Task: Create new invoice with Date Opened :15-Apr-23, Select Customer: Jet's Pizza, Terms: Payment Term 1. Make invoice entry for item-1 with Date: 15-Apr-23, Description: Core Power Vanilla, Action: Material, Income Account: Income:Sales, Quantity: 2, Unit Price: 10, Discount $: 1.25. Make entry for item-2 with Date: 15-Apr-23, Description: Kraft Original Macaroni & Cheese, Action: Material, Income Account: Income:Sales, Quantity: 2, Unit Price: 35, Discount $: 2.25. Make entry for item-3 with Date: 15-Apr-23, Description: Fanta Pineapple Soda Bottle, Action: Material, Income Account: Income:Sales, Quantity: 1, Unit Price: 36, Discount $: 2.75. Write Notes: 'Looking forward to serving you again.'. Post Invoice with Post Date: 15-Apr-23, Post to Accounts: Assets:Accounts Receivable. Pay / Process Payment with Transaction Date: 15-May-23, Amount: 119.75, Transfer Account: Checking Account. Print Invoice, display notes by going to Option, then go to Display Tab and check 'Invoice Notes'.
Action: Mouse moved to (256, 155)
Screenshot: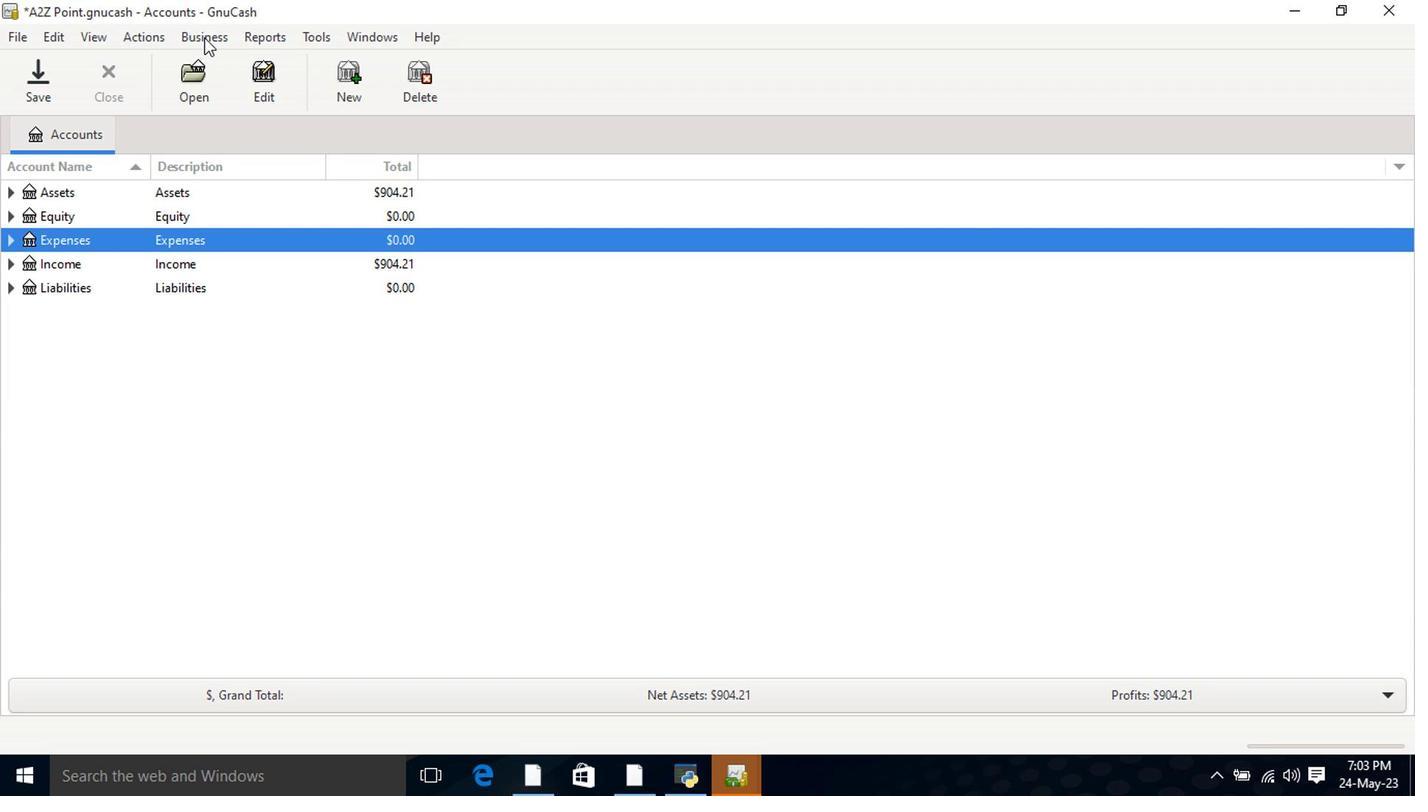 
Action: Mouse pressed left at (256, 155)
Screenshot: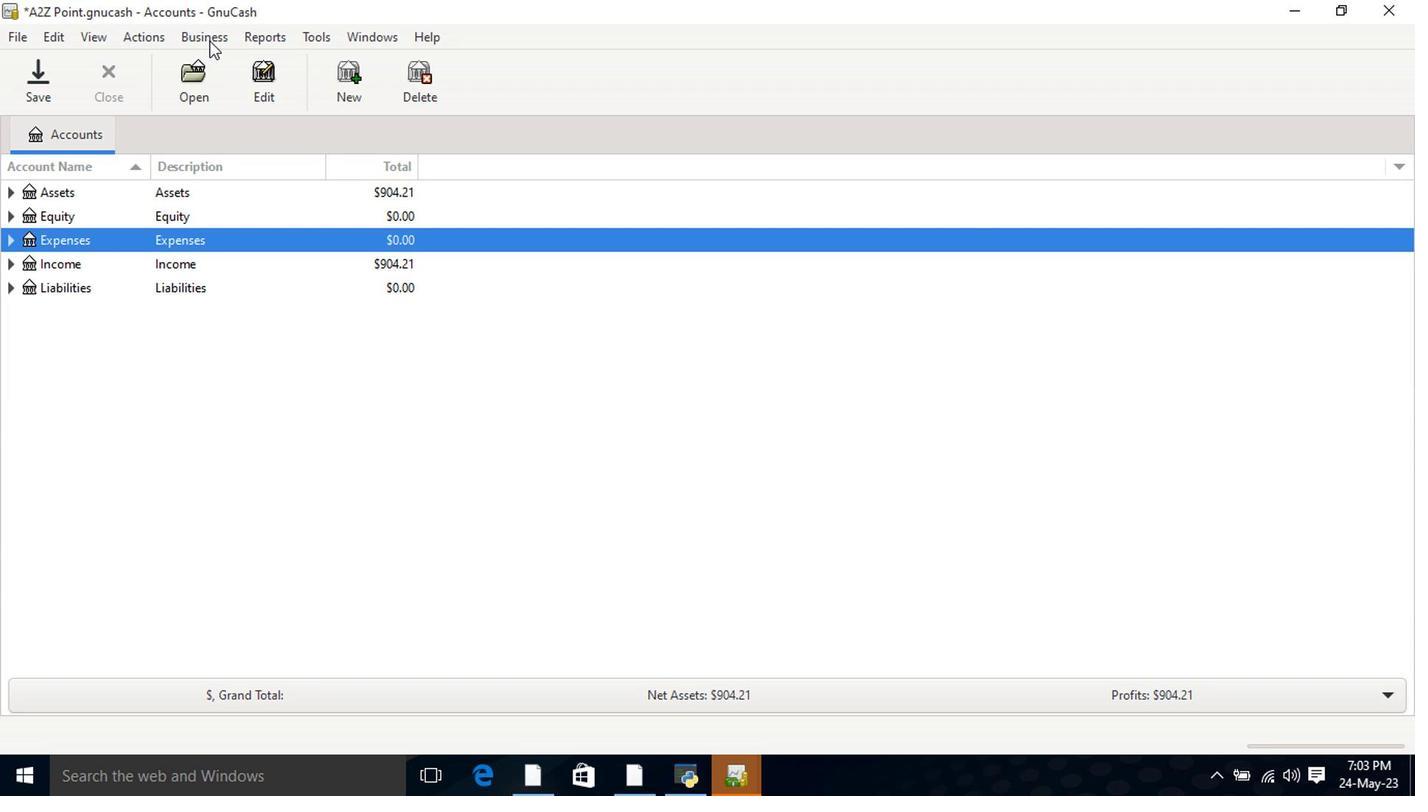 
Action: Mouse moved to (272, 162)
Screenshot: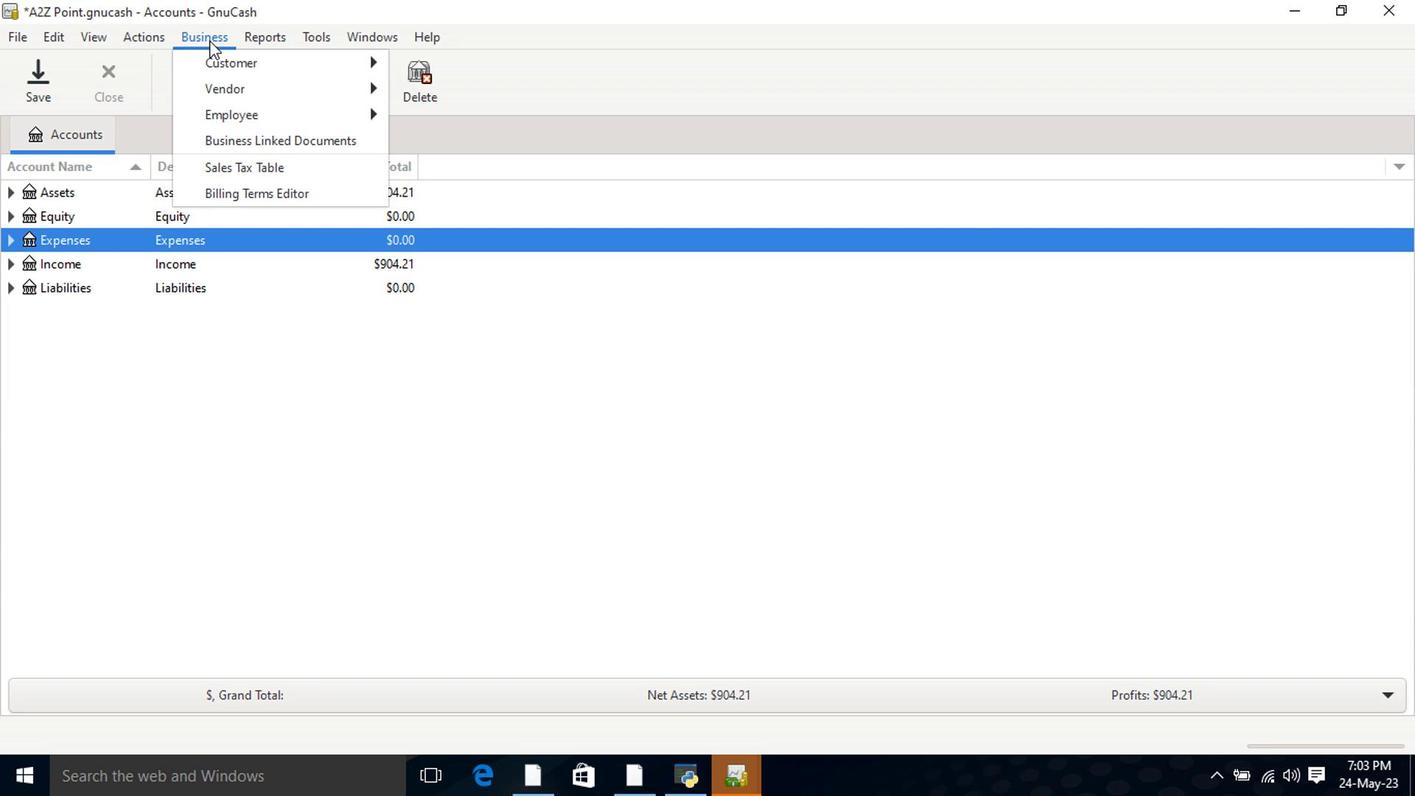 
Action: Mouse pressed left at (272, 162)
Screenshot: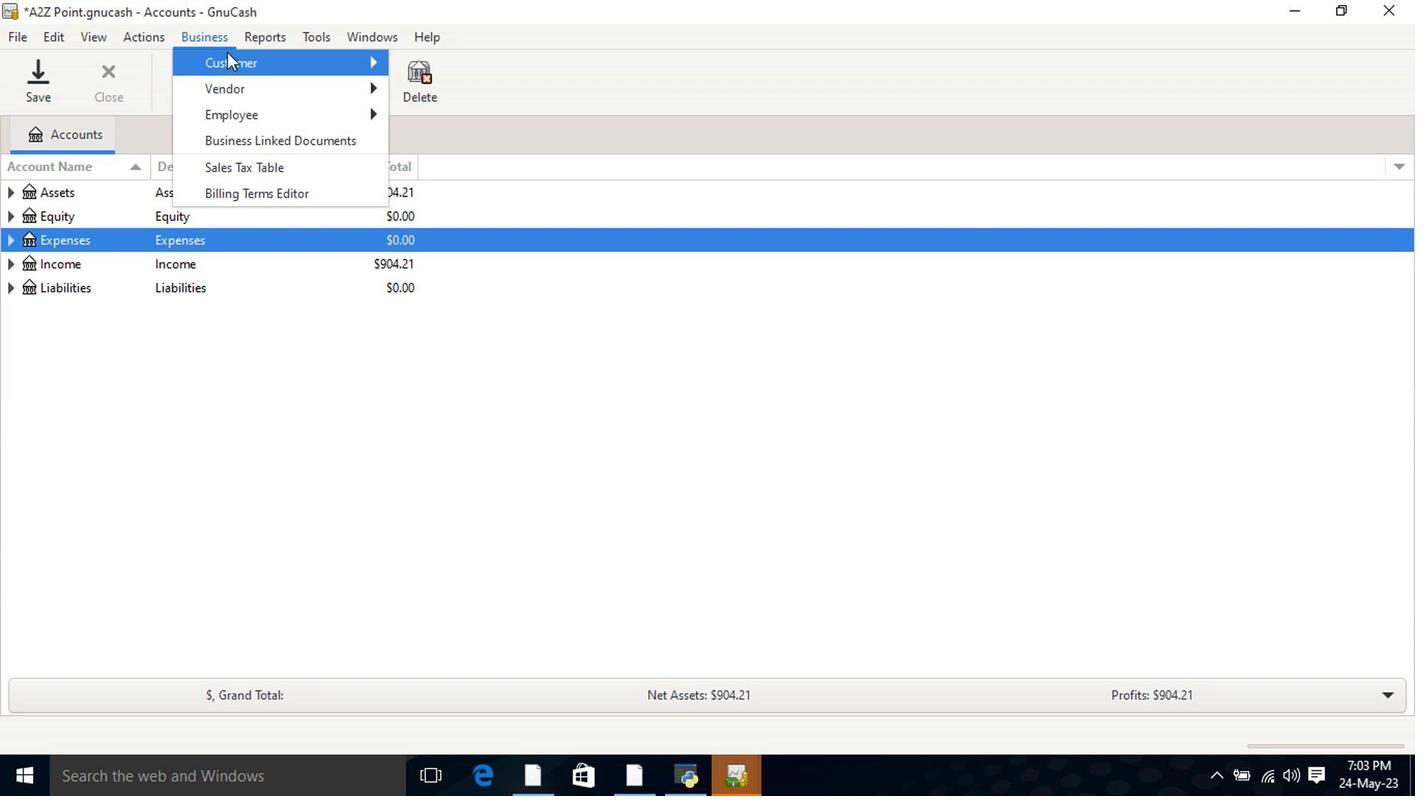 
Action: Mouse moved to (480, 226)
Screenshot: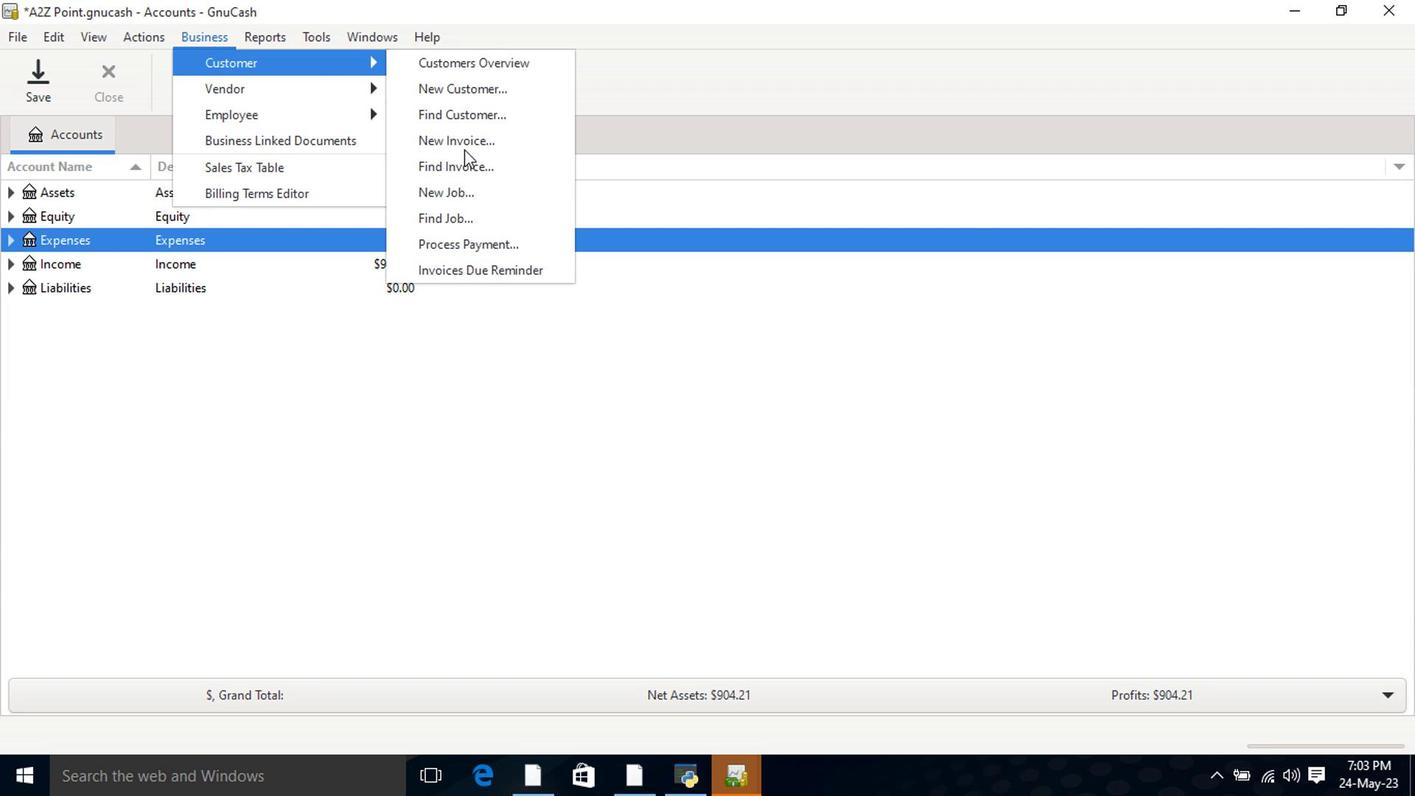 
Action: Mouse pressed left at (480, 226)
Screenshot: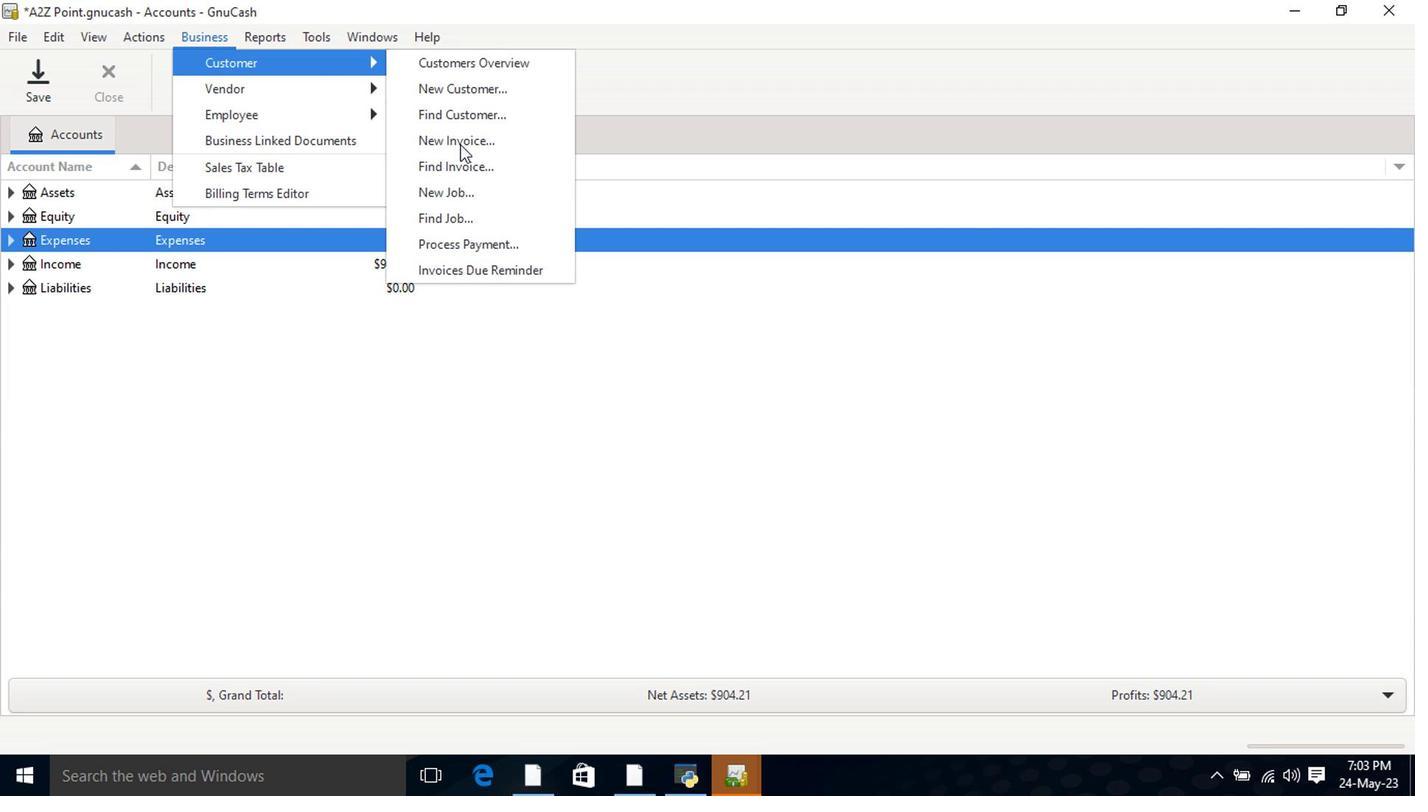 
Action: Mouse moved to (825, 339)
Screenshot: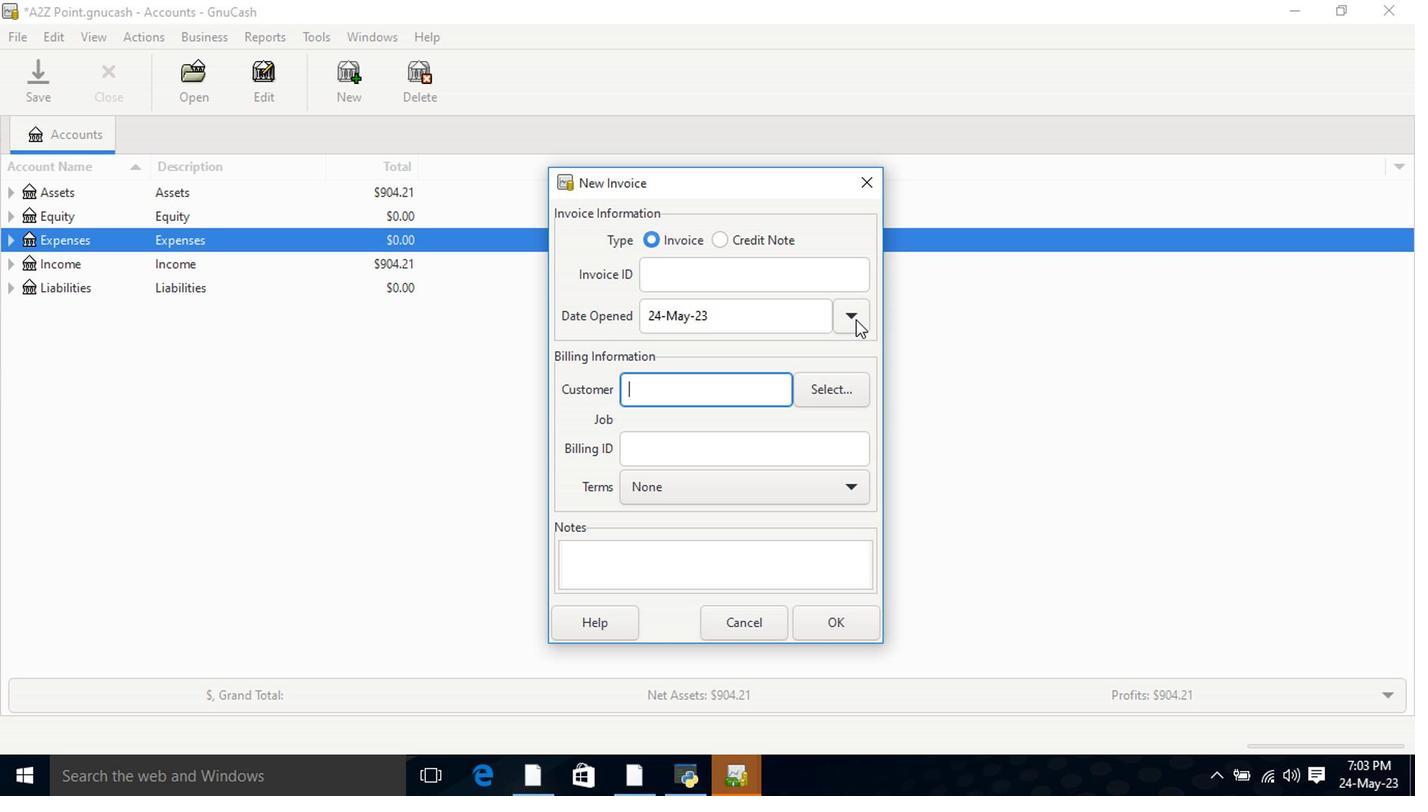 
Action: Mouse pressed left at (825, 339)
Screenshot: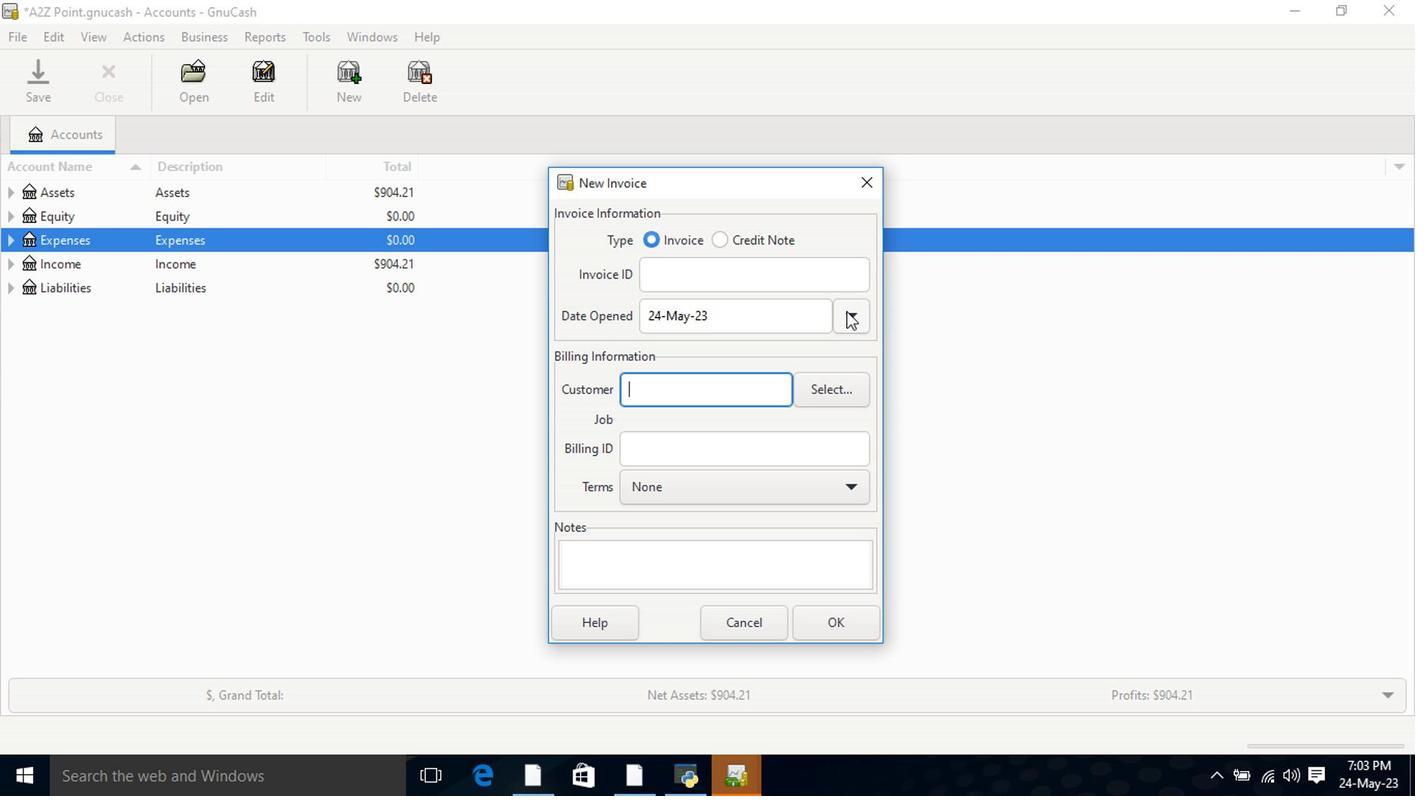 
Action: Mouse moved to (680, 365)
Screenshot: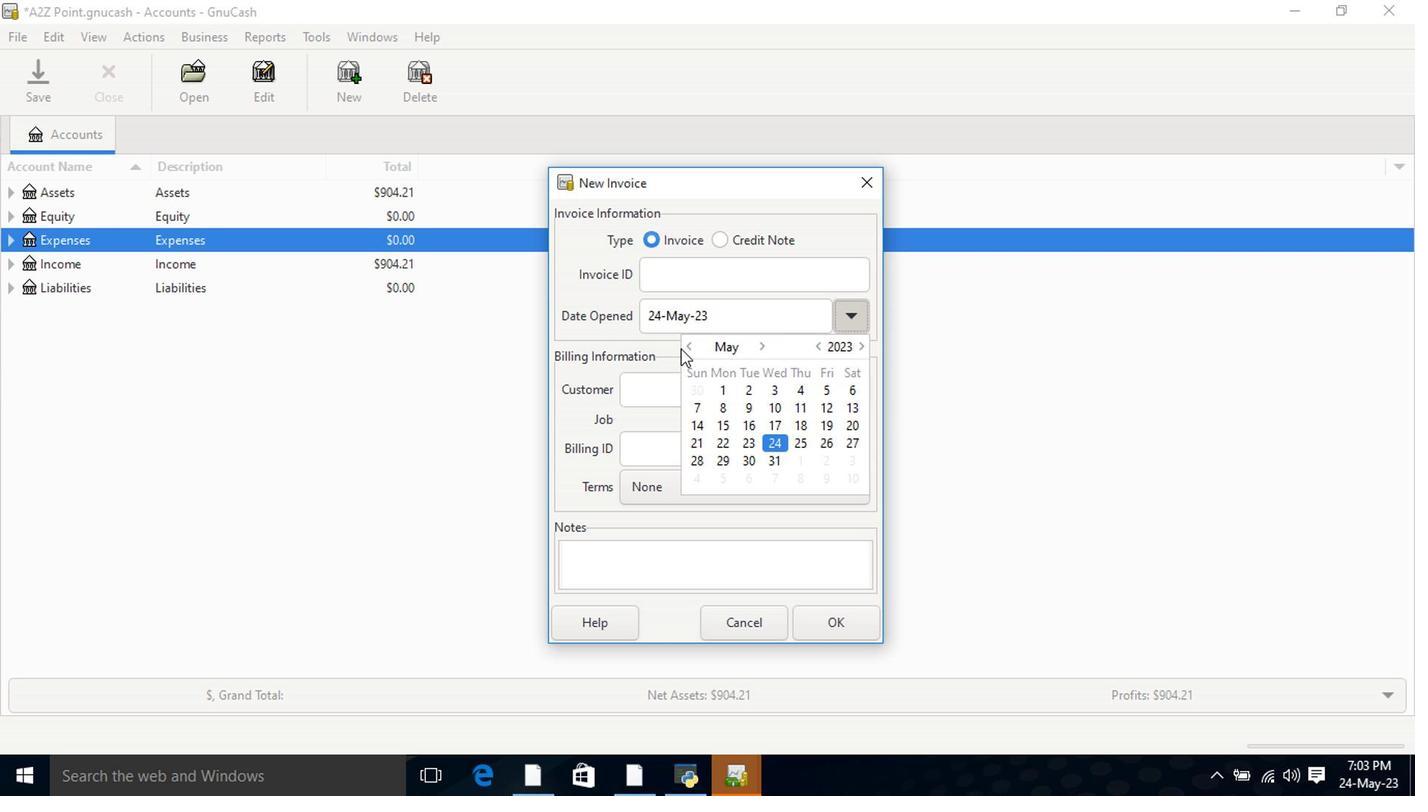 
Action: Mouse pressed left at (680, 365)
Screenshot: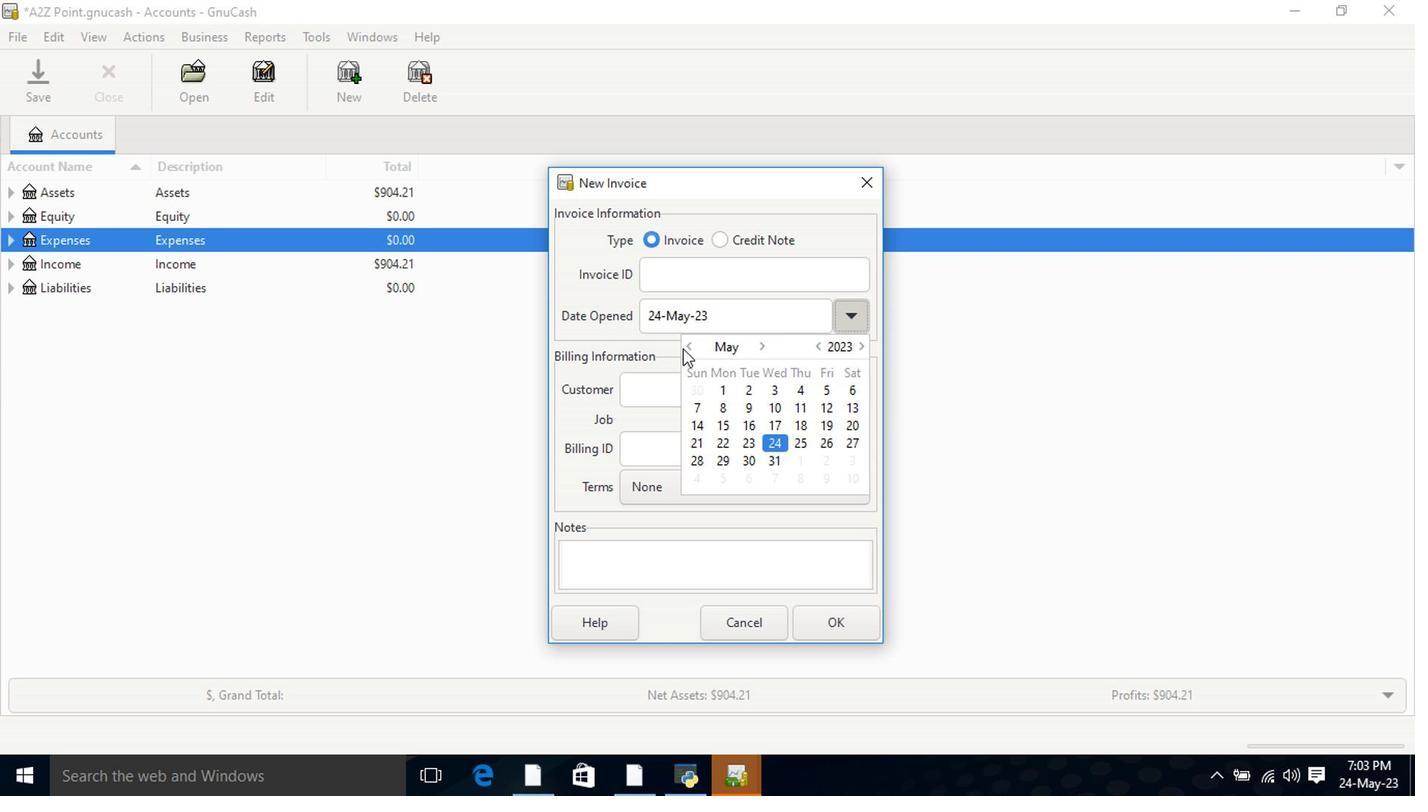 
Action: Mouse moved to (825, 345)
Screenshot: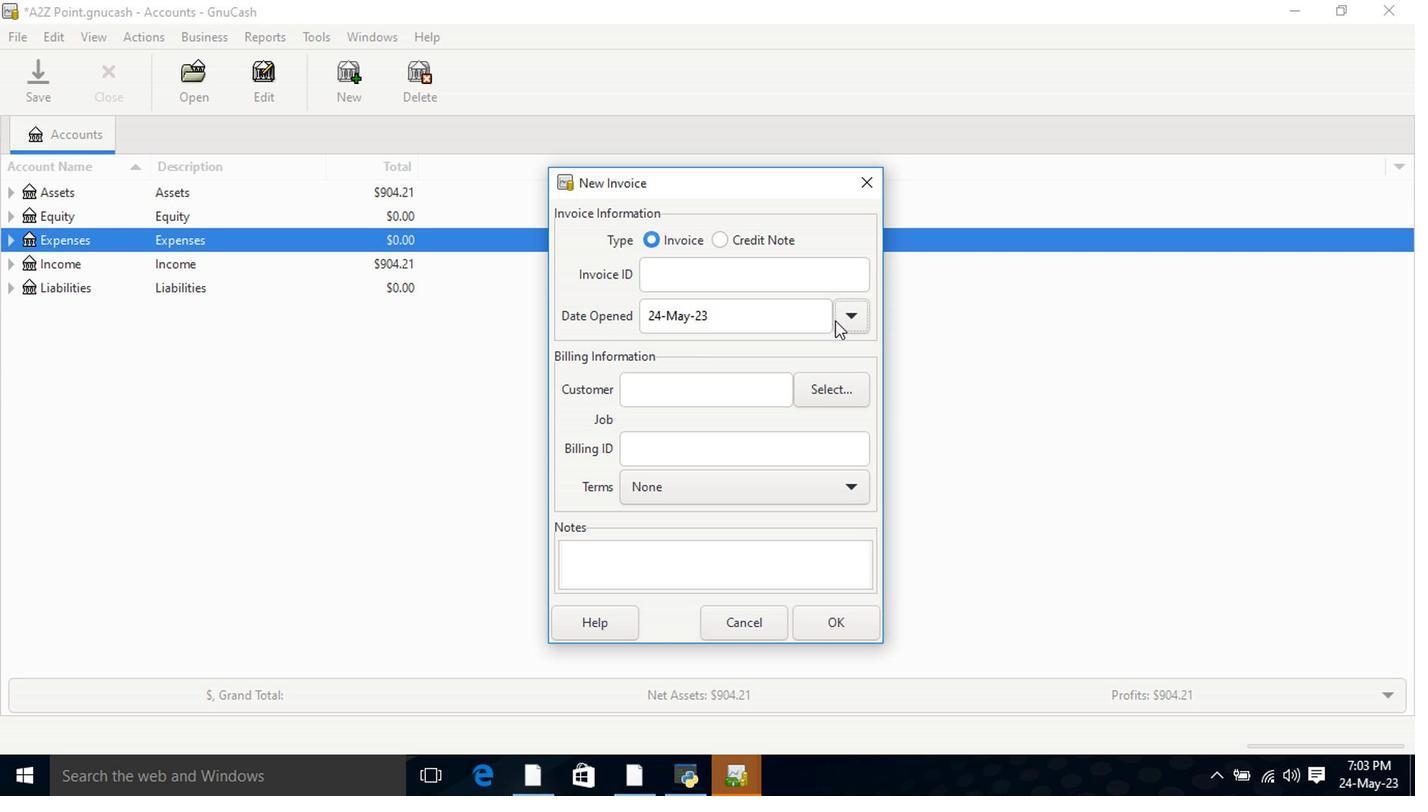 
Action: Mouse pressed left at (825, 345)
Screenshot: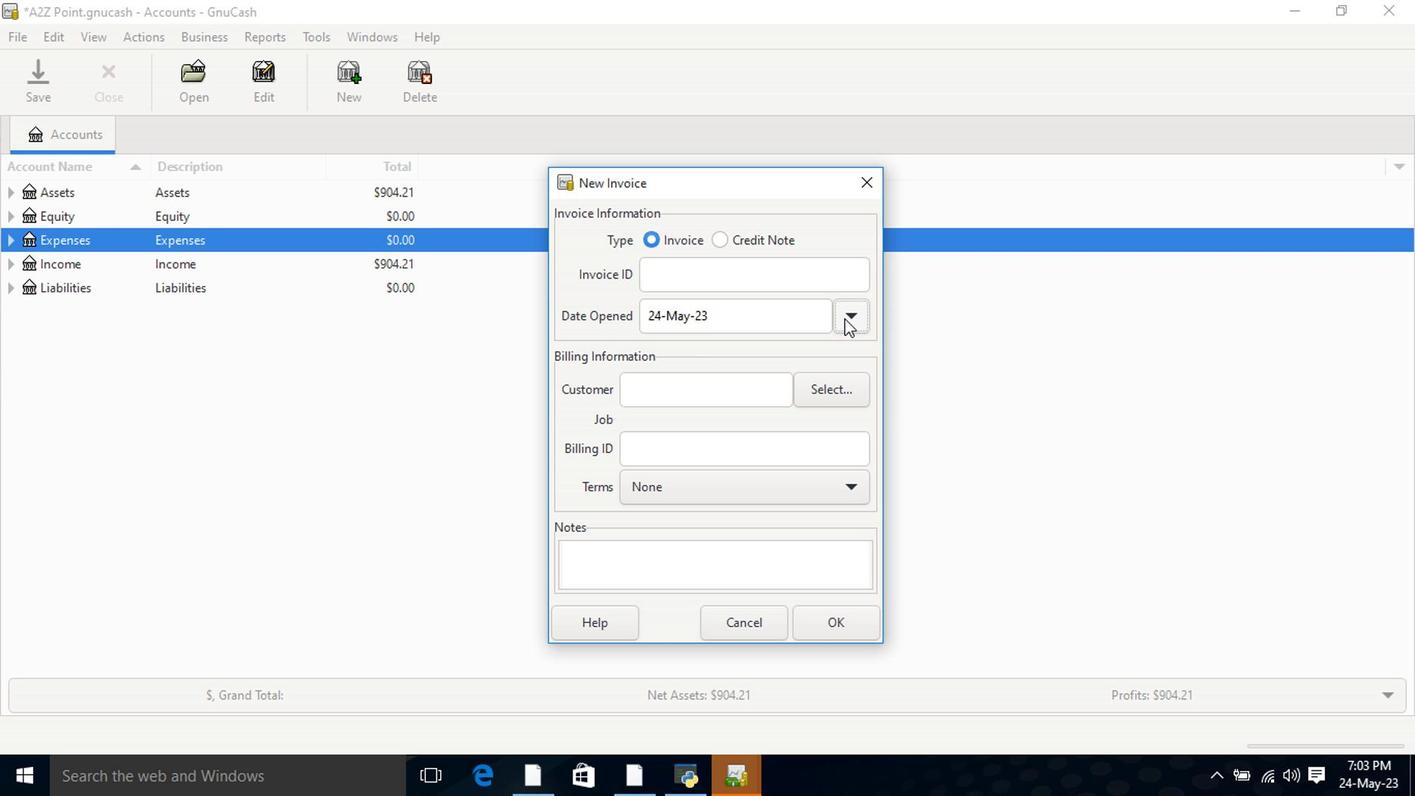
Action: Mouse moved to (690, 364)
Screenshot: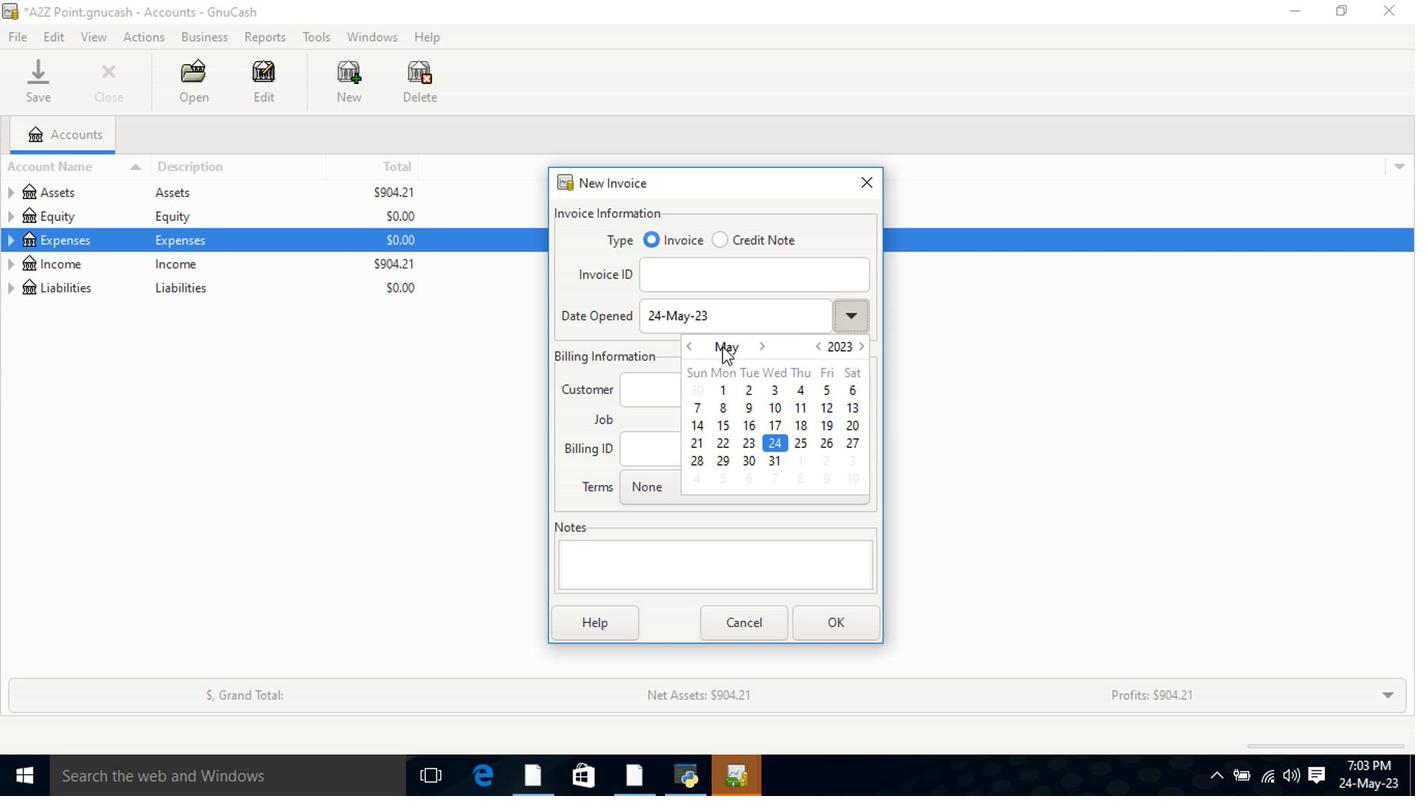 
Action: Mouse pressed left at (690, 364)
Screenshot: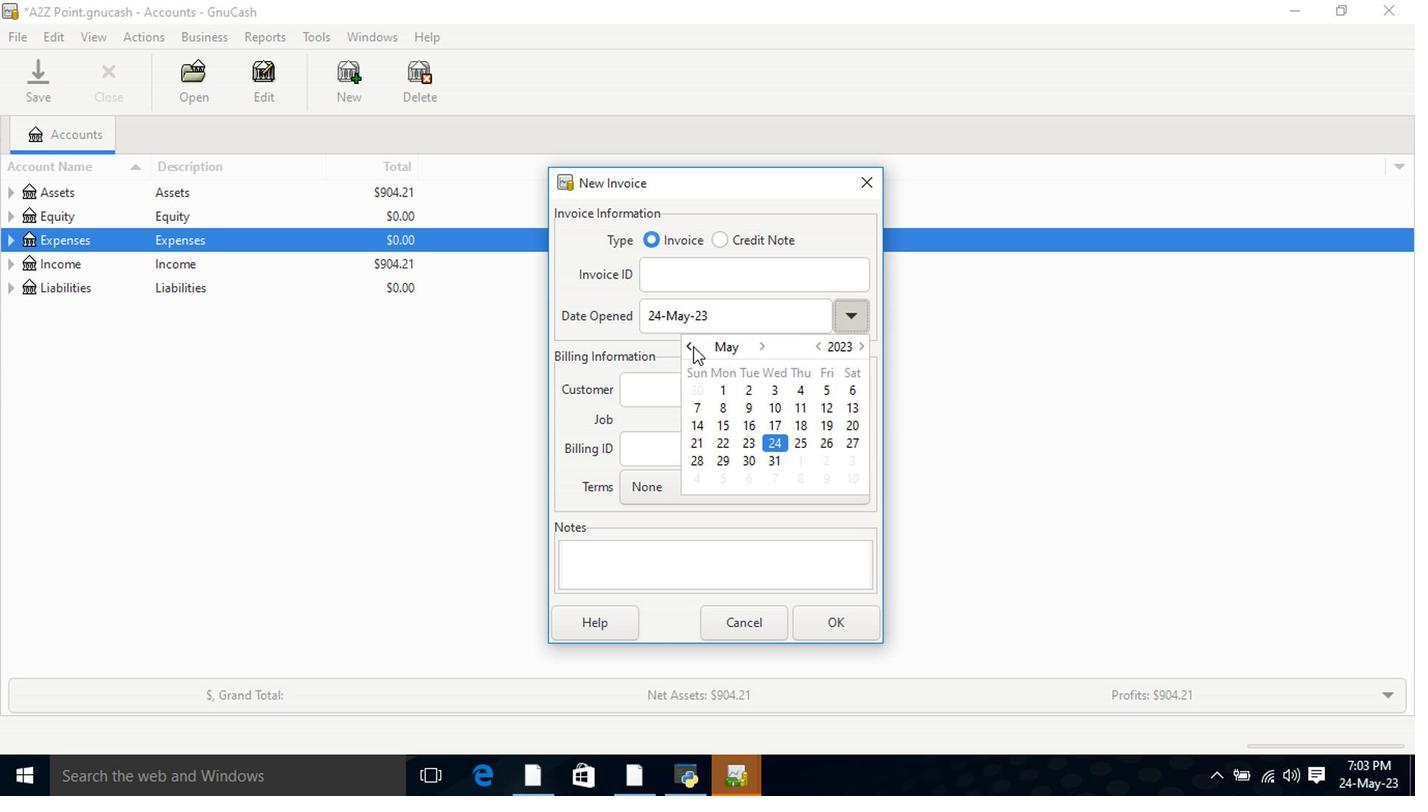 
Action: Mouse moved to (827, 415)
Screenshot: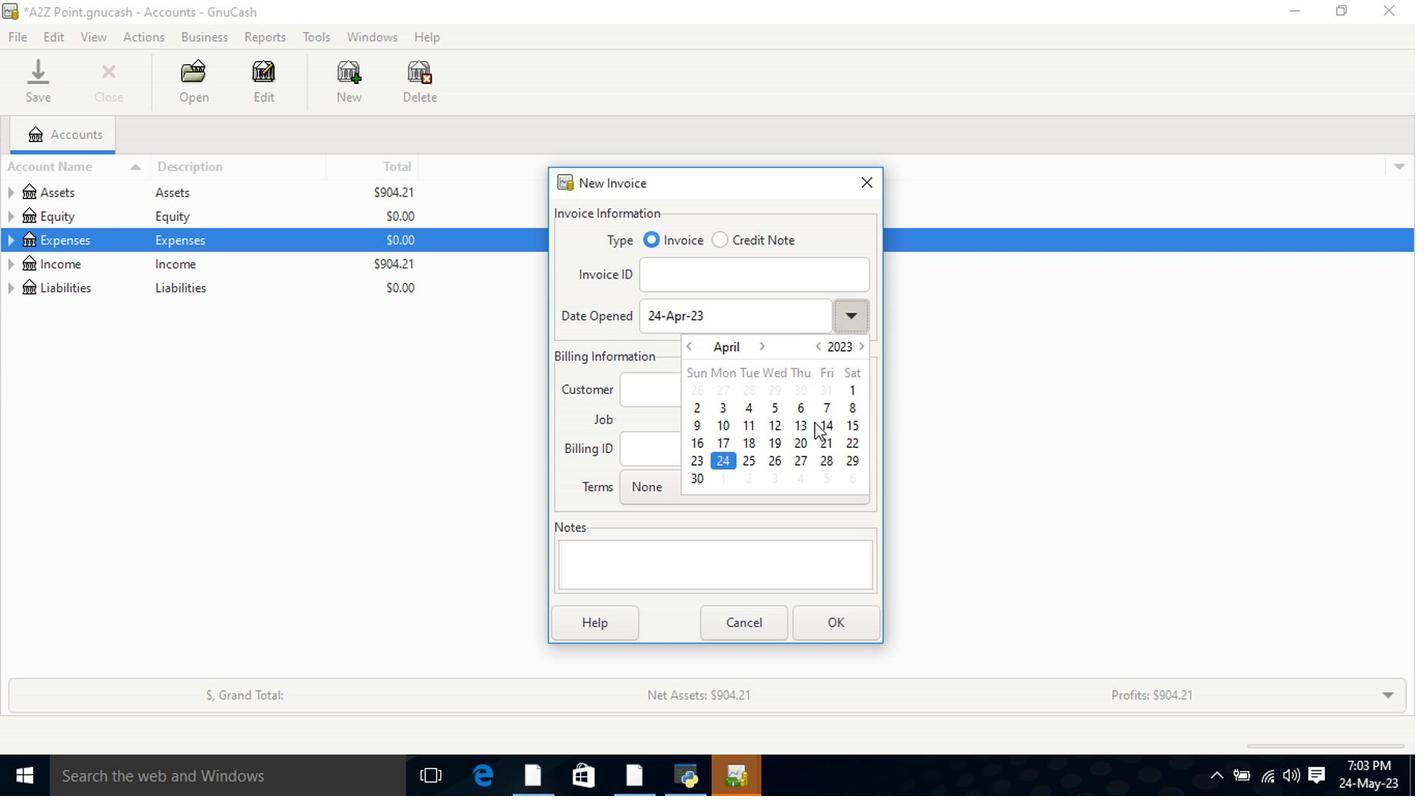 
Action: Mouse pressed left at (827, 415)
Screenshot: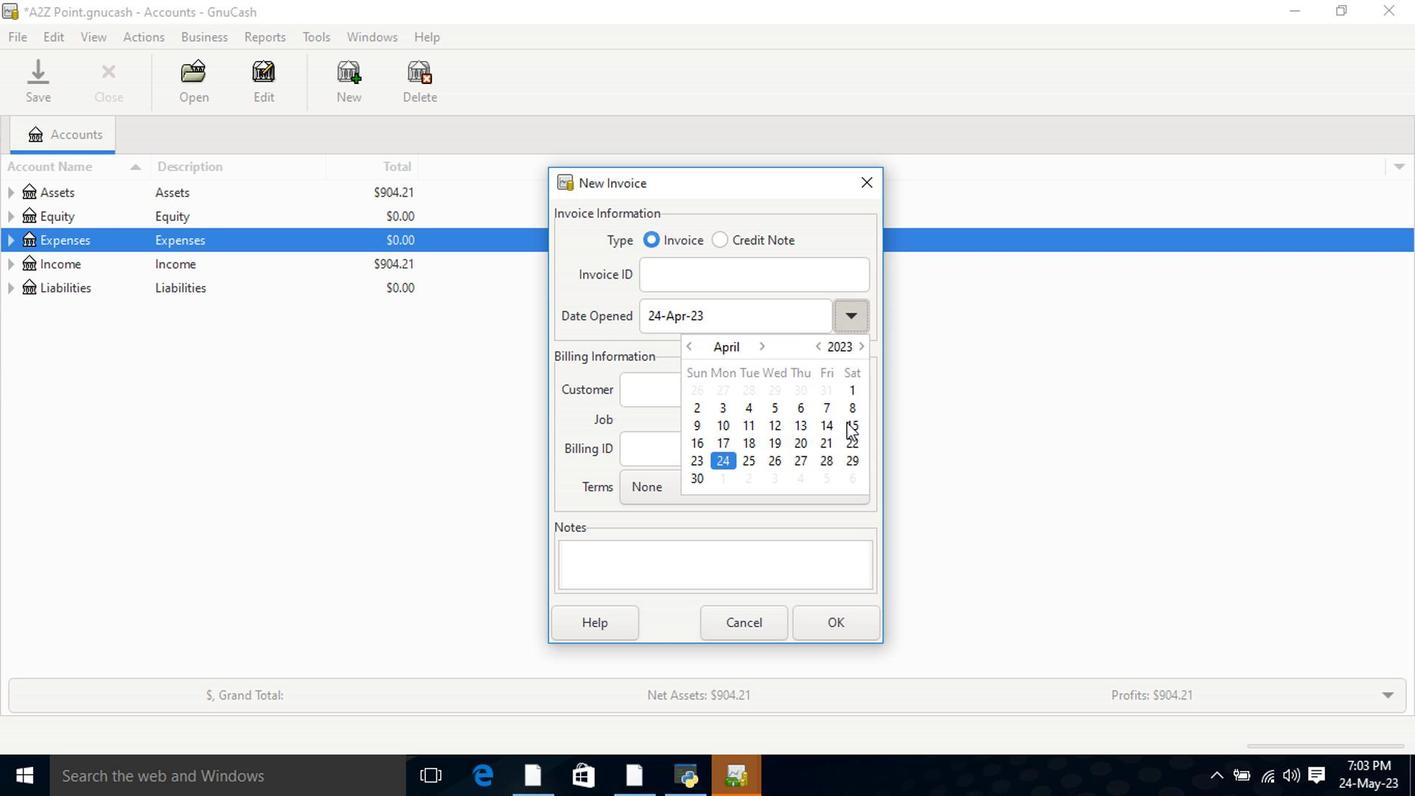 
Action: Mouse pressed left at (827, 415)
Screenshot: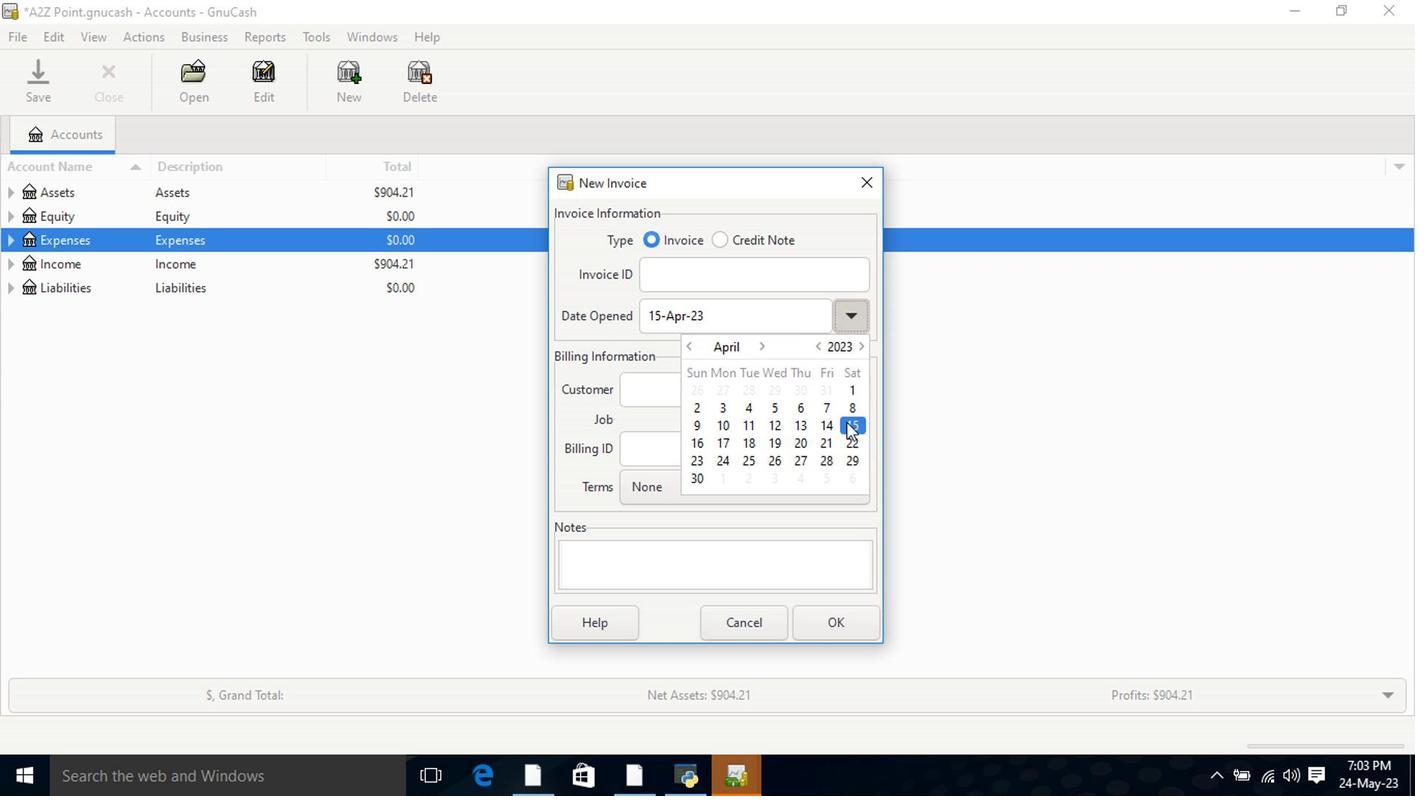 
Action: Mouse moved to (727, 395)
Screenshot: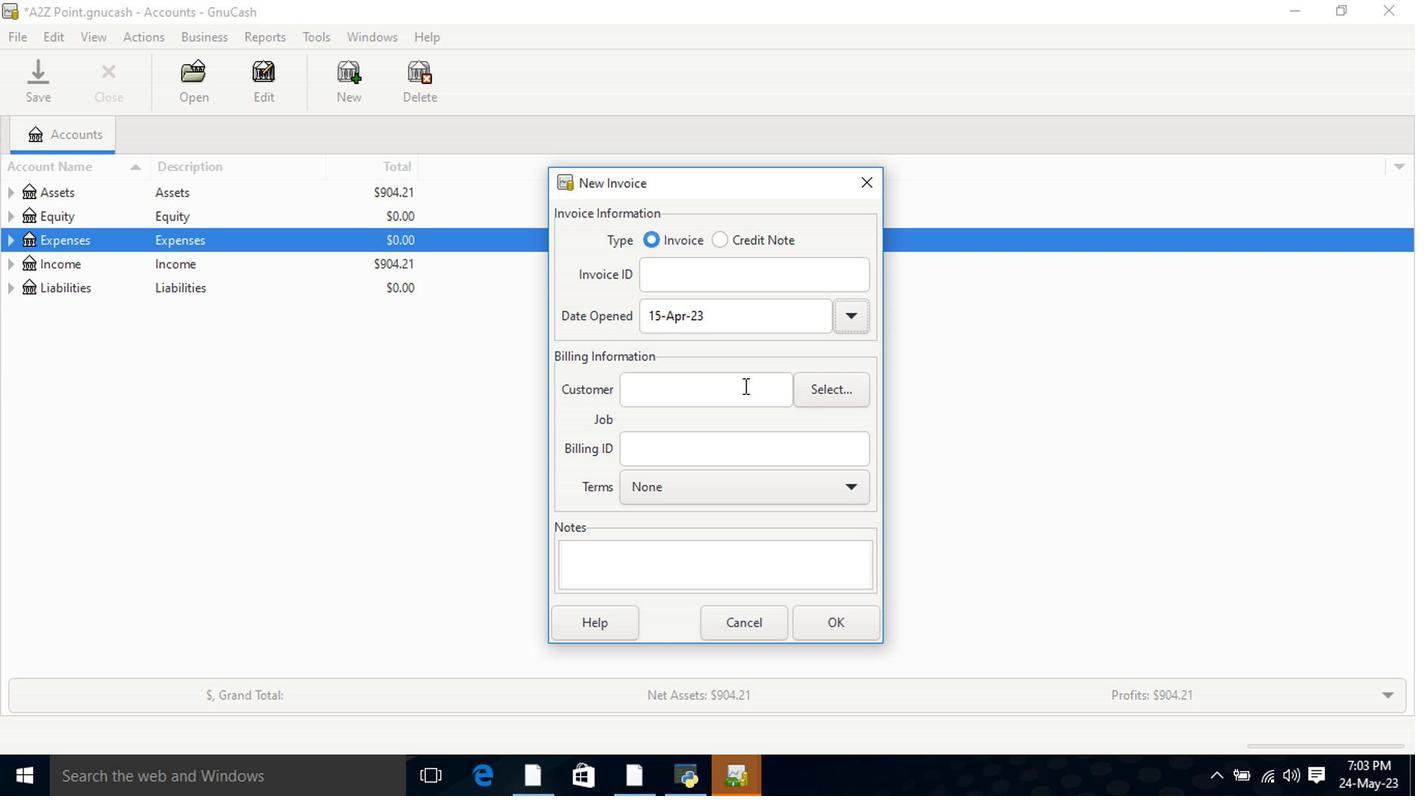 
Action: Mouse pressed left at (727, 395)
Screenshot: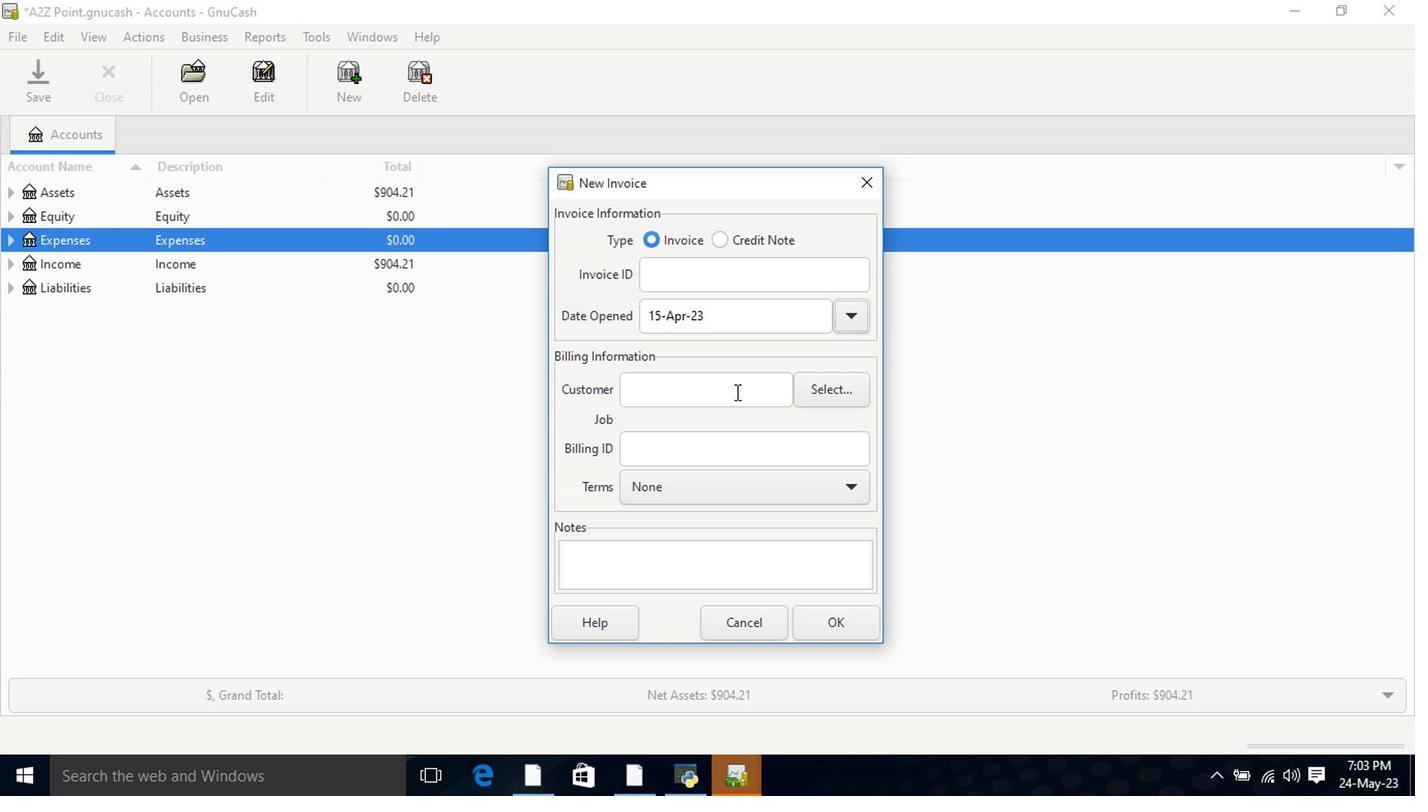 
Action: Key pressed jet
Screenshot: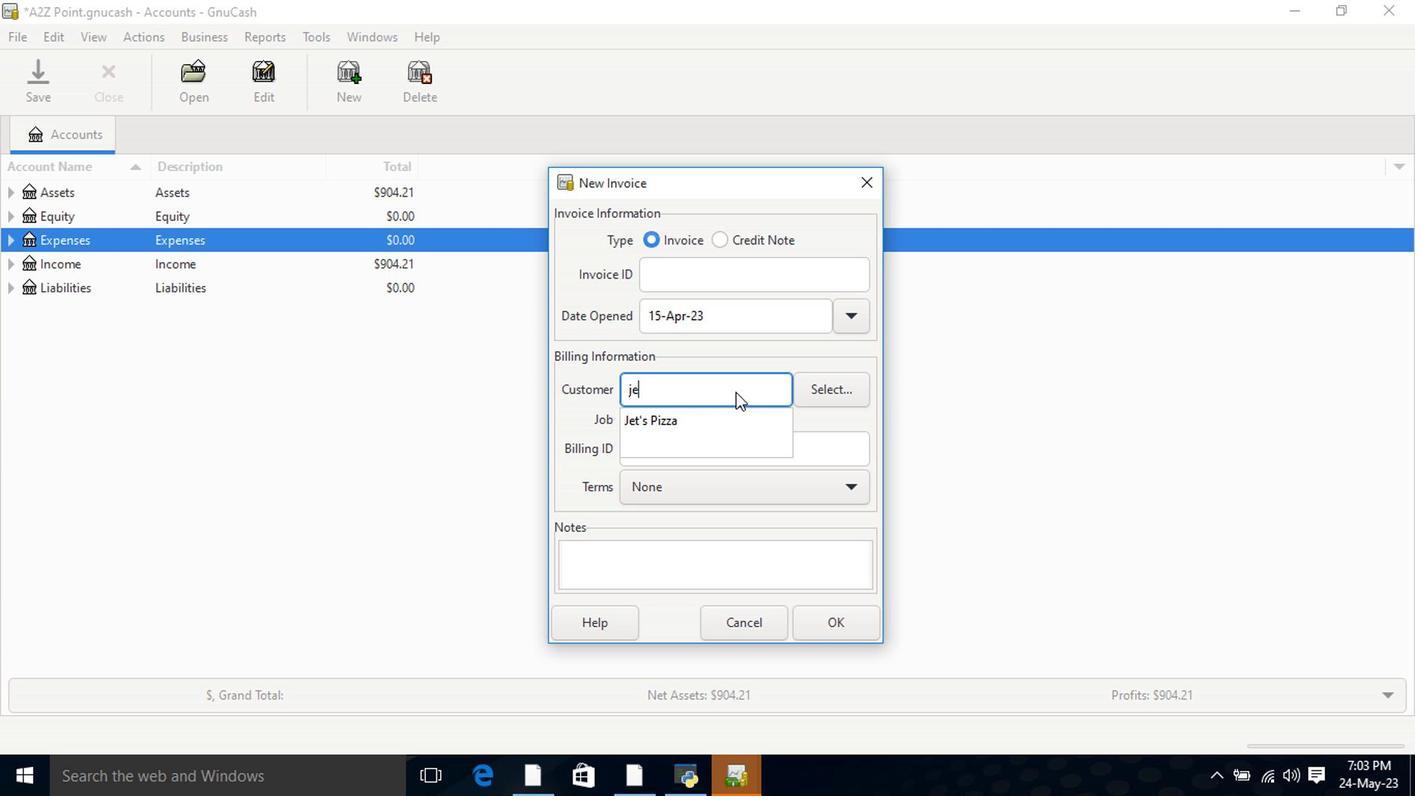 
Action: Mouse moved to (717, 407)
Screenshot: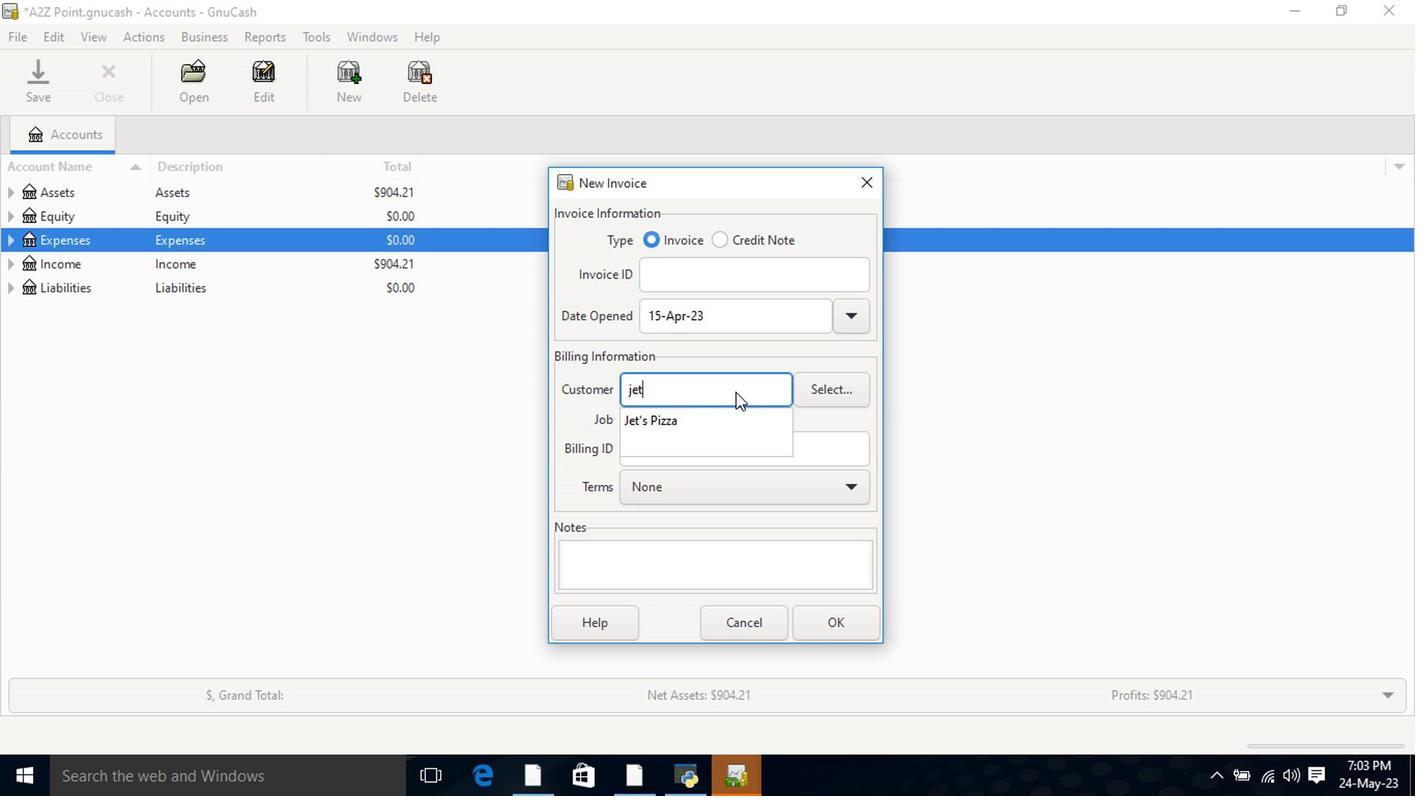 
Action: Mouse pressed left at (711, 415)
Screenshot: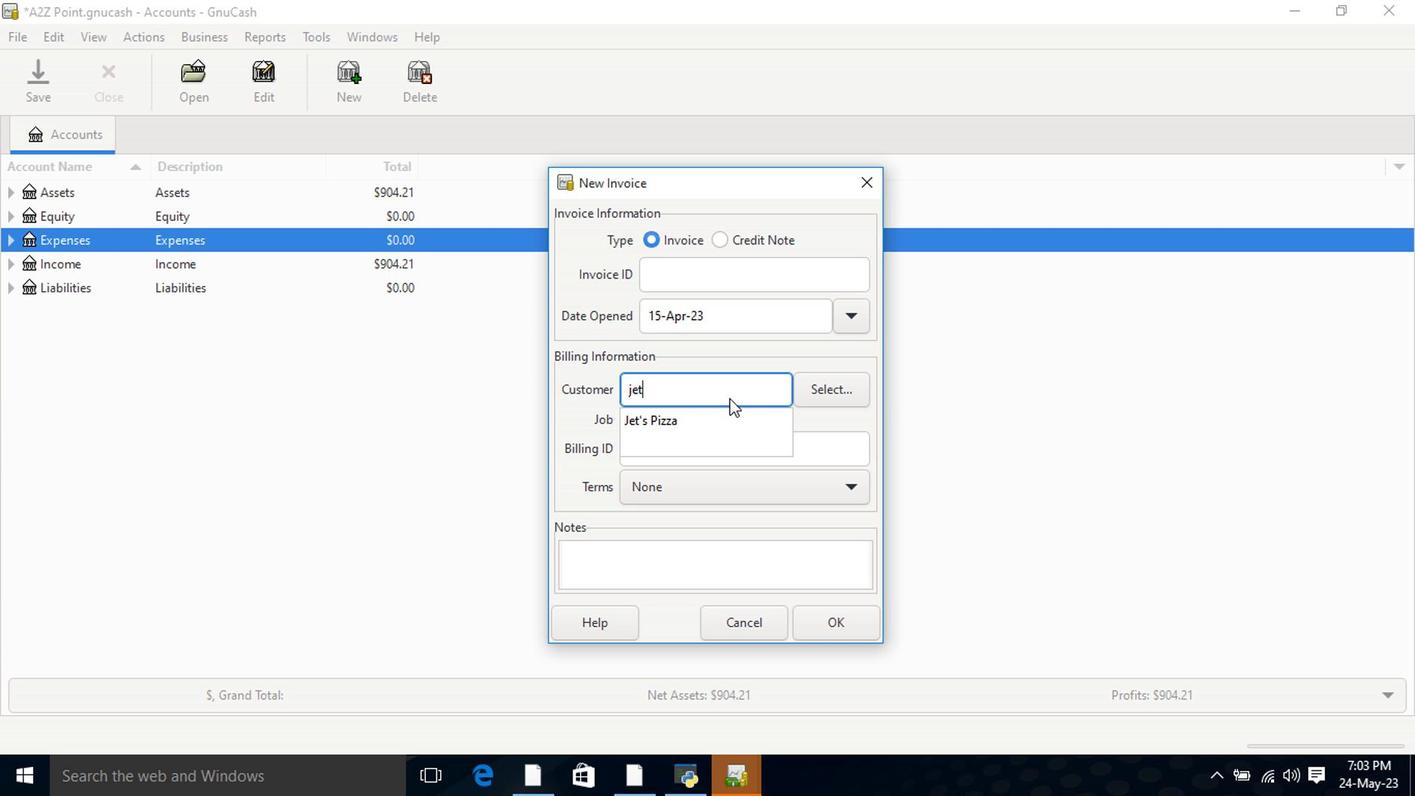 
Action: Mouse moved to (698, 419)
Screenshot: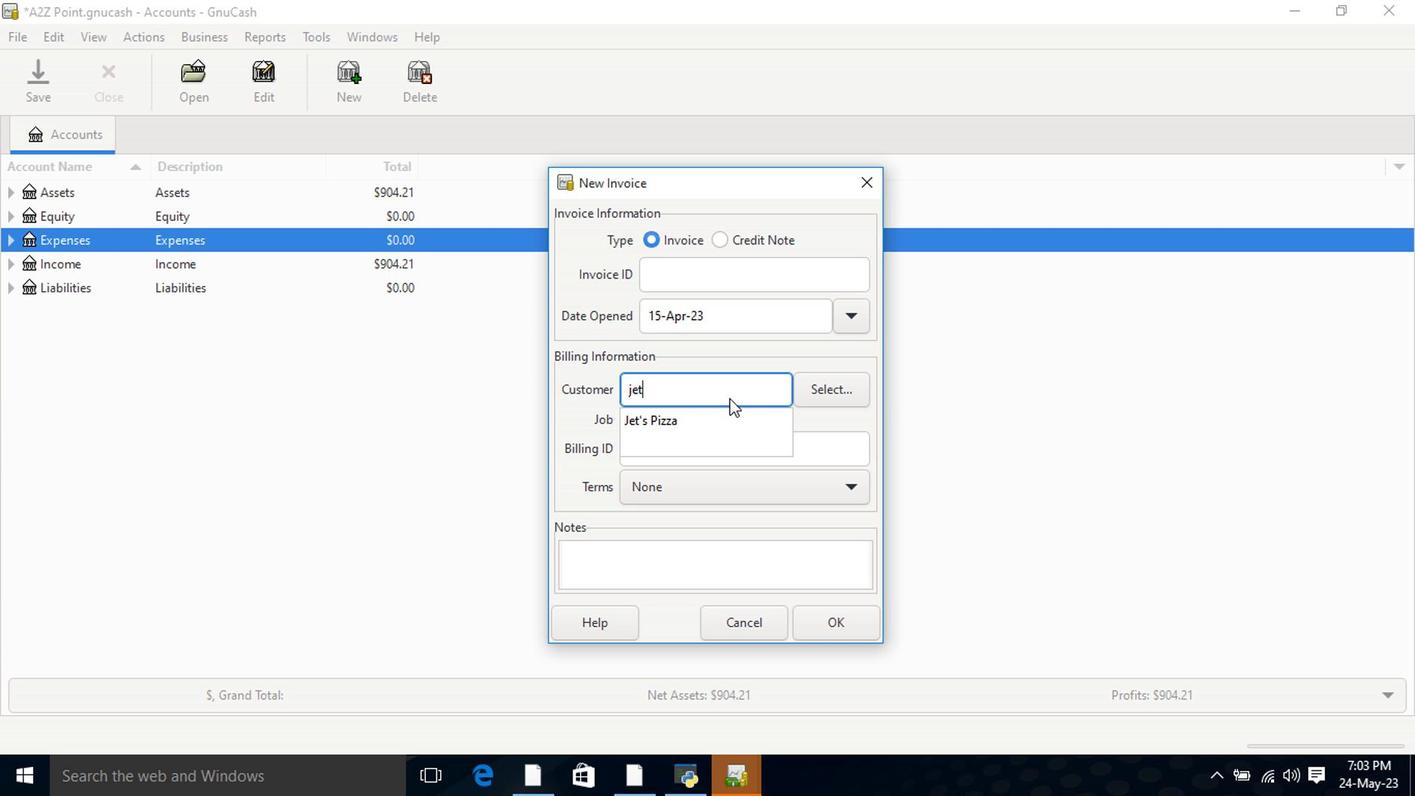 
Action: Mouse pressed left at (698, 419)
Screenshot: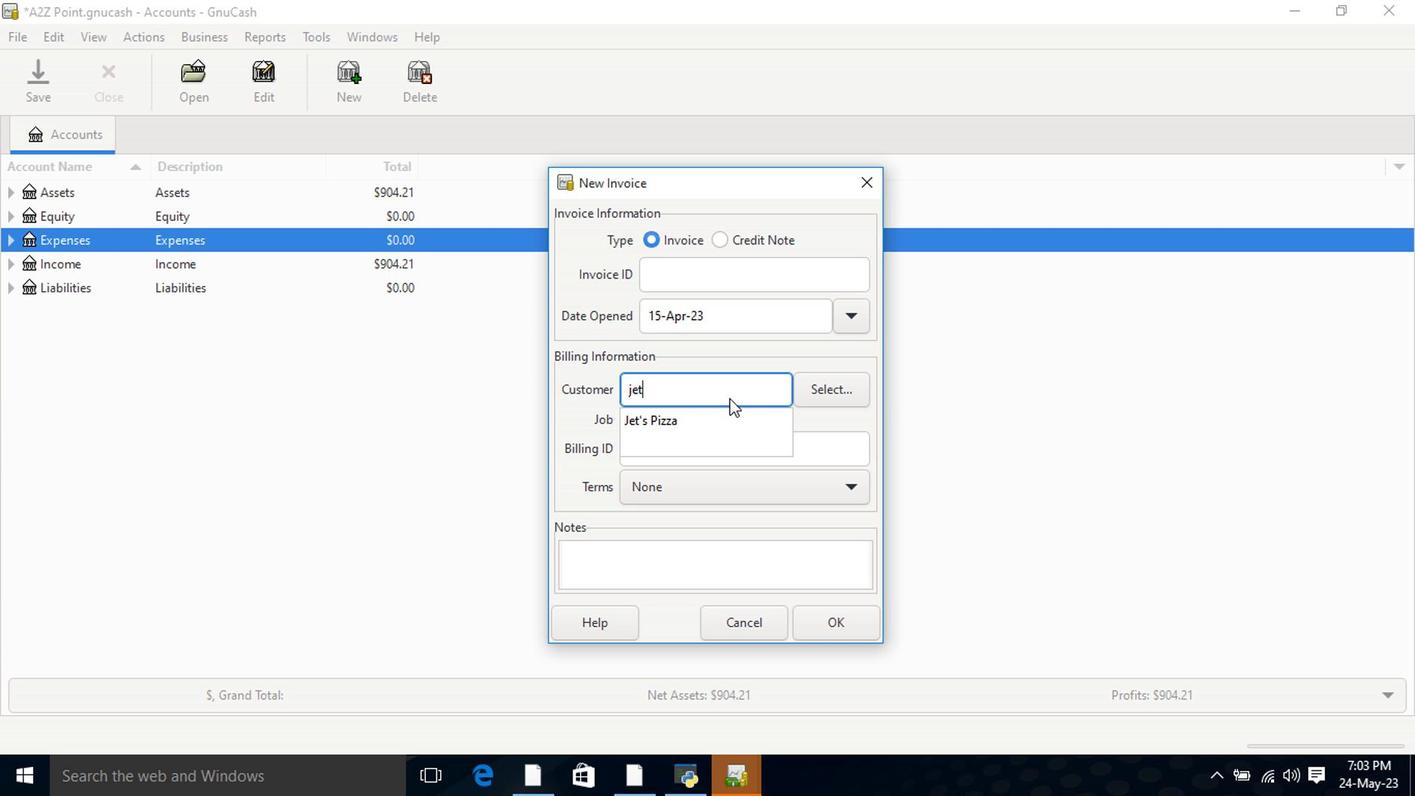 
Action: Mouse moved to (696, 479)
Screenshot: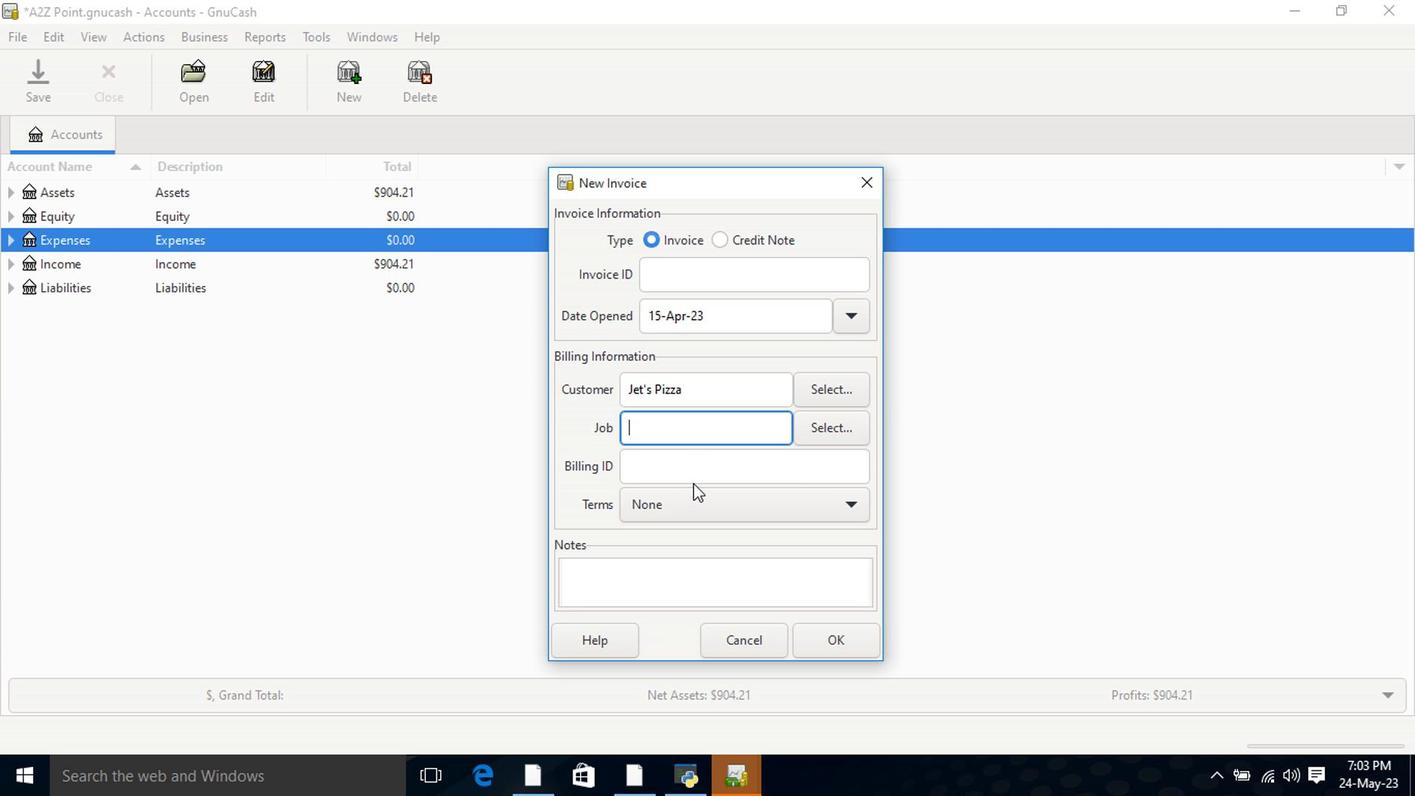 
Action: Mouse pressed left at (696, 479)
Screenshot: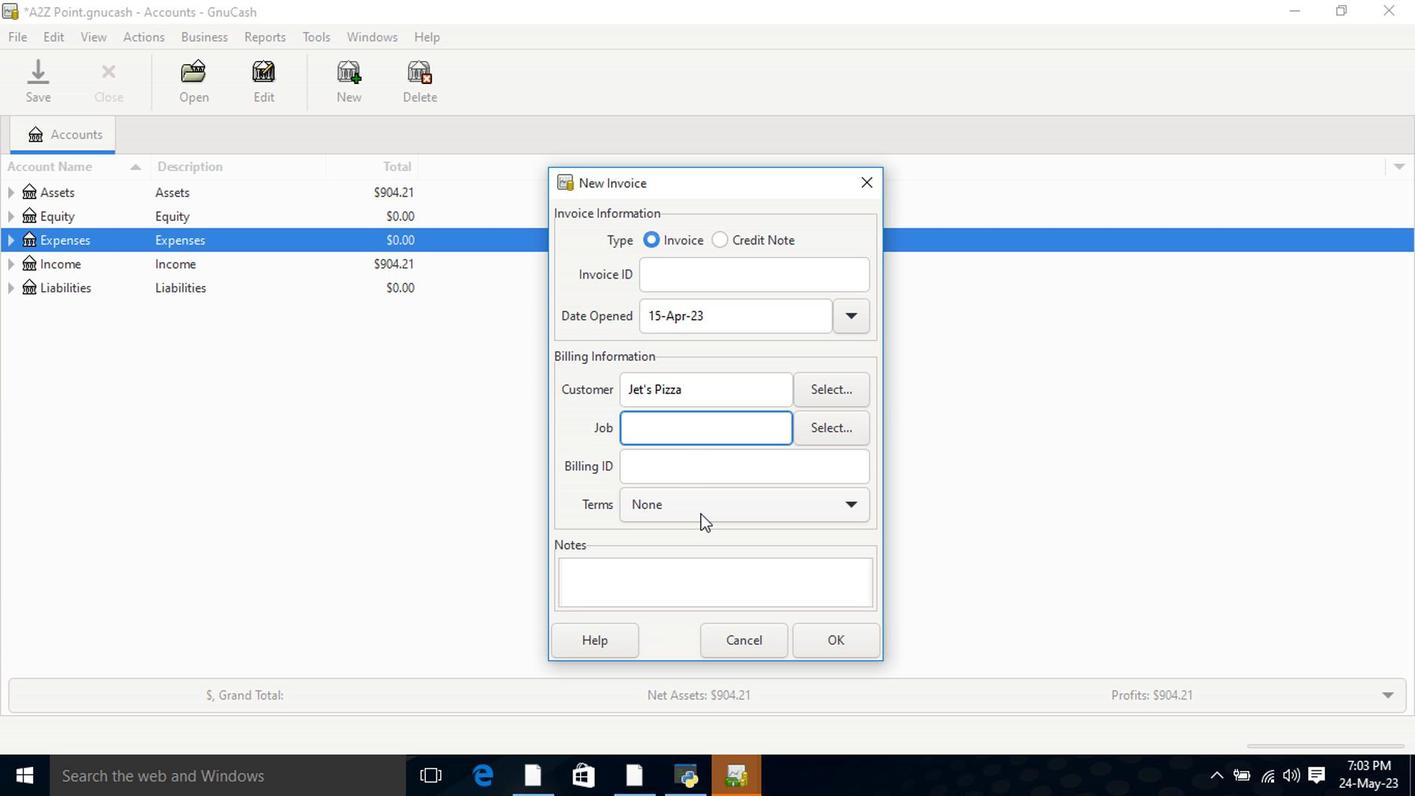 
Action: Mouse moved to (696, 495)
Screenshot: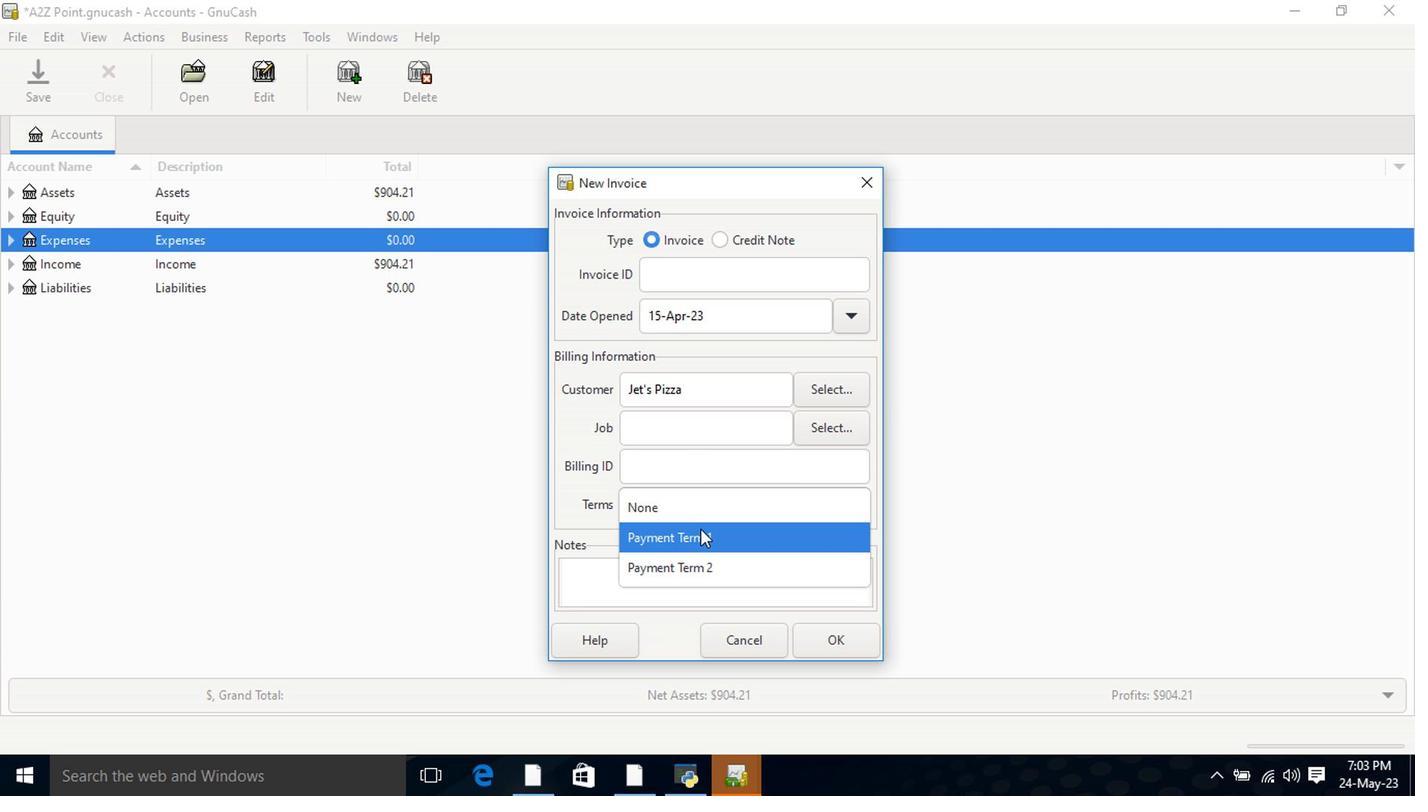 
Action: Mouse pressed left at (696, 495)
Screenshot: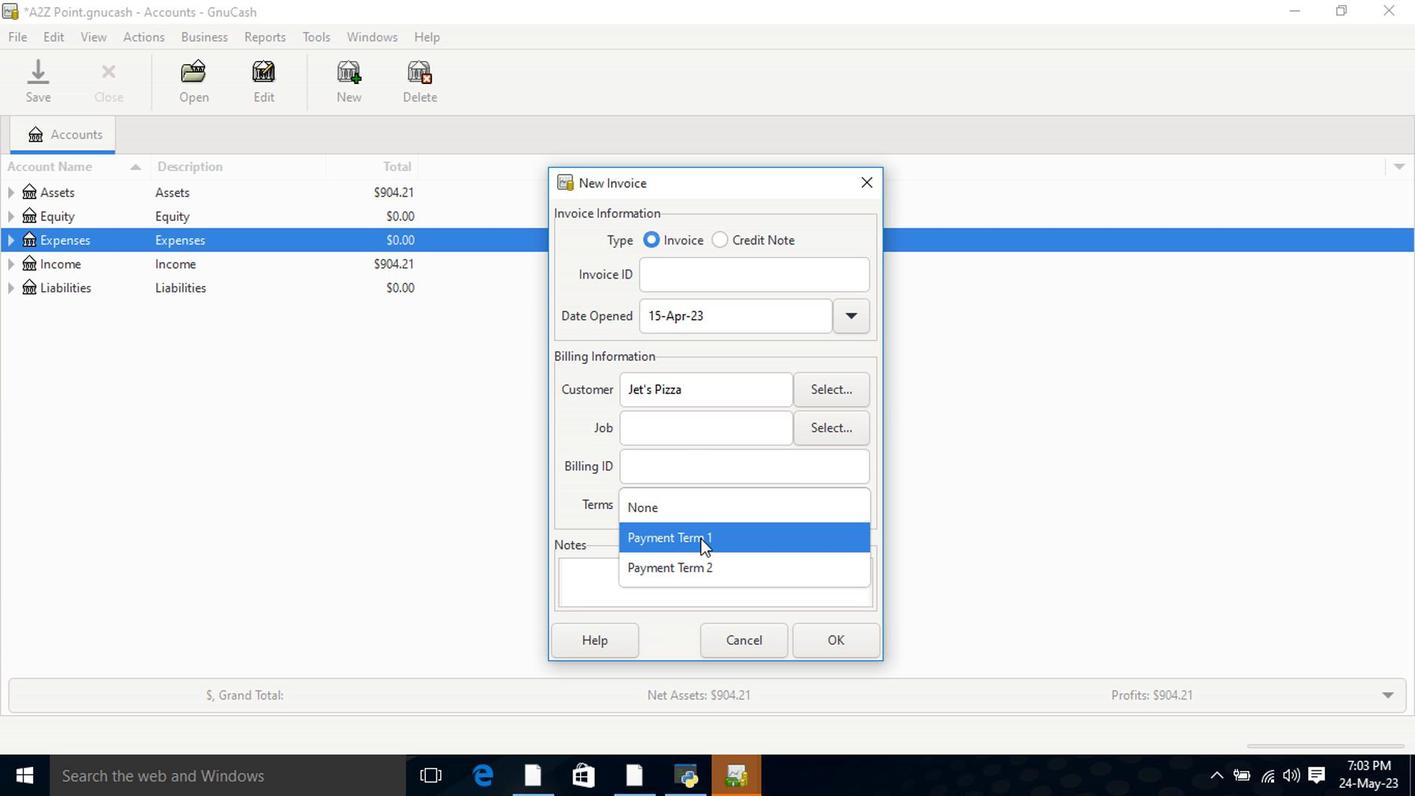 
Action: Mouse moved to (810, 569)
Screenshot: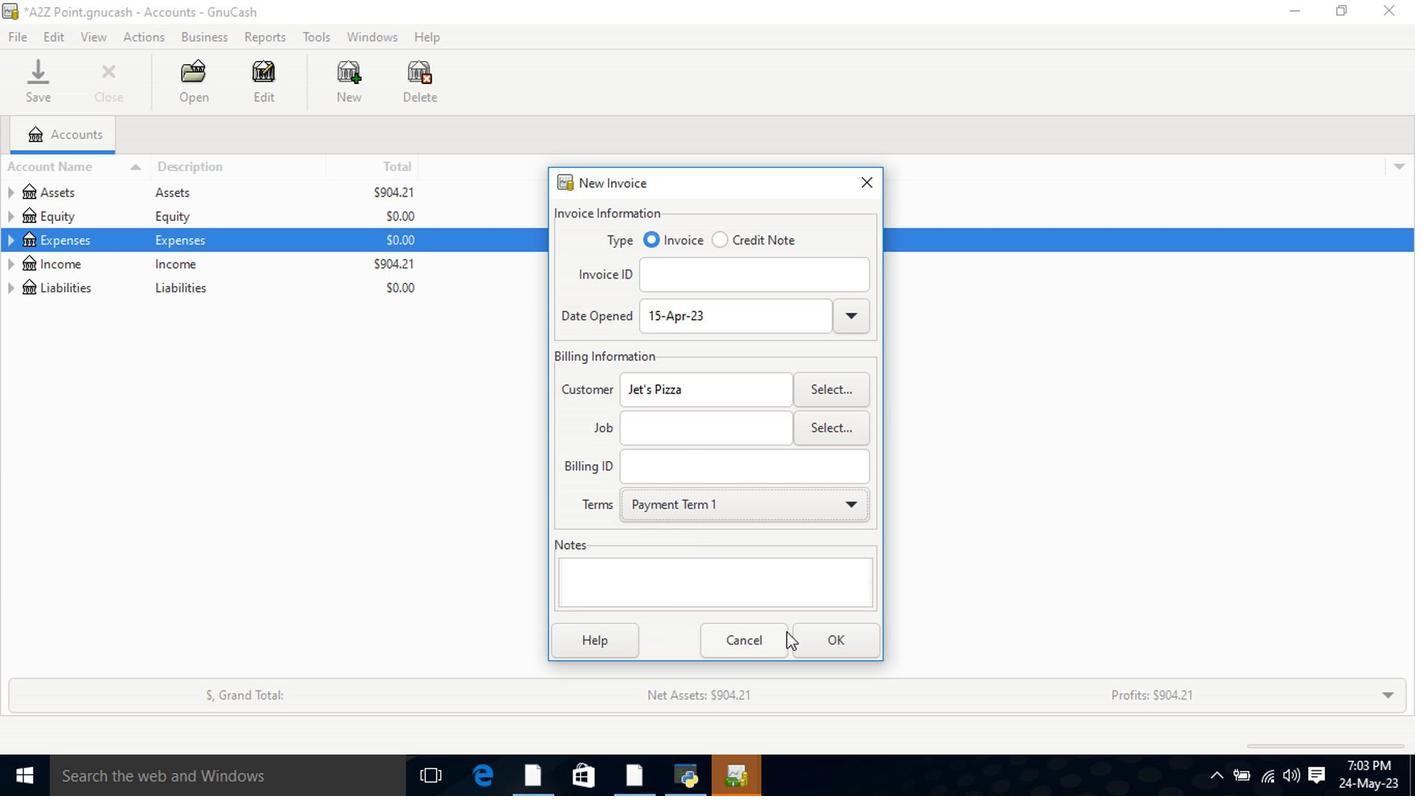 
Action: Mouse pressed left at (810, 569)
Screenshot: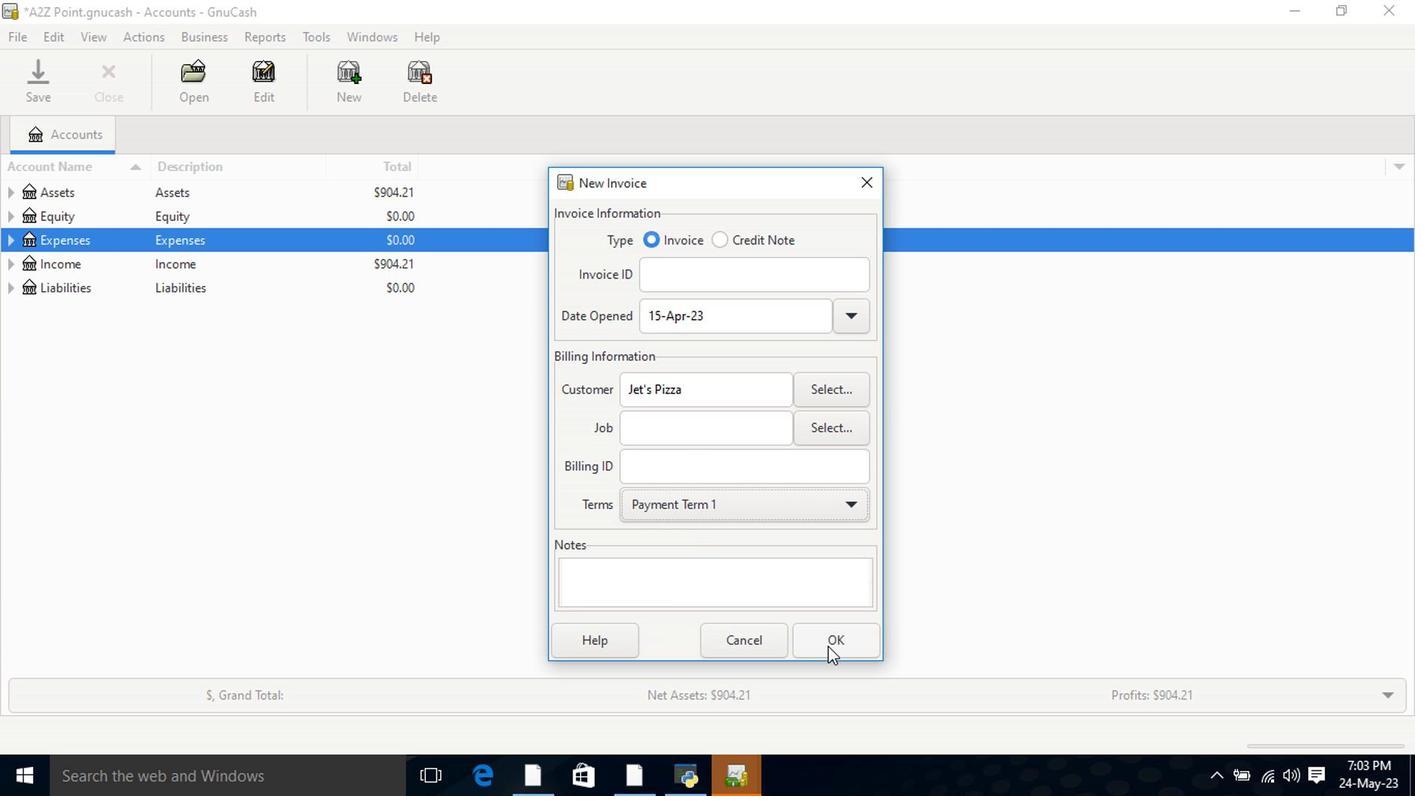 
Action: Mouse moved to (155, 404)
Screenshot: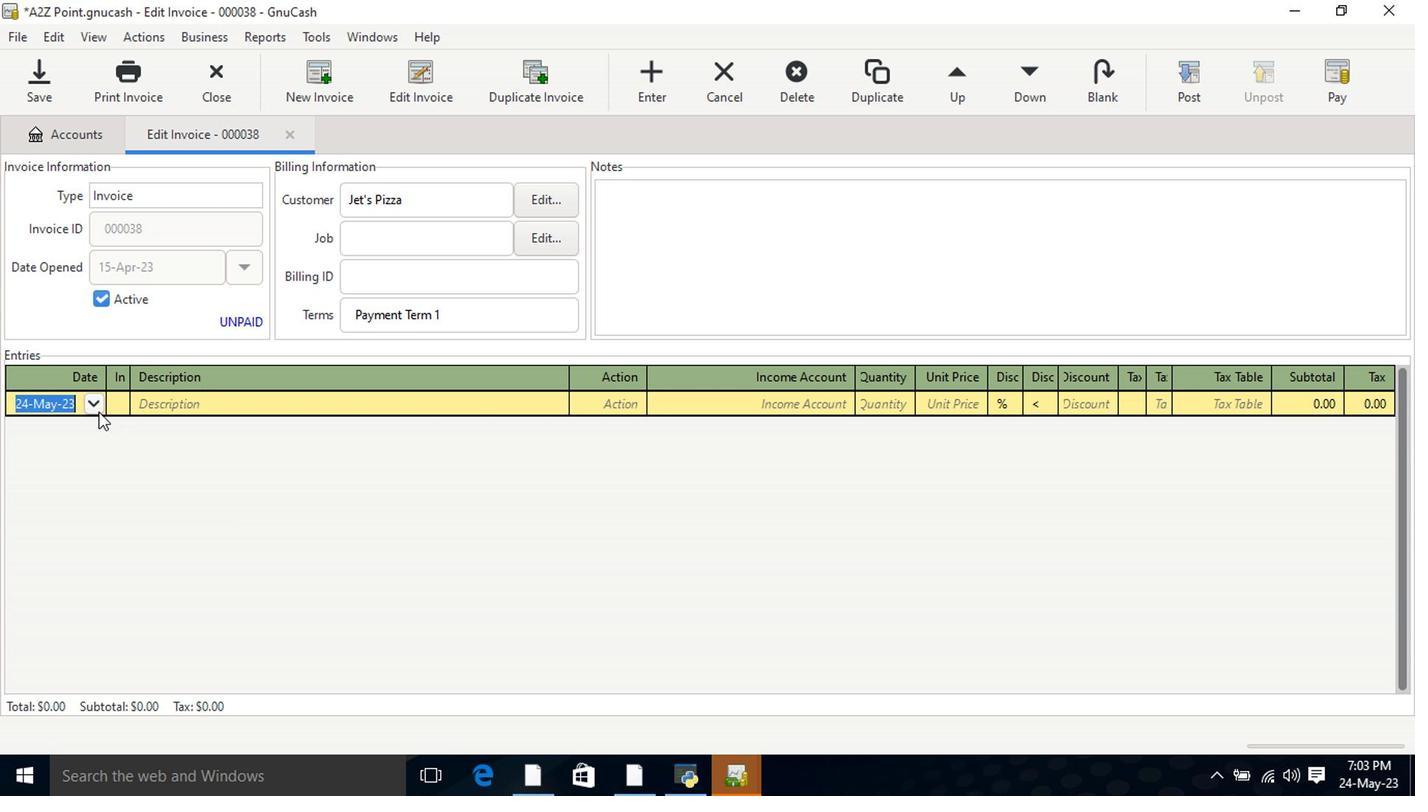 
Action: Mouse pressed left at (155, 404)
Screenshot: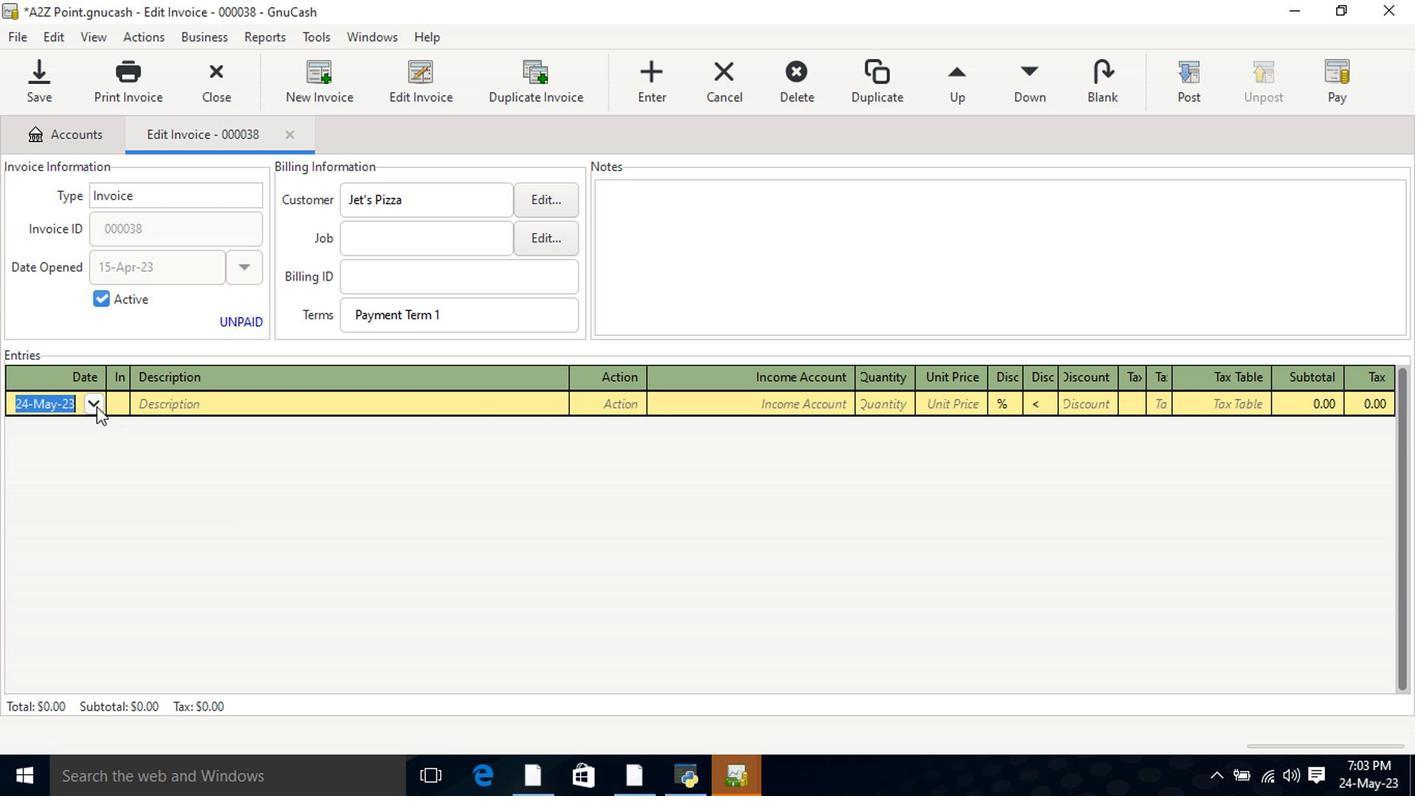 
Action: Mouse moved to (78, 422)
Screenshot: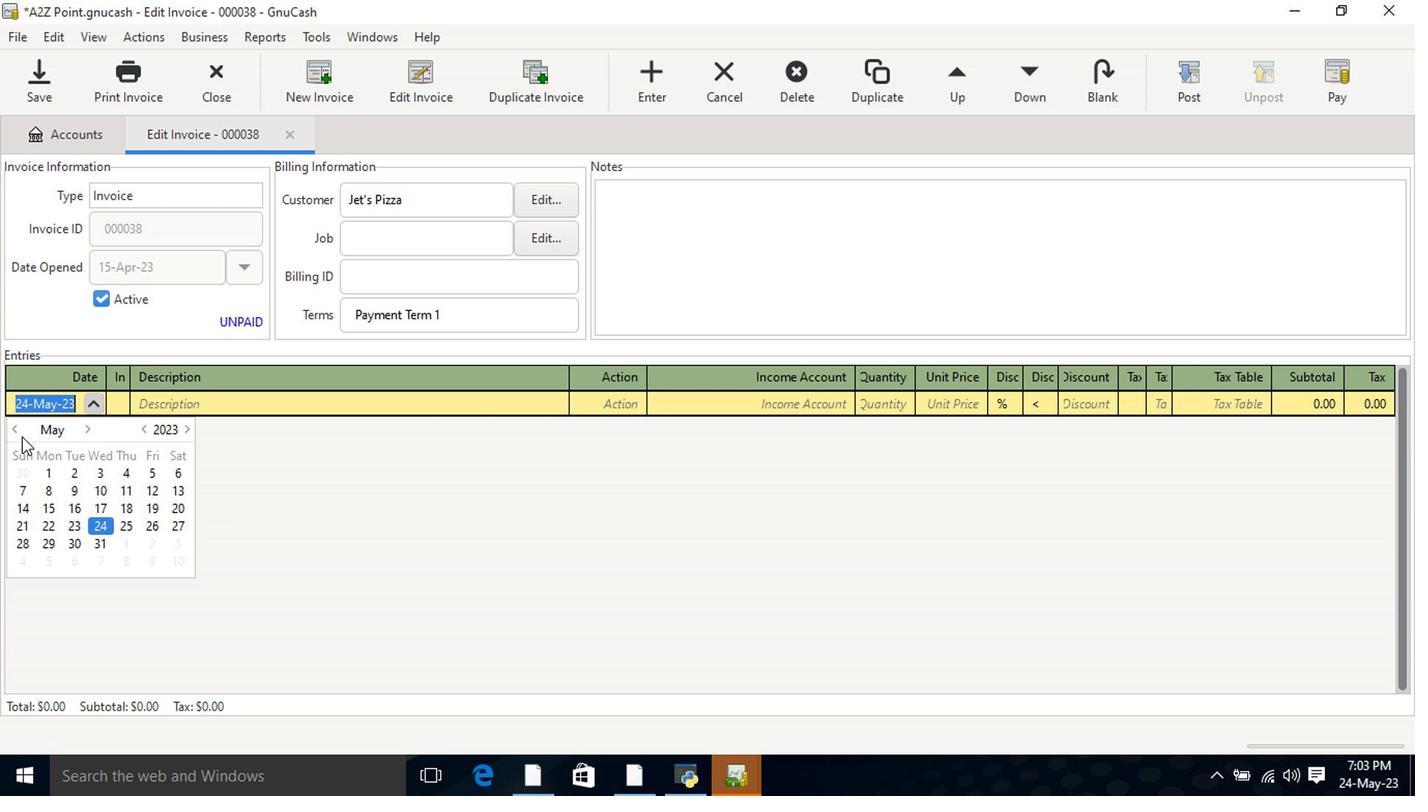
Action: Mouse pressed left at (78, 422)
Screenshot: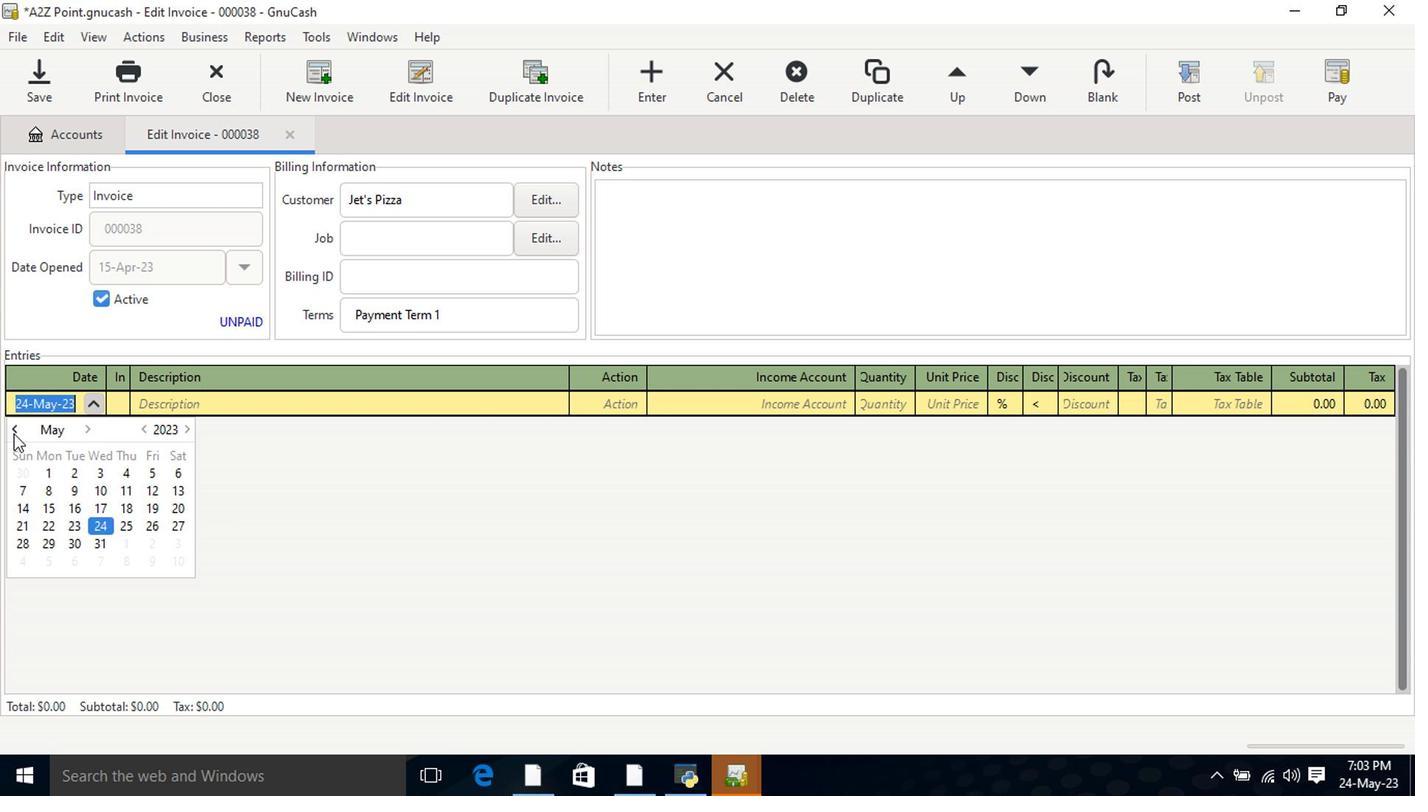 
Action: Mouse moved to (231, 474)
Screenshot: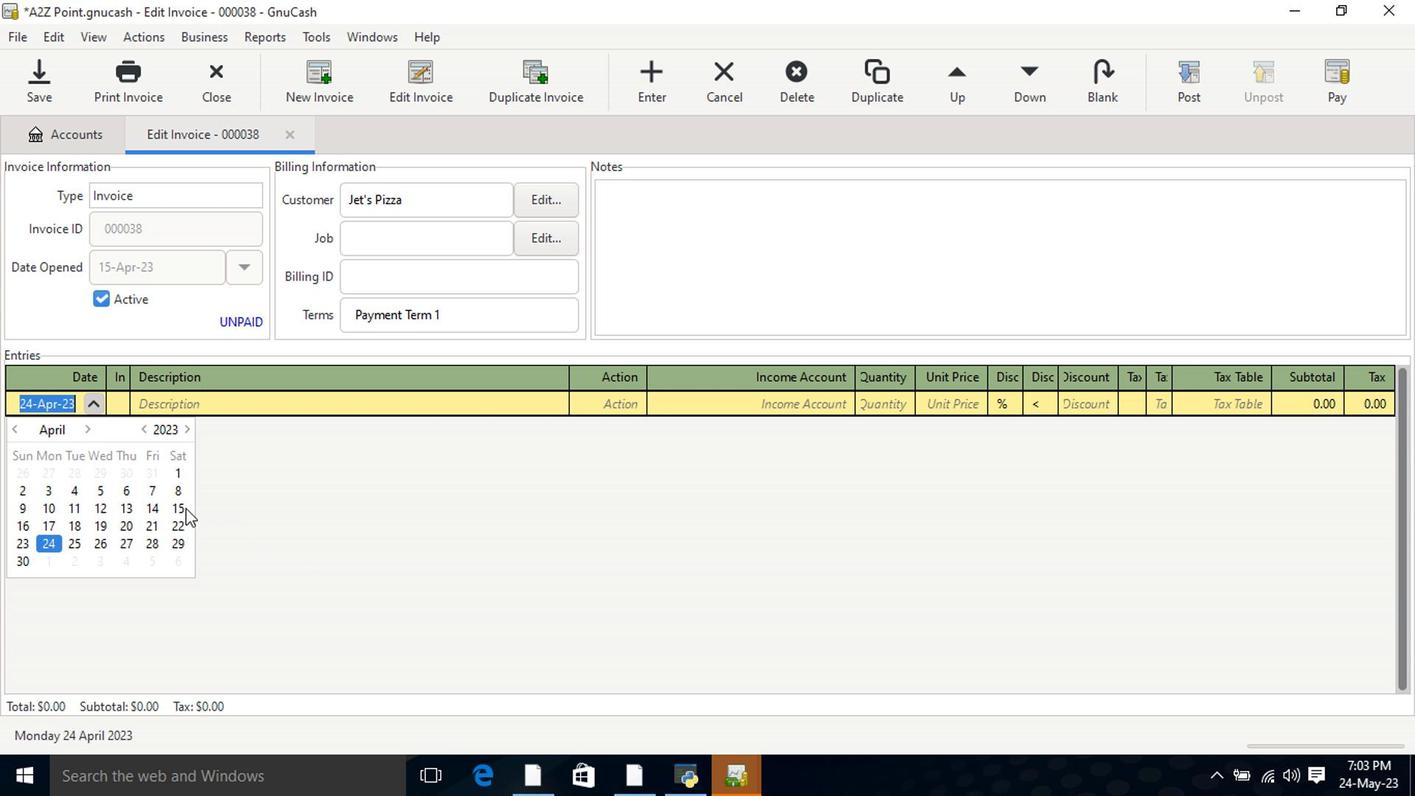 
Action: Mouse pressed left at (231, 474)
Screenshot: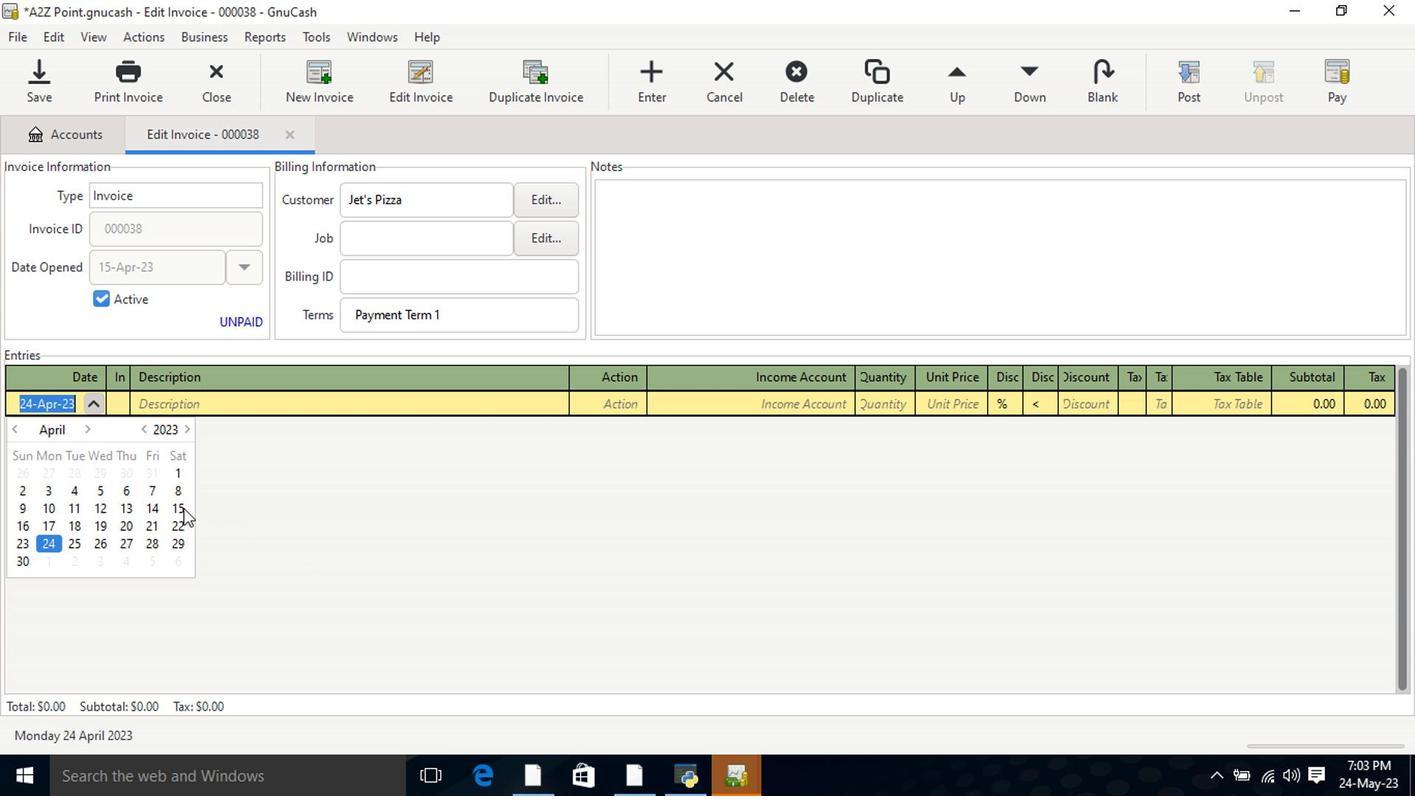 
Action: Mouse pressed left at (231, 474)
Screenshot: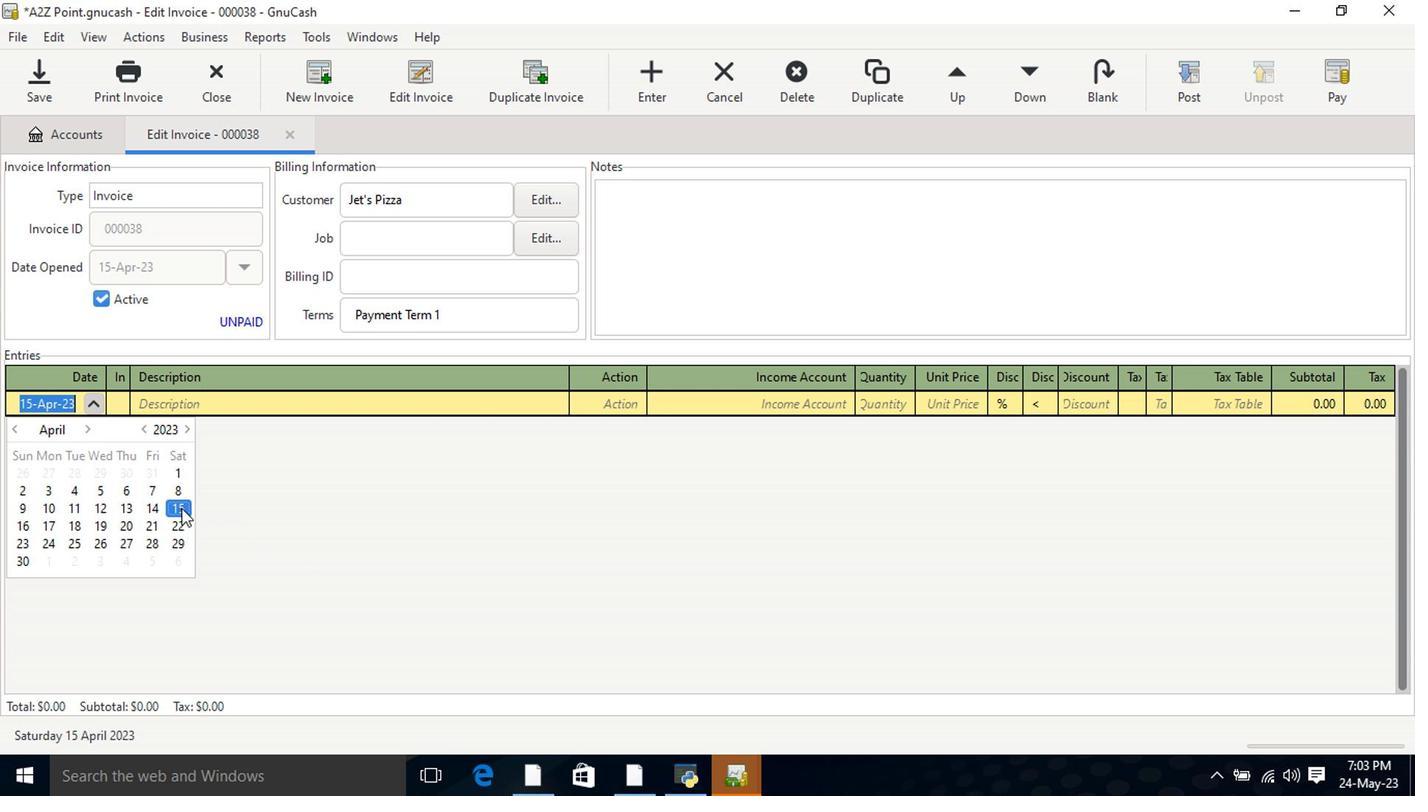 
Action: Mouse moved to (265, 401)
Screenshot: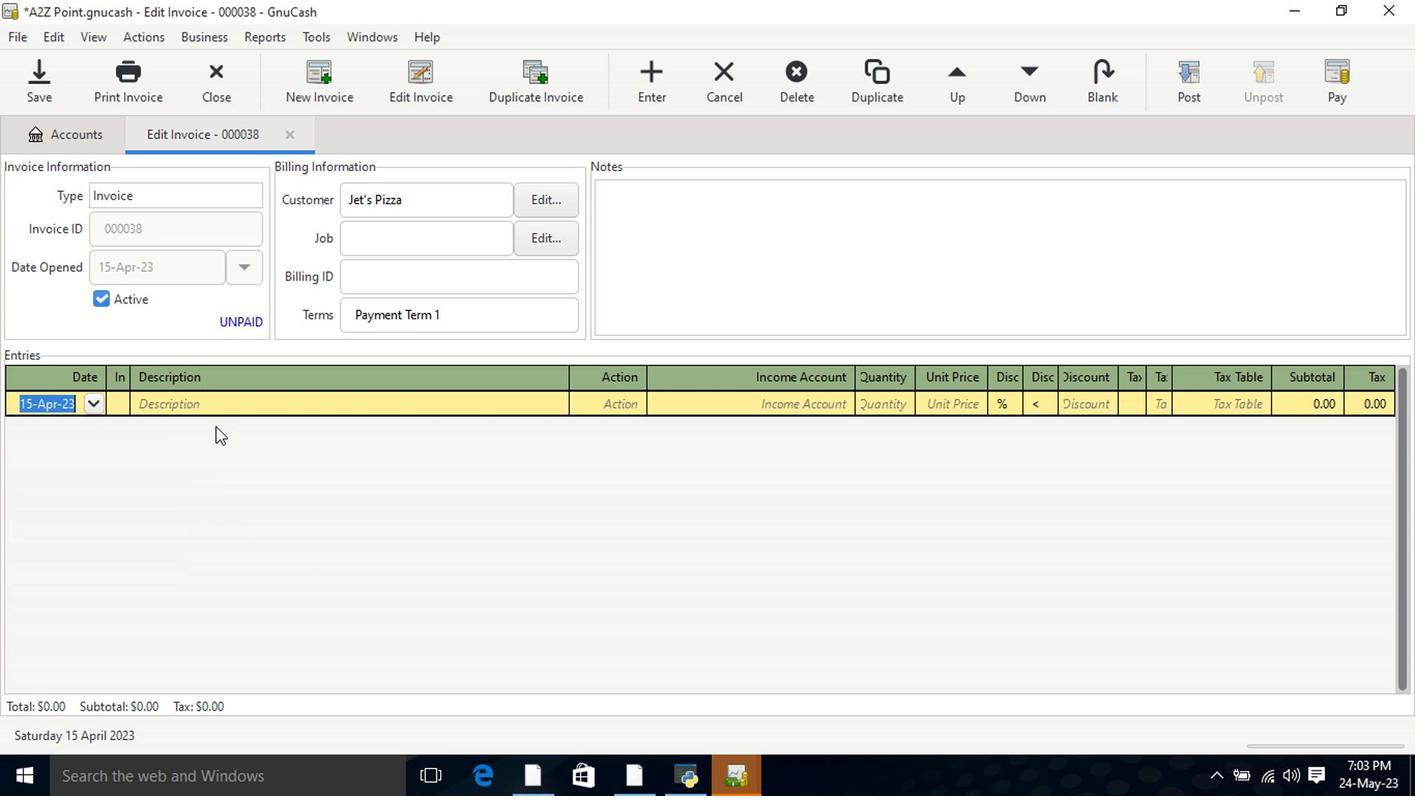 
Action: Mouse pressed left at (265, 401)
Screenshot: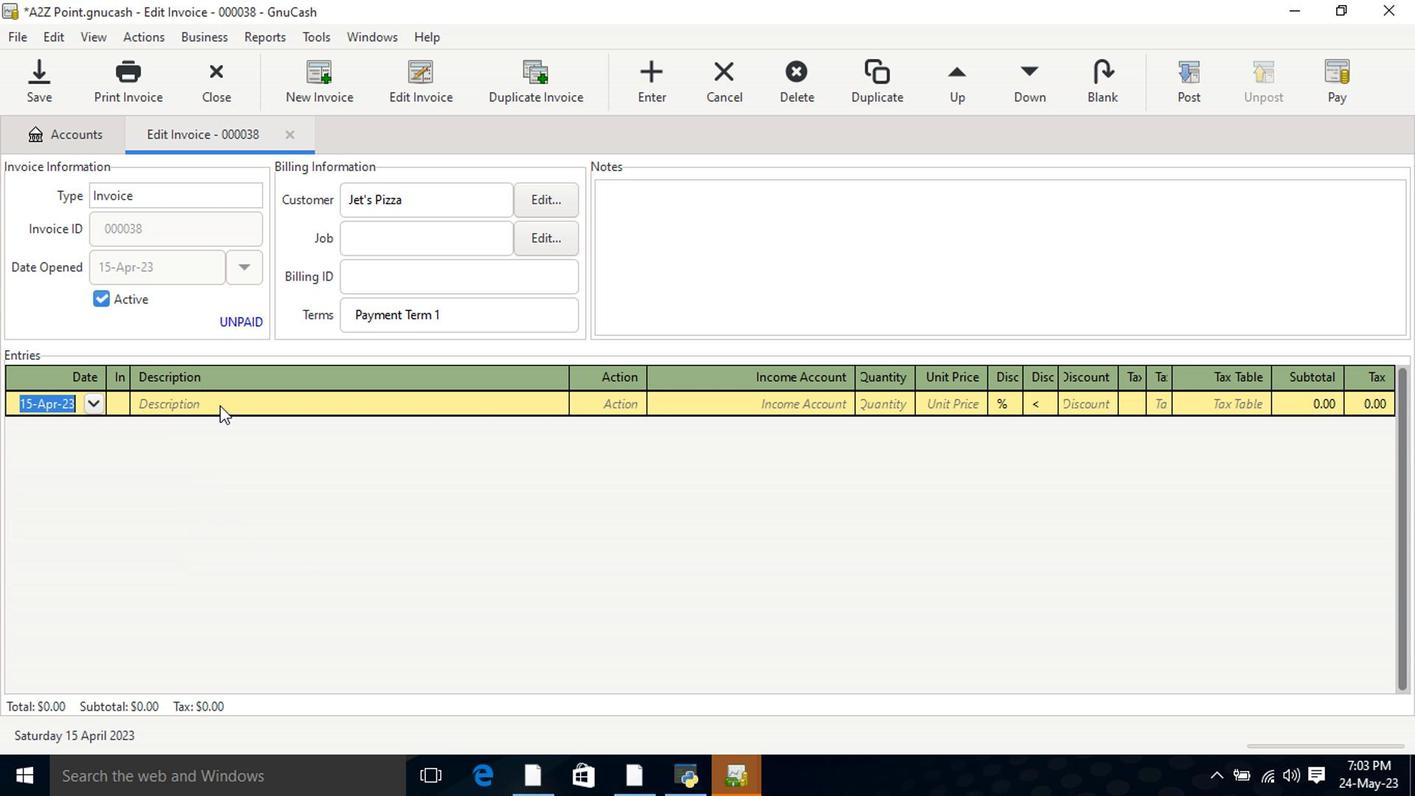 
Action: Key pressed <Key.shift>Core<Key.space><Key.shift>Power<Key.space><Key.shift>Vanilla
Screenshot: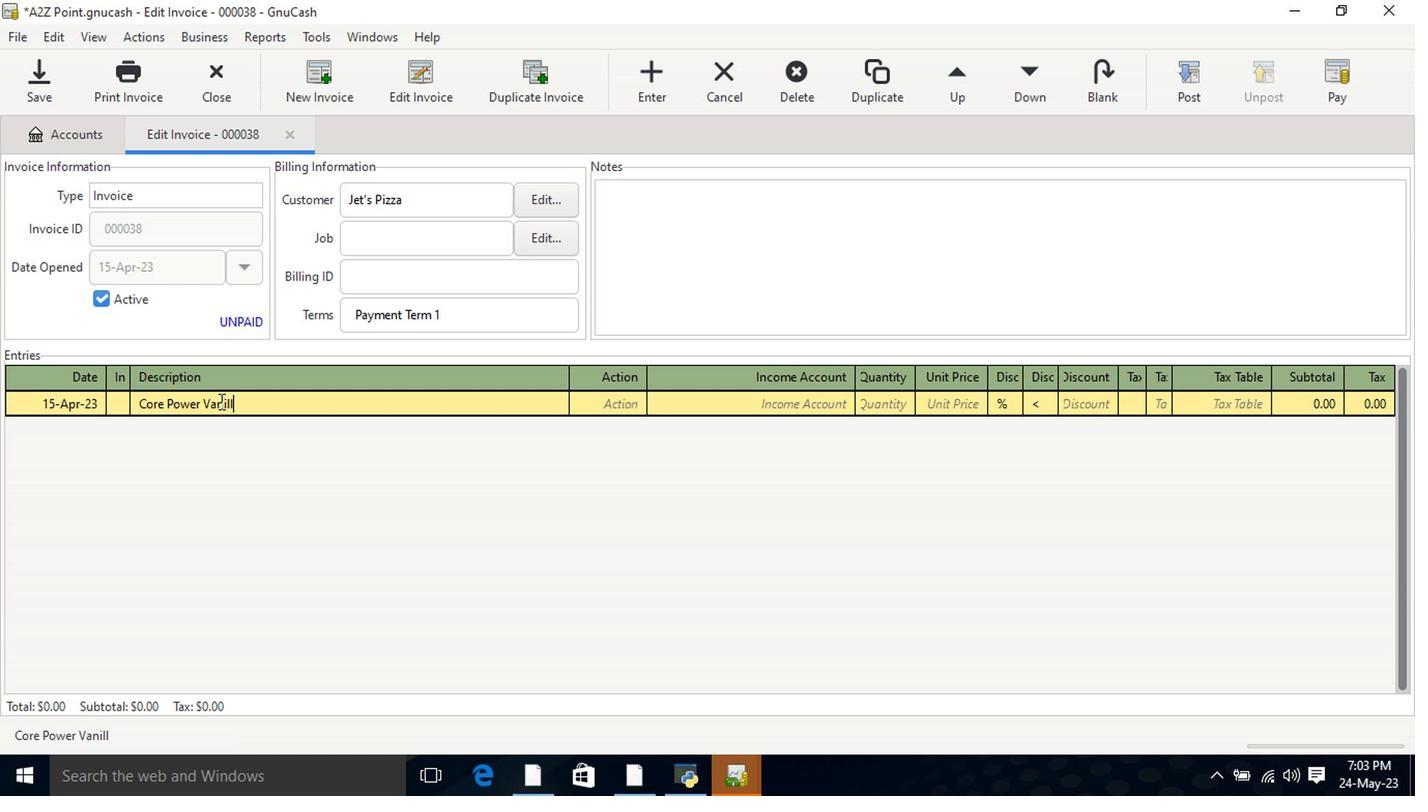 
Action: Mouse moved to (613, 401)
Screenshot: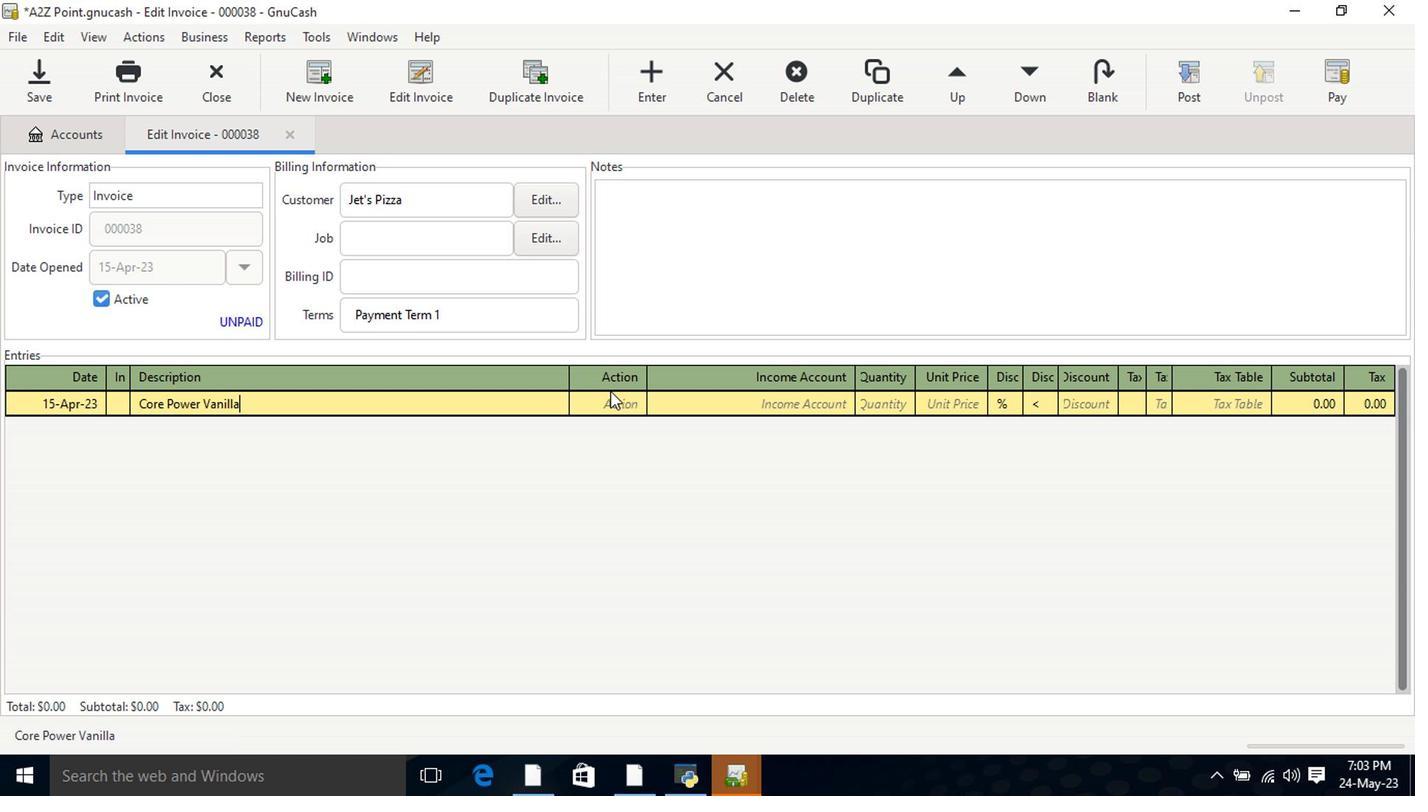 
Action: Mouse pressed left at (613, 401)
Screenshot: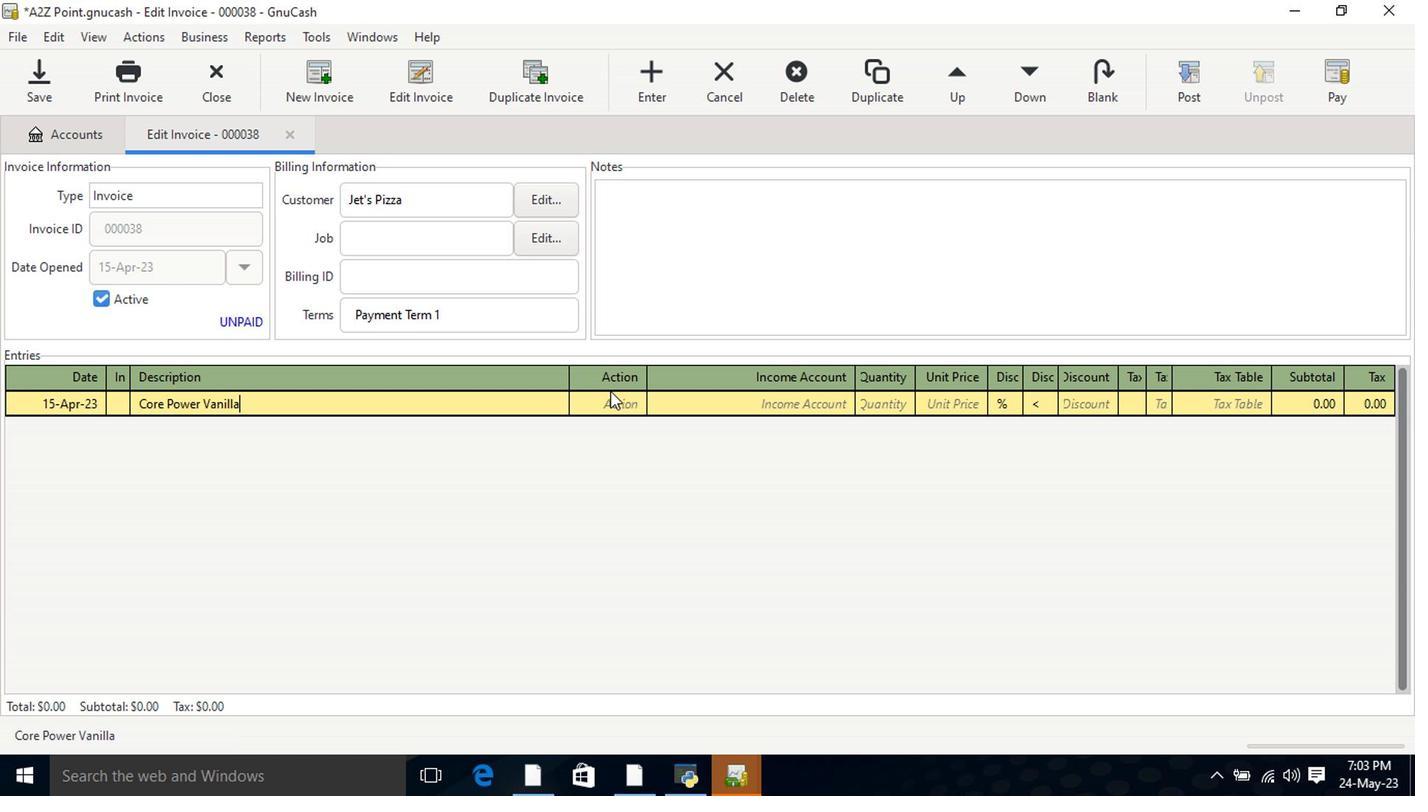 
Action: Key pressed mater<Key.tab>income<Key.down><Key.down><Key.down><Key.tab>2<Key.tab>10<Key.tab>
Screenshot: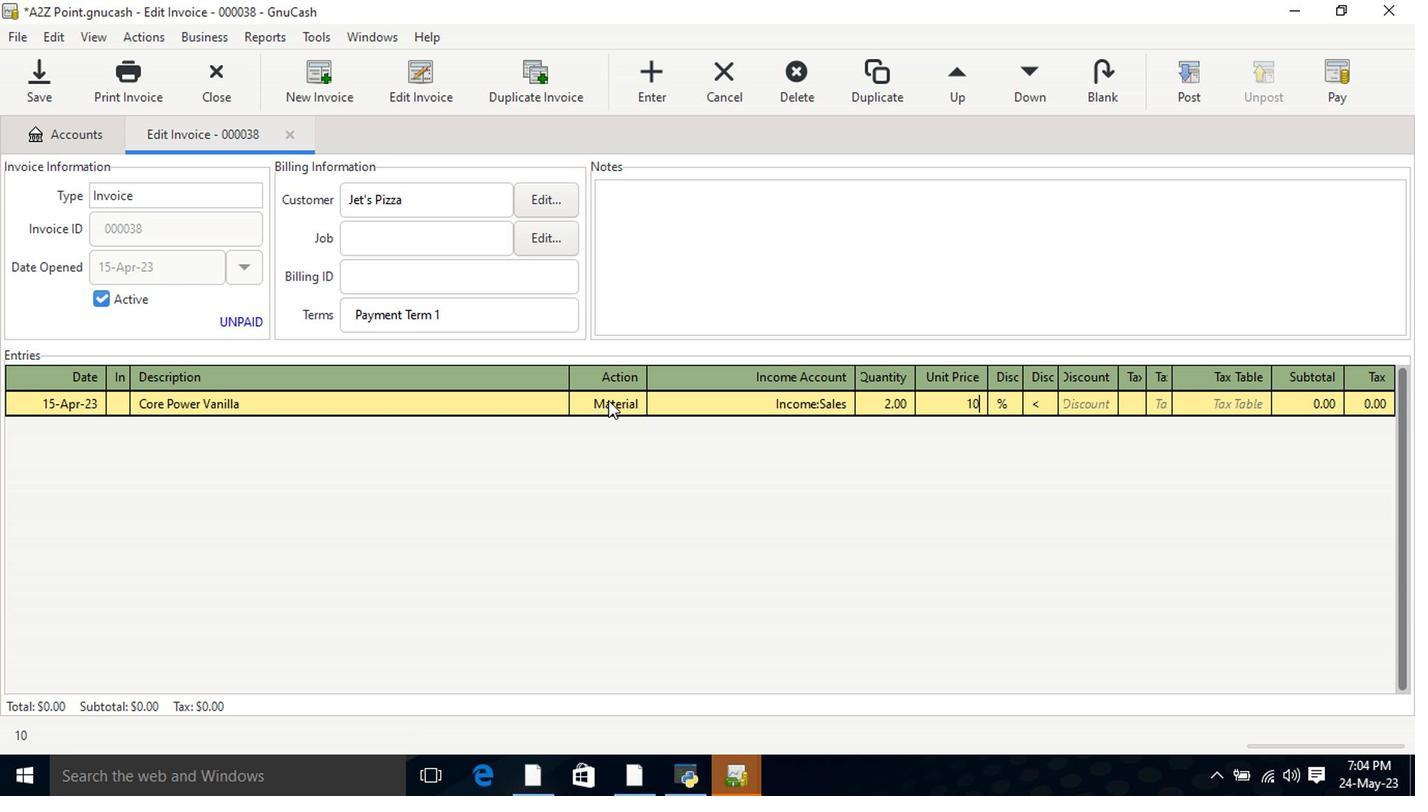 
Action: Mouse moved to (960, 402)
Screenshot: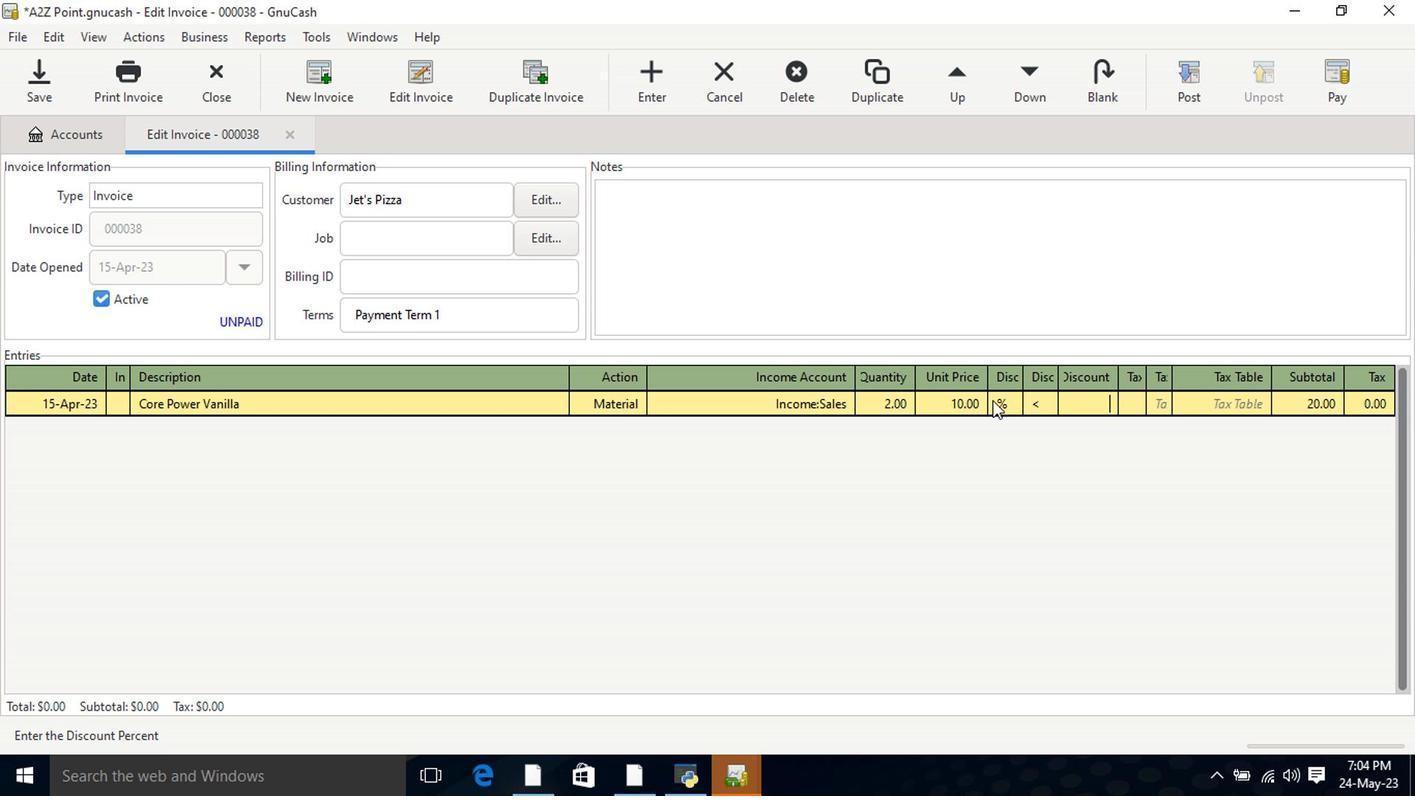 
Action: Mouse pressed left at (960, 402)
Screenshot: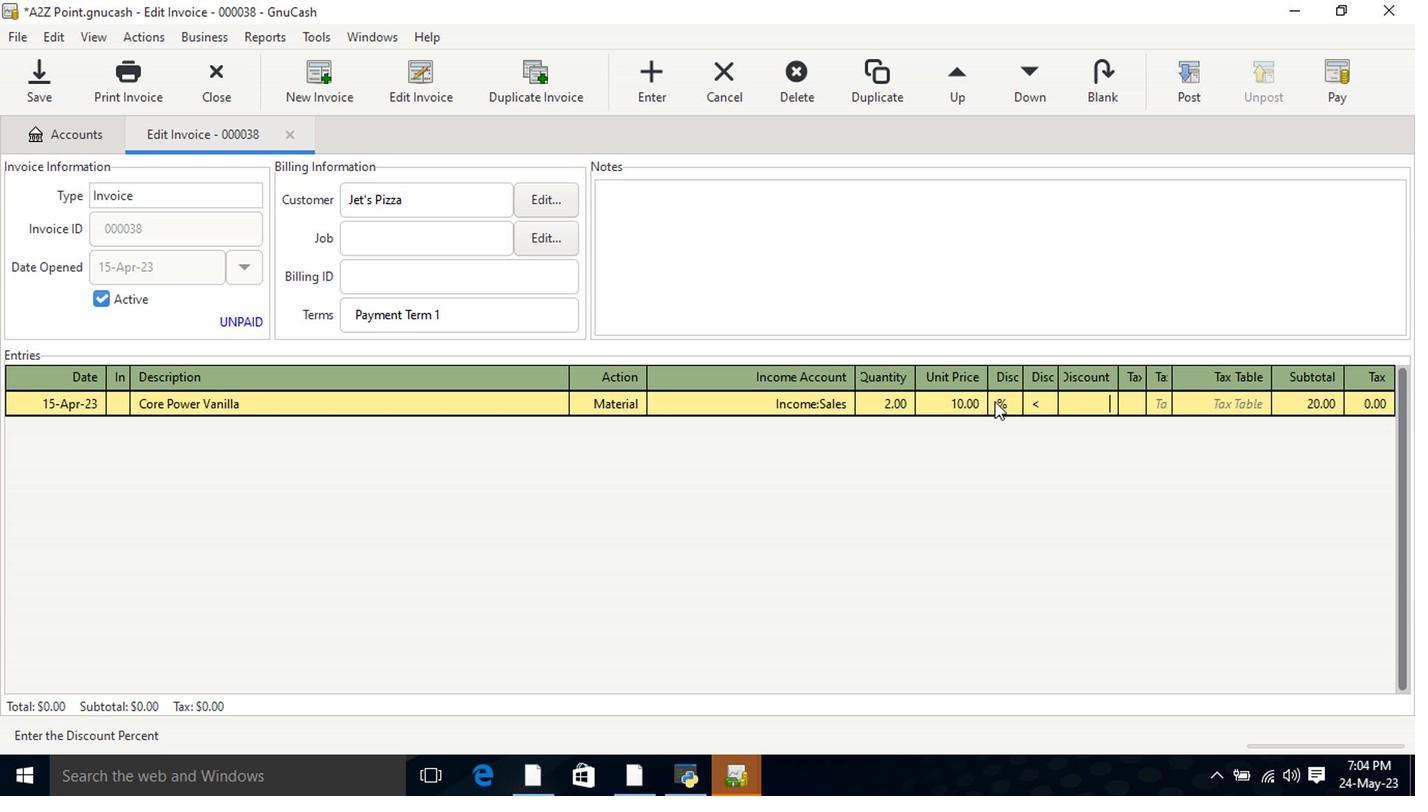 
Action: Mouse moved to (996, 404)
Screenshot: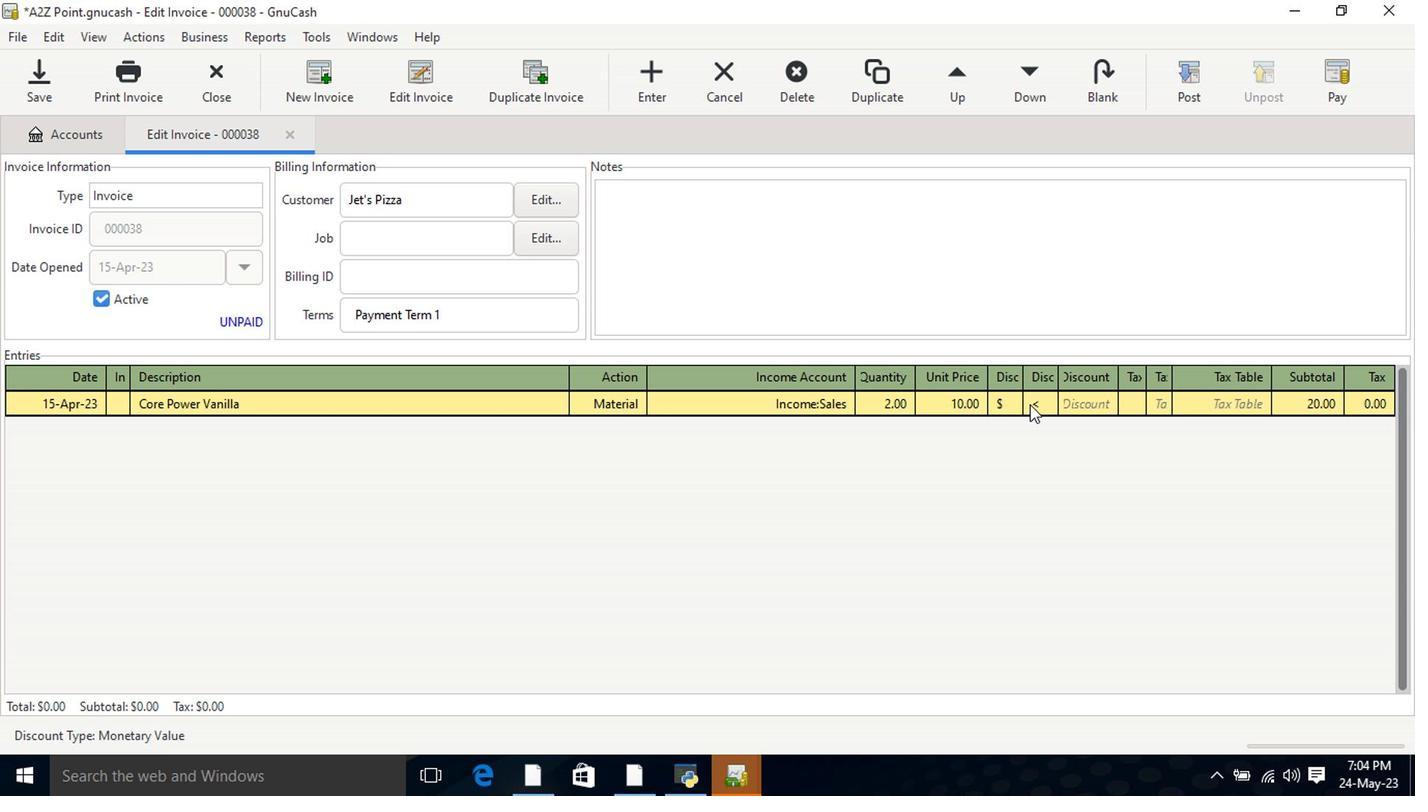 
Action: Mouse pressed left at (996, 404)
Screenshot: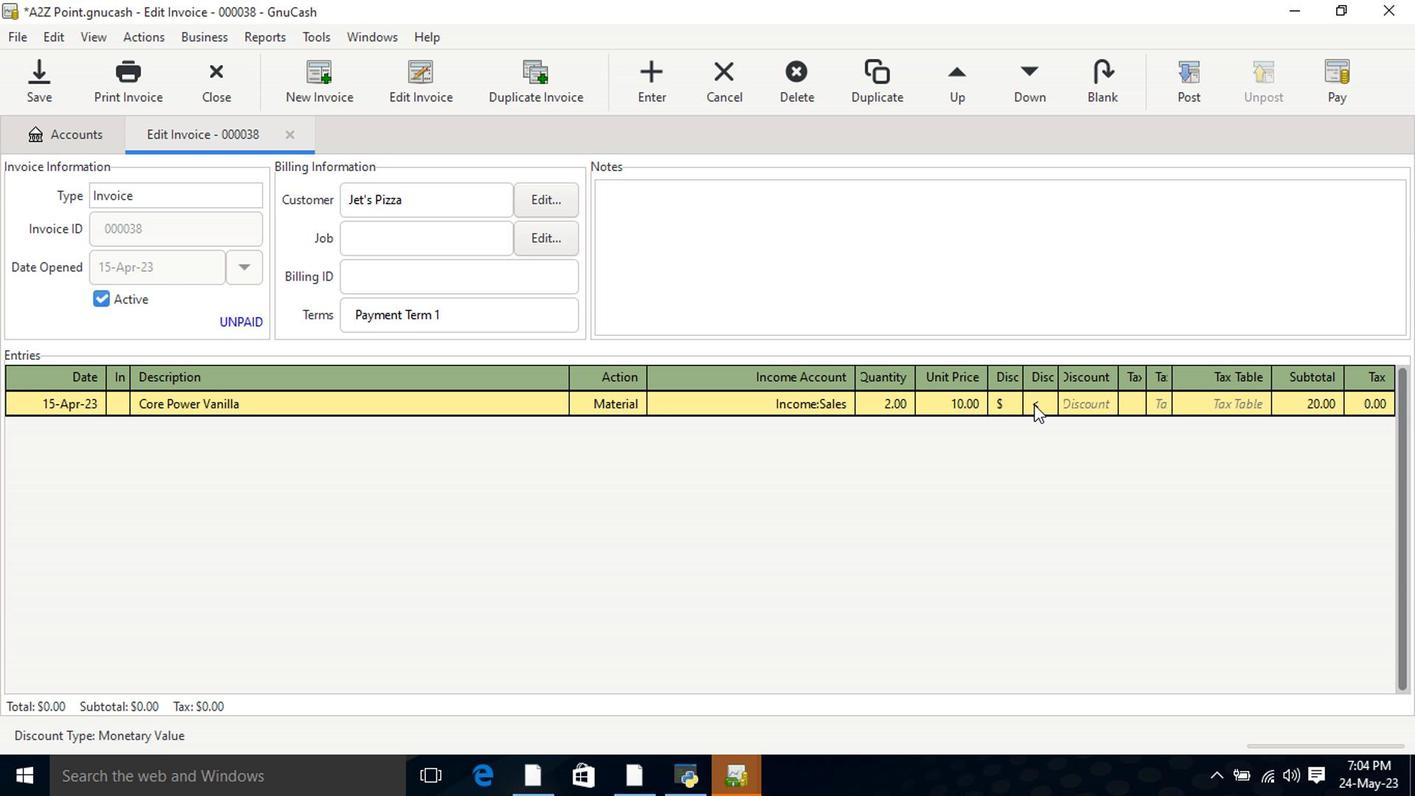 
Action: Mouse moved to (1033, 404)
Screenshot: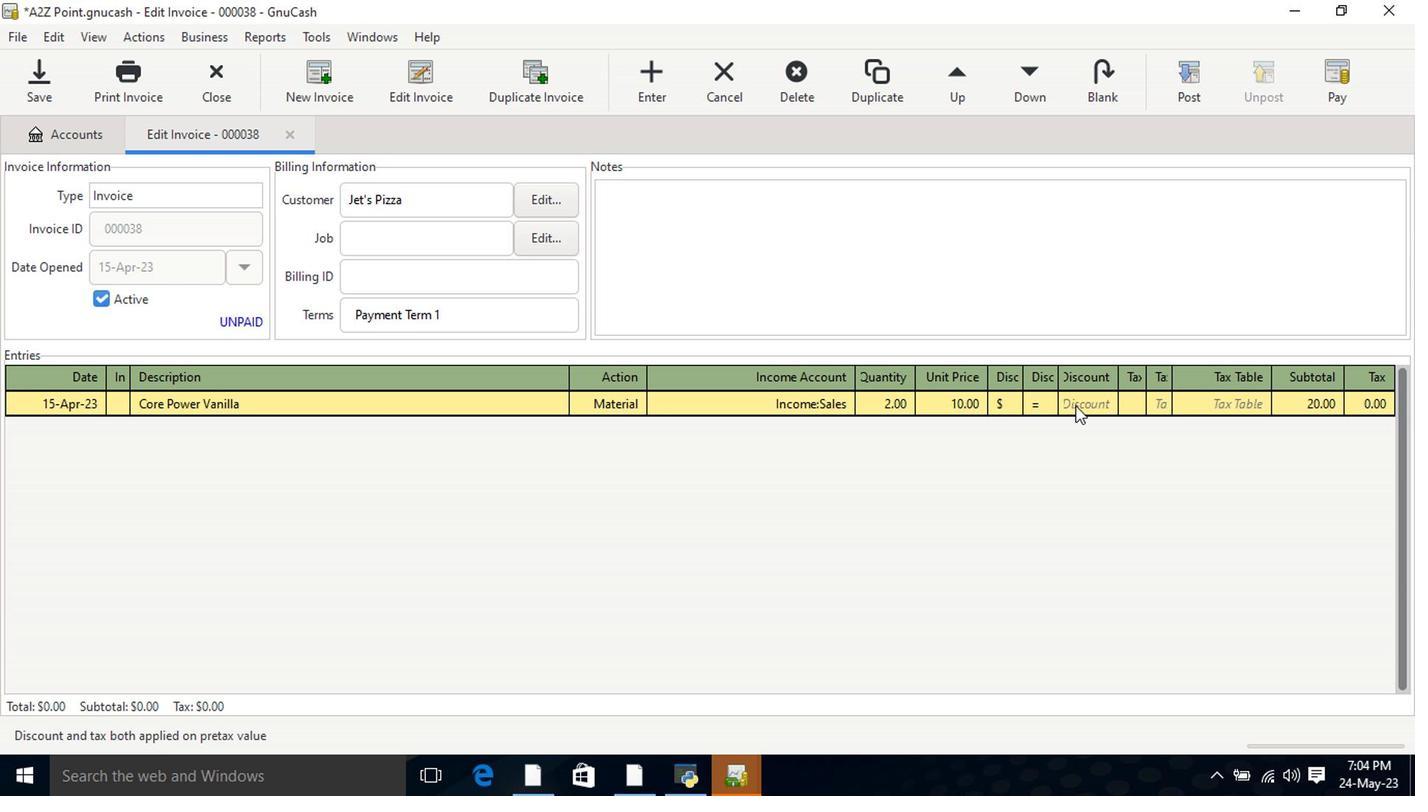 
Action: Mouse pressed left at (1033, 404)
Screenshot: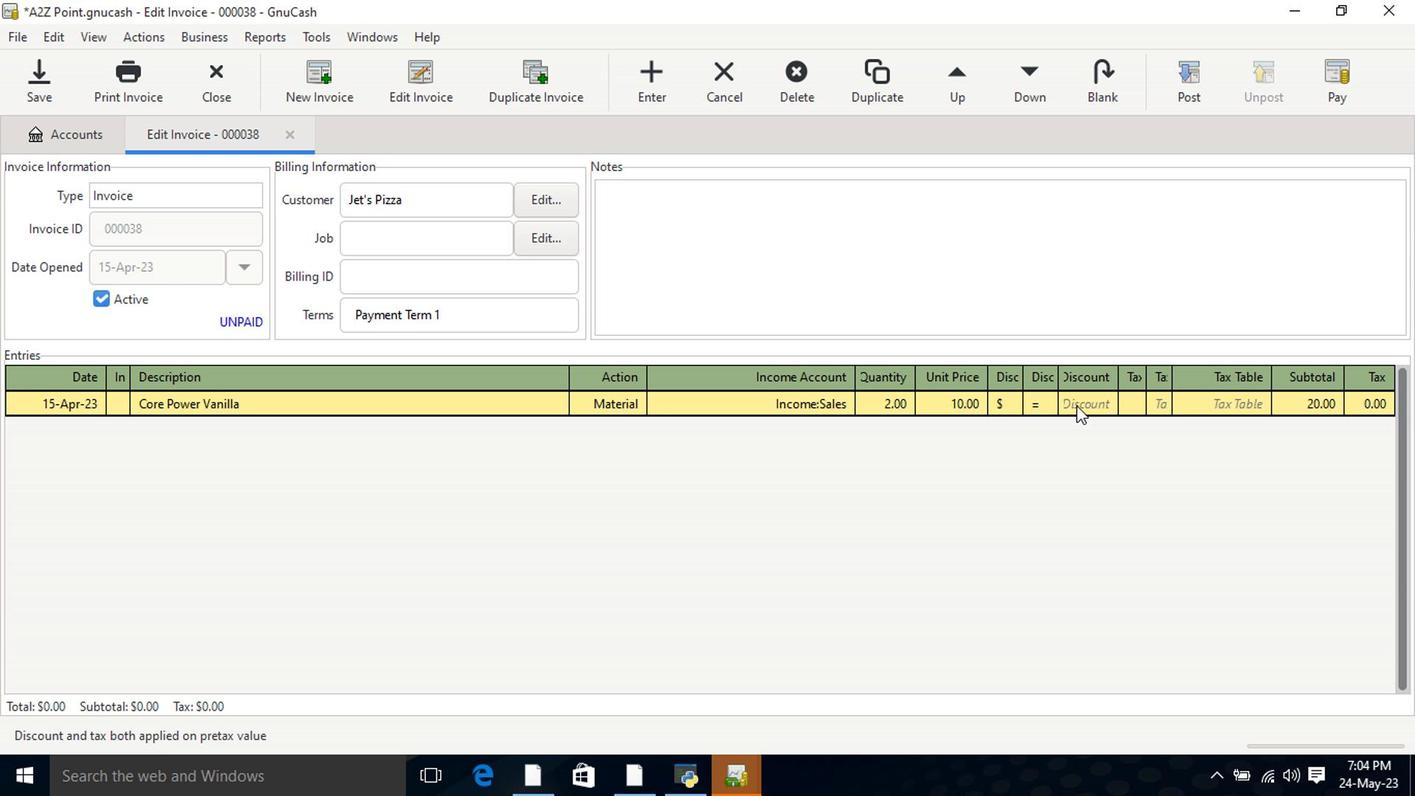 
Action: Key pressed 1.3<Key.backspace><Key.backspace>.25<Key.tab><Key.tab><Key.shift>Kraft<Key.space><Key.shift>Original<Key.space><Key.shift>Macaroni<Key.space><Key.shift>&<Key.space><Key.shift>Che<Key.tab>mater<Key.tab>inme<Key.down><Key.down><Key.down><Key.tab>2<Key.tab>3
Screenshot: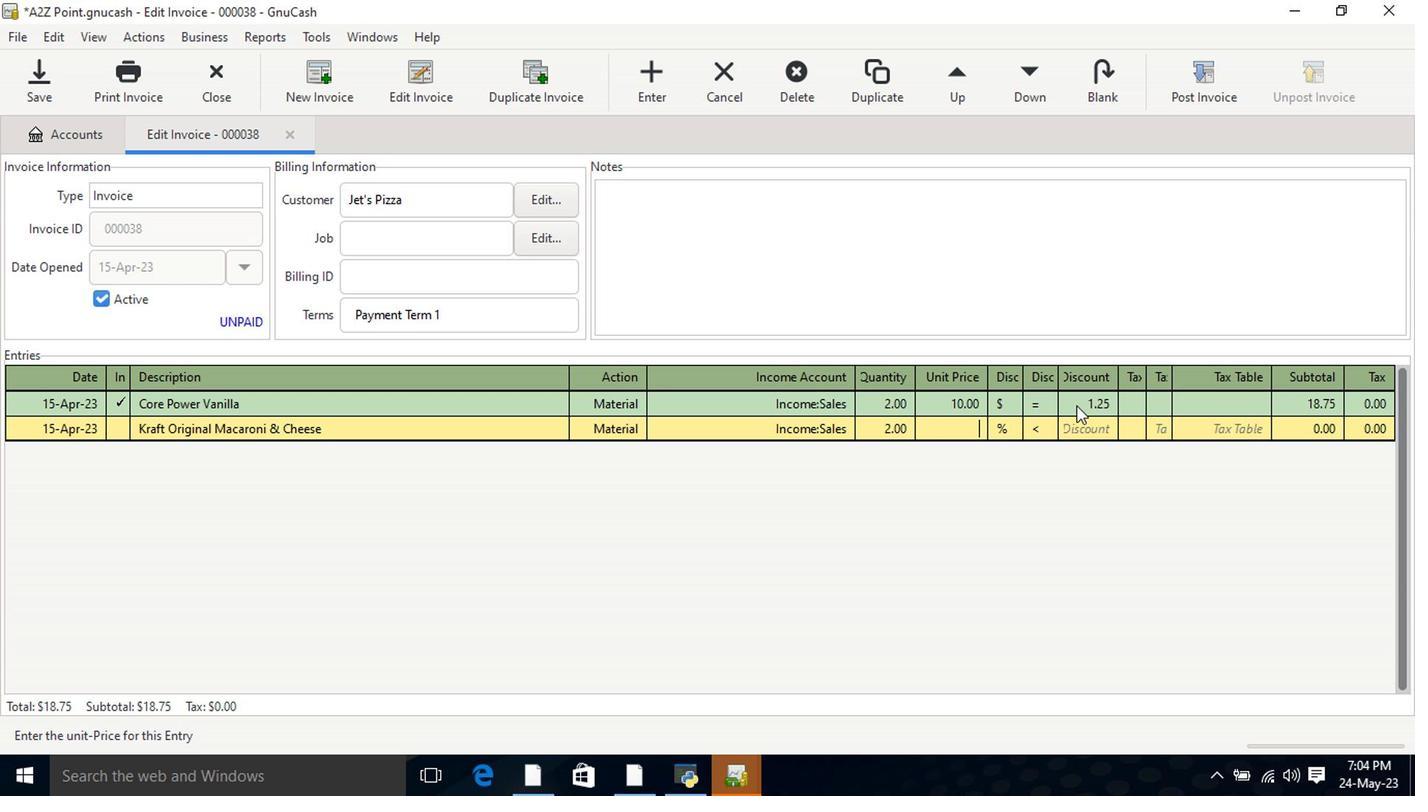 
Action: Mouse moved to (963, 420)
Screenshot: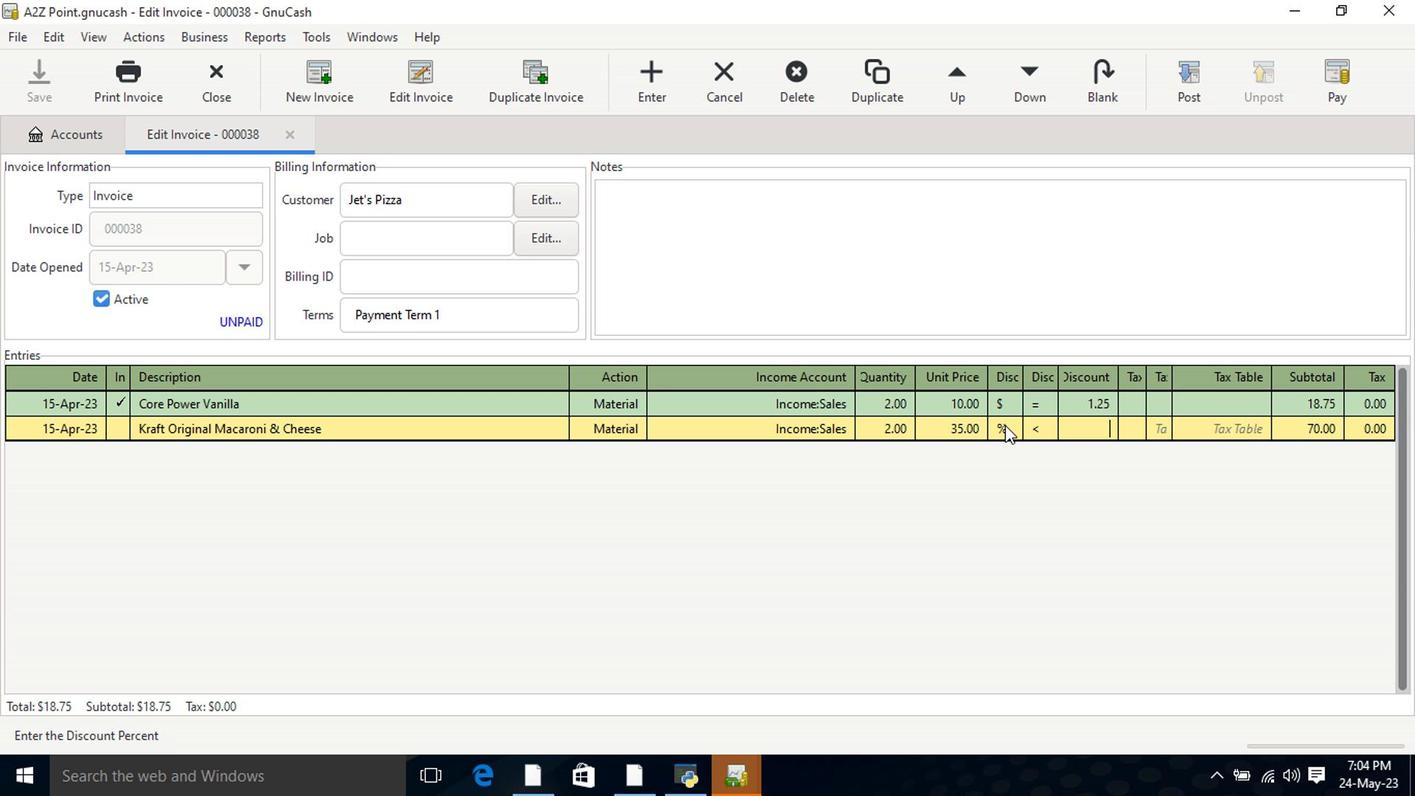 
Action: Mouse pressed left at (963, 420)
Screenshot: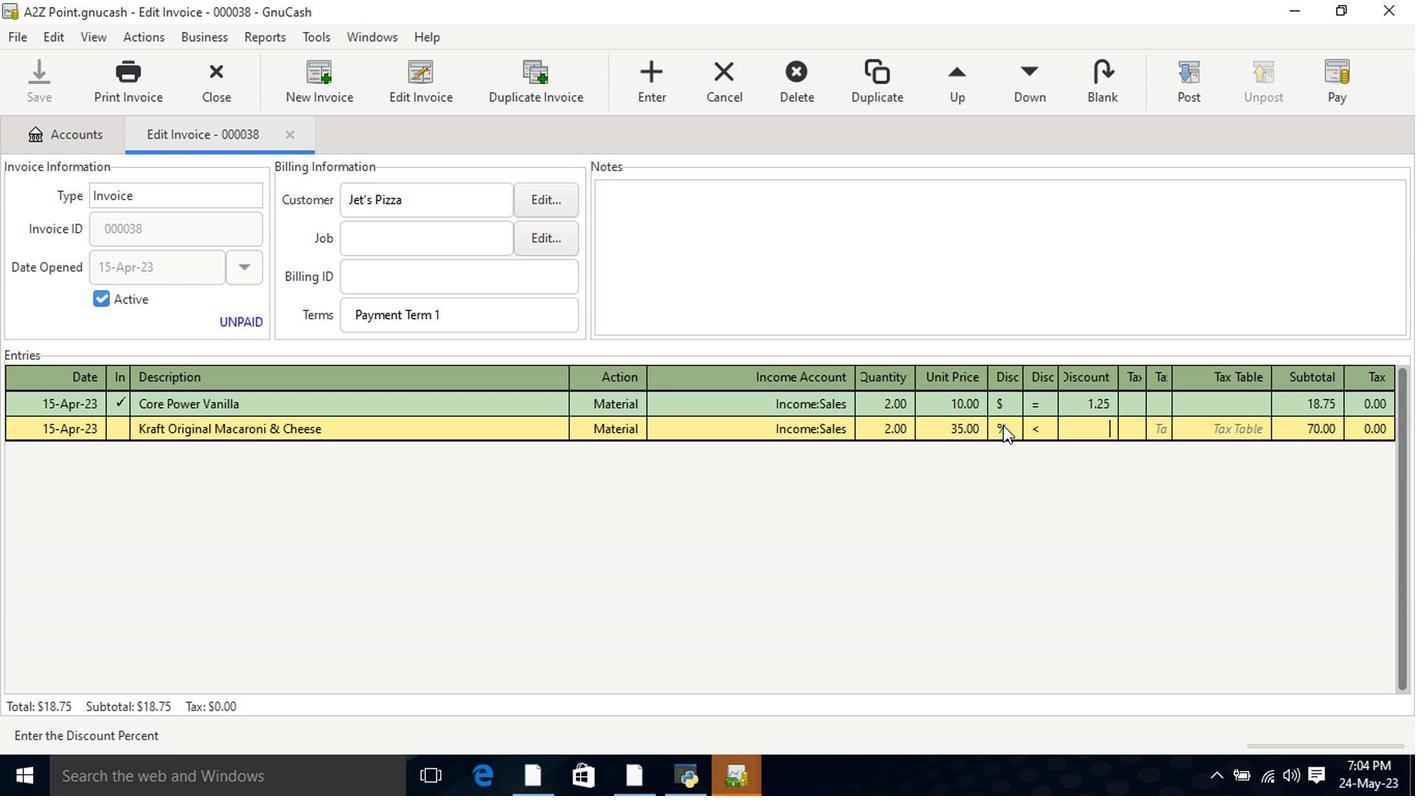 
Action: Mouse moved to (996, 419)
Screenshot: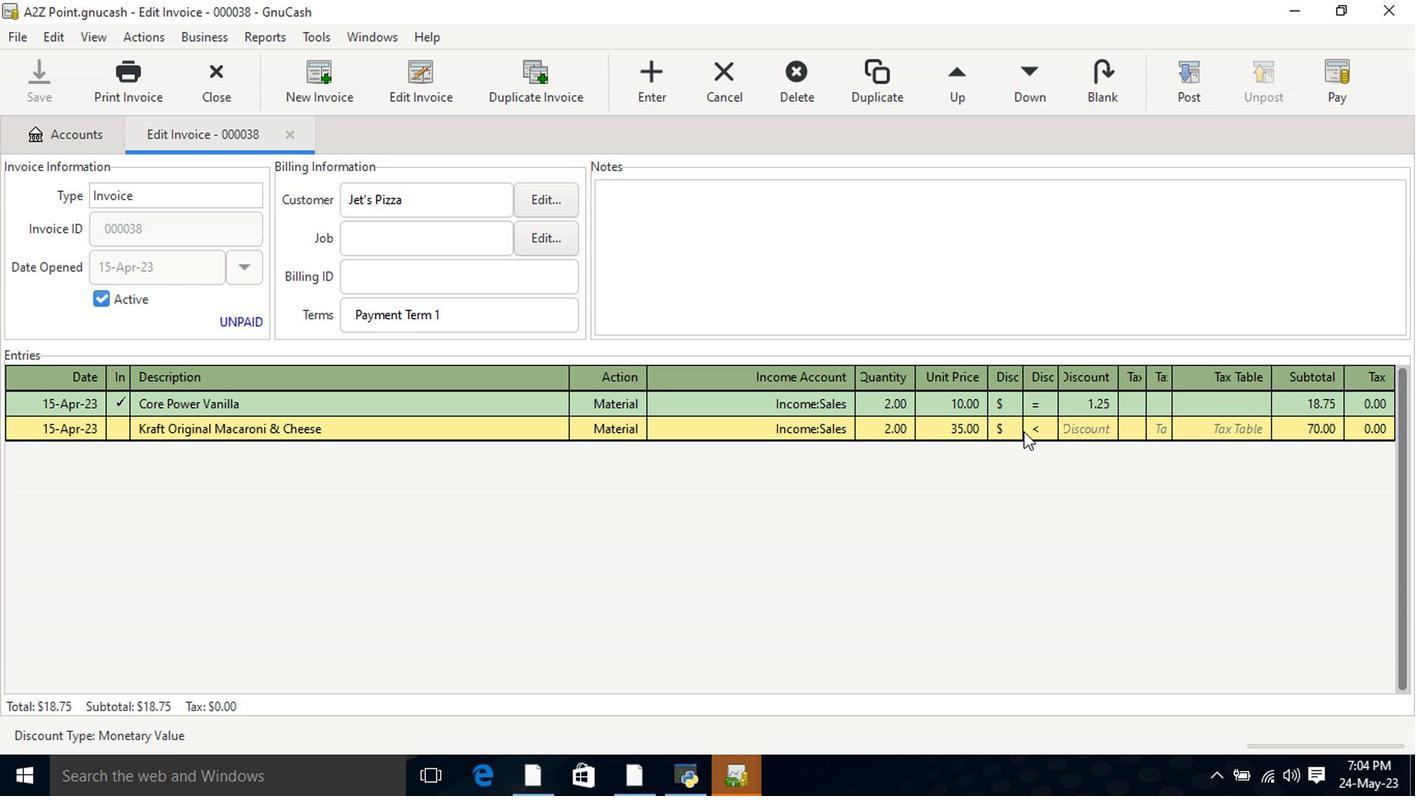 
Action: Mouse pressed left at (996, 419)
Screenshot: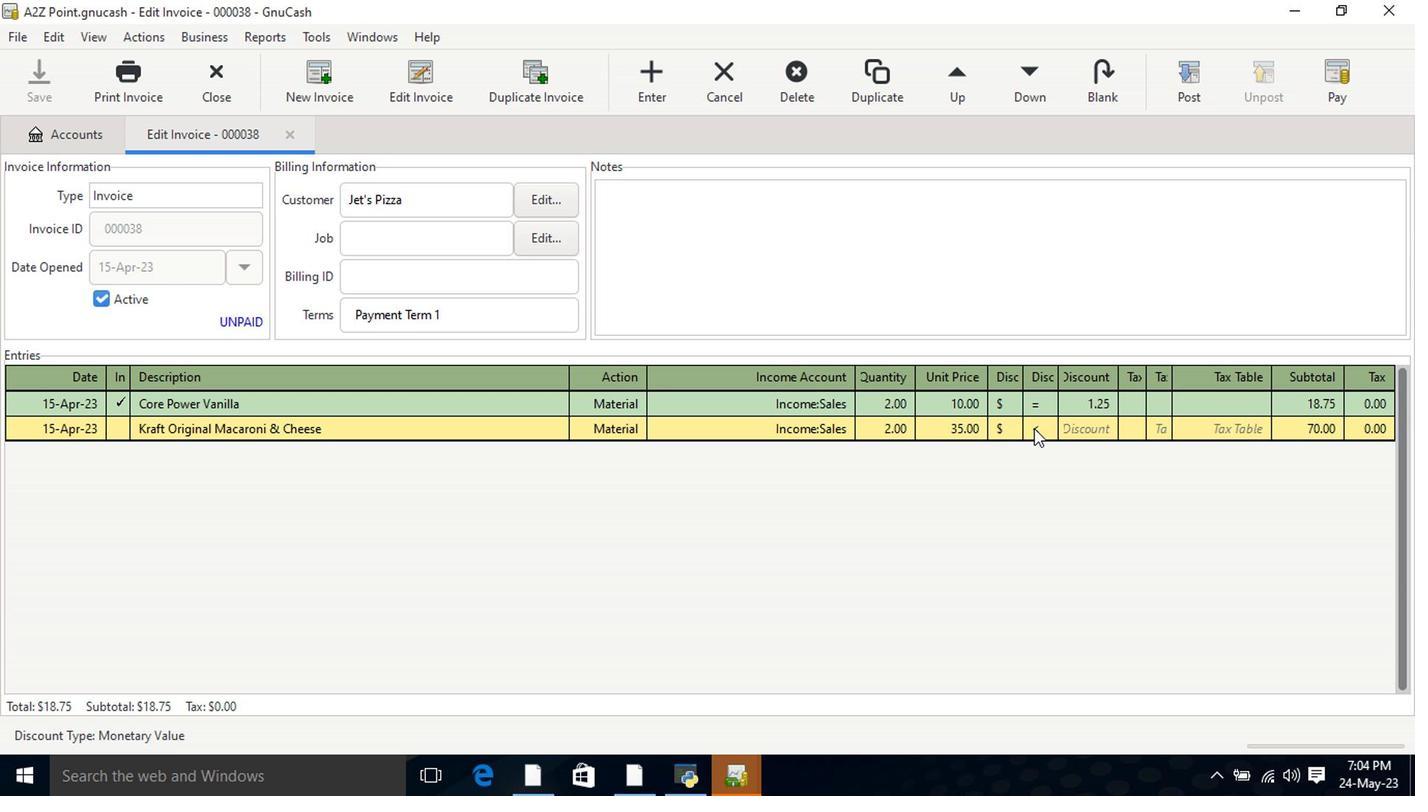 
Action: Mouse moved to (1040, 421)
Screenshot: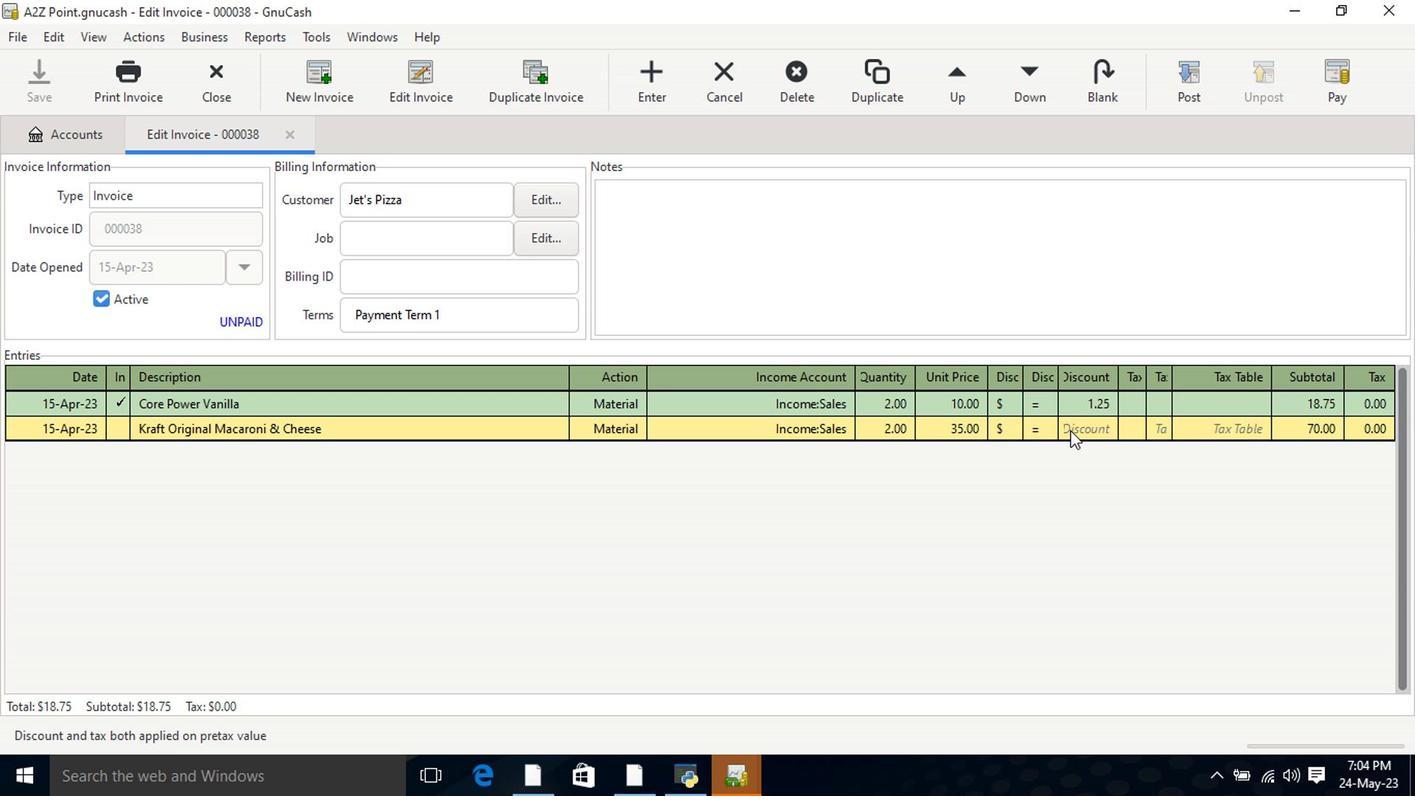 
Action: Mouse pressed left at (1040, 421)
Screenshot: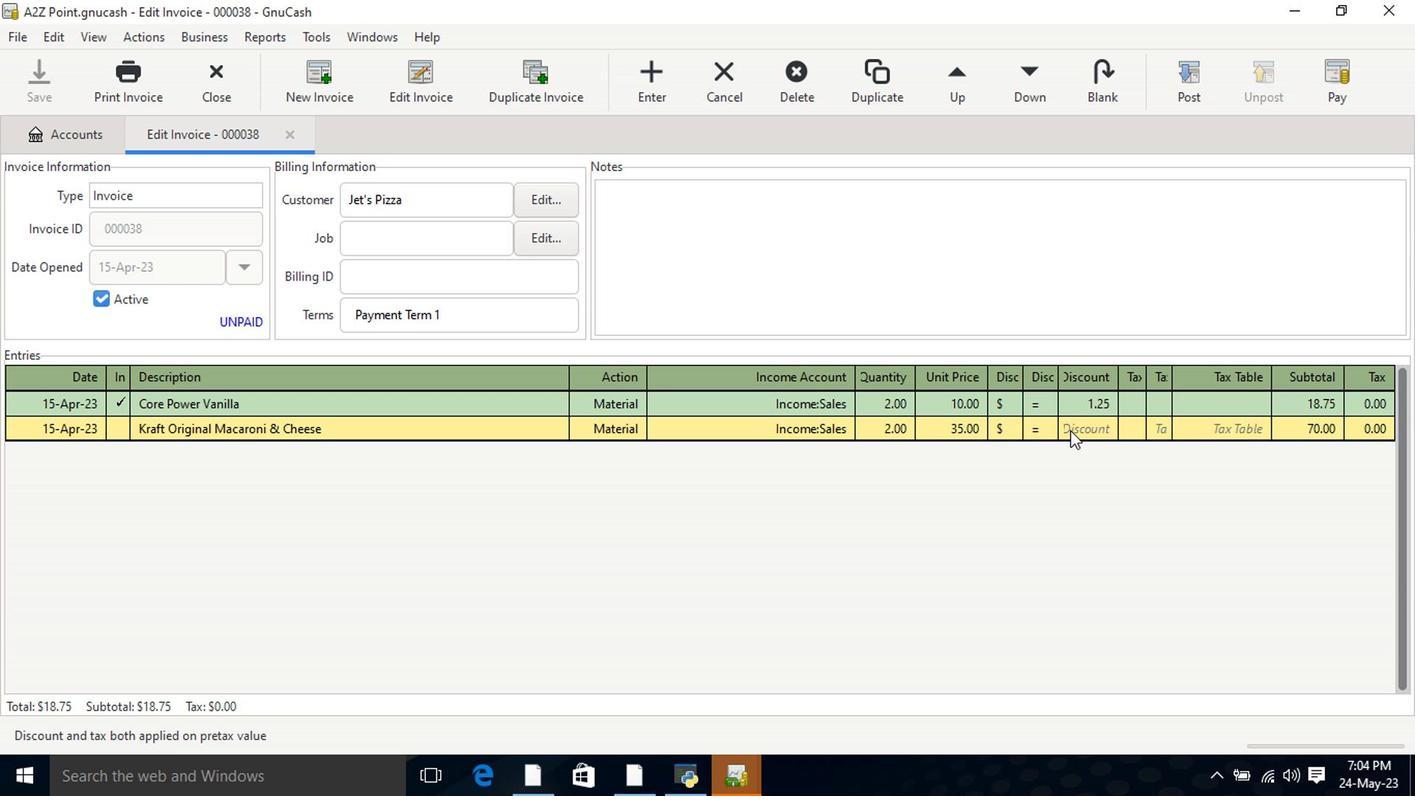 
Action: Key pressed 2.3<Key.backspace>.25<Key.tab><Key.tab><Key.shift>anta<Key.space><Key.shift>Pineappl<Key.space><Key.shift>Soda<Key.space><Key.shift>Bottle<Key.tab>mater<Key.tab>income<Key.down><Key.down><Key.down><Key.tab>1<Key.tab>36<Key.tab>
Screenshot: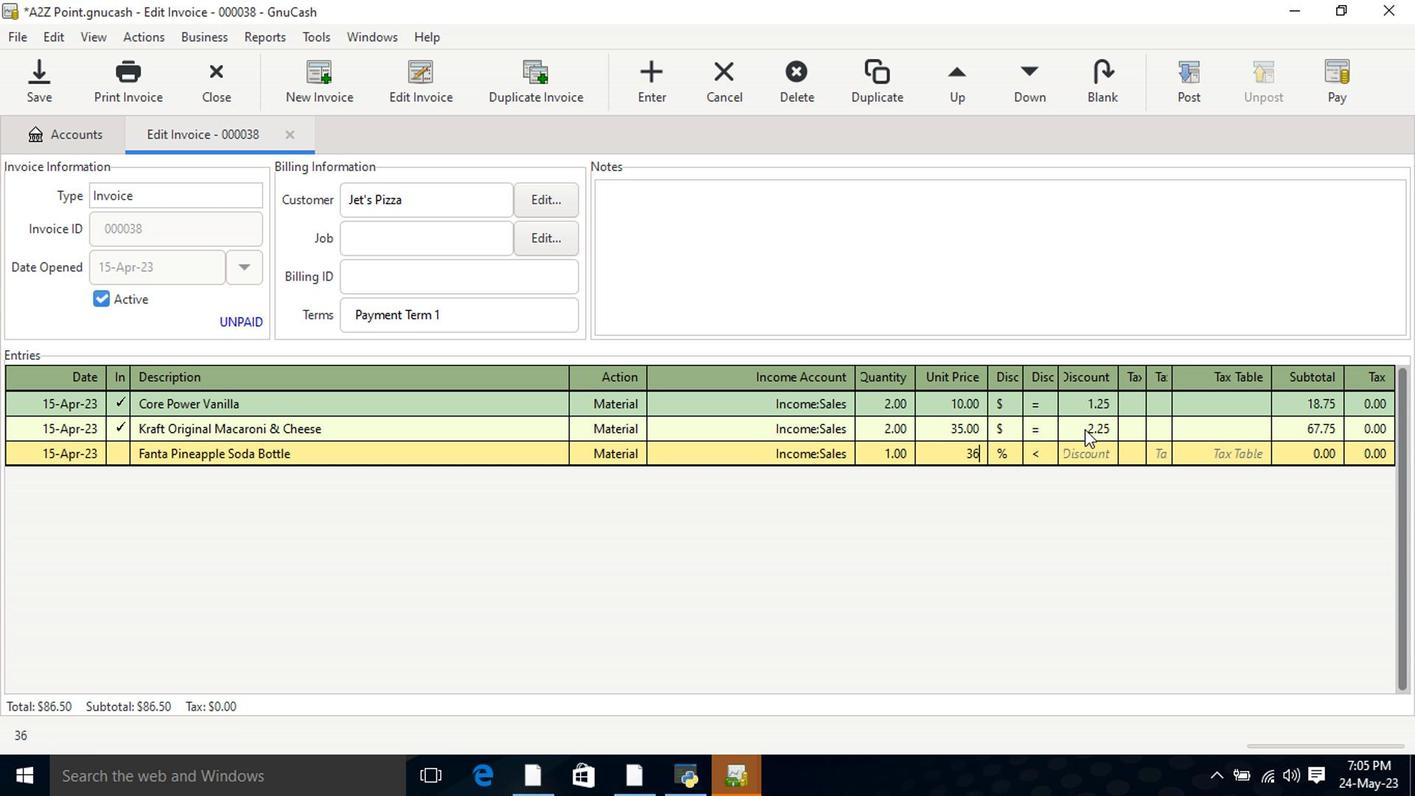 
Action: Mouse moved to (971, 440)
Screenshot: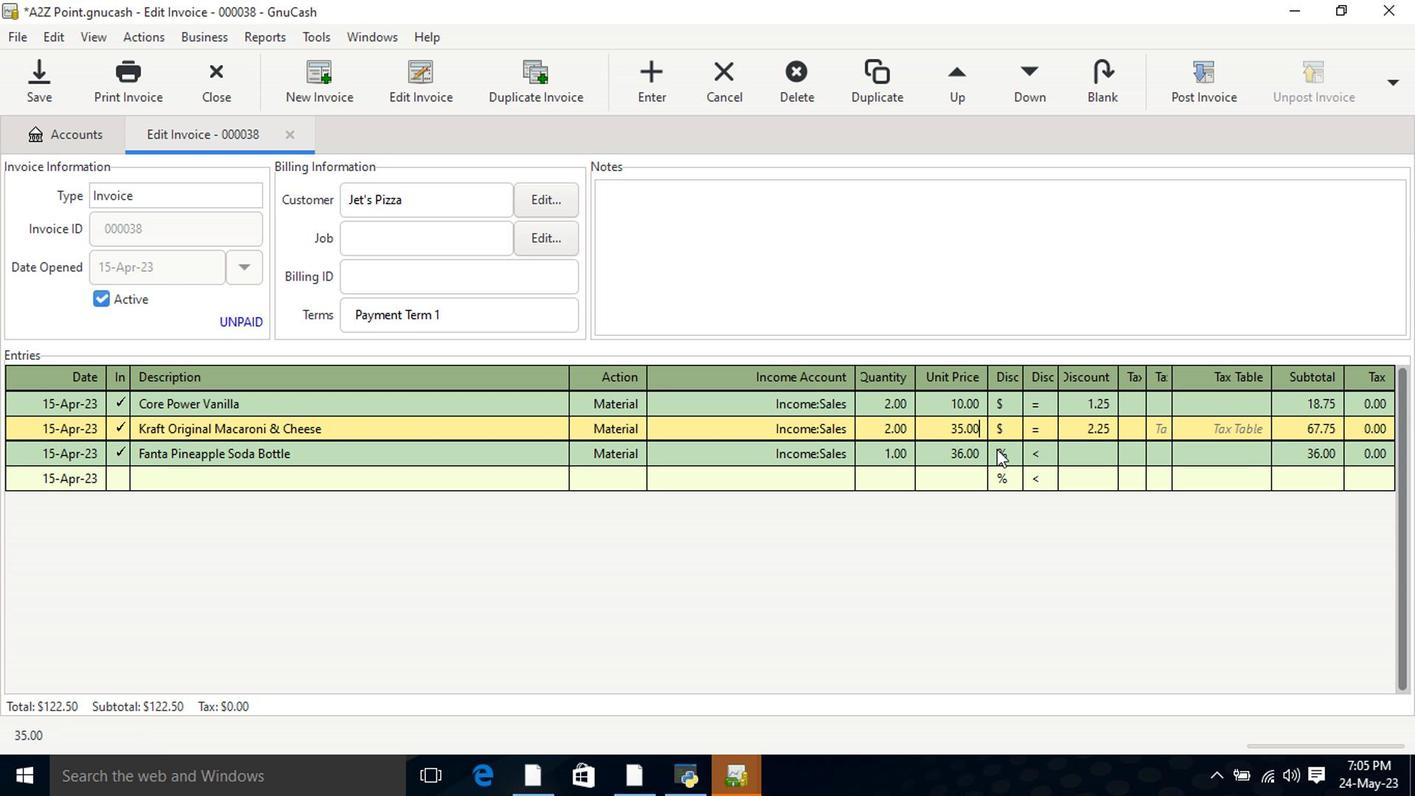 
Action: Mouse pressed left at (971, 440)
Screenshot: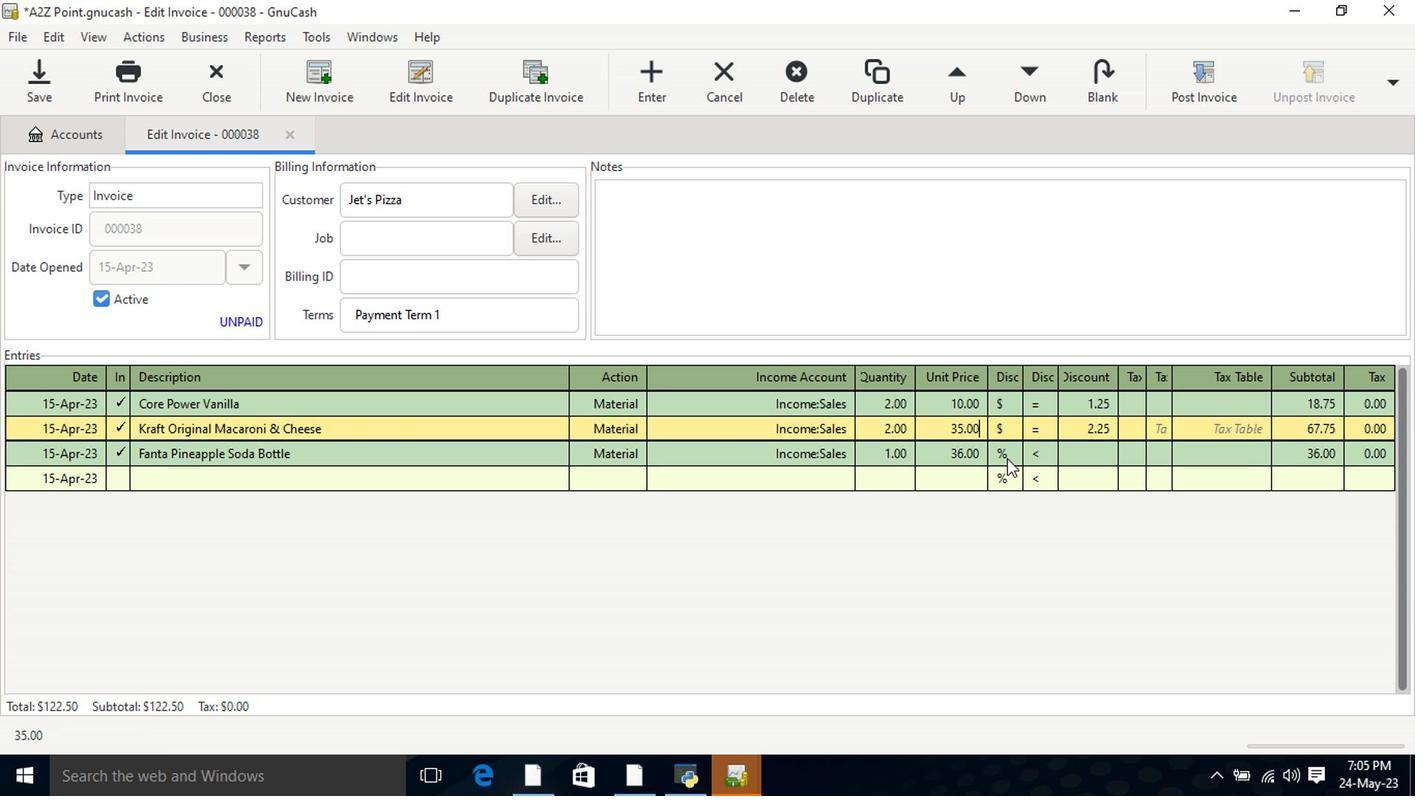 
Action: Mouse moved to (968, 435)
Screenshot: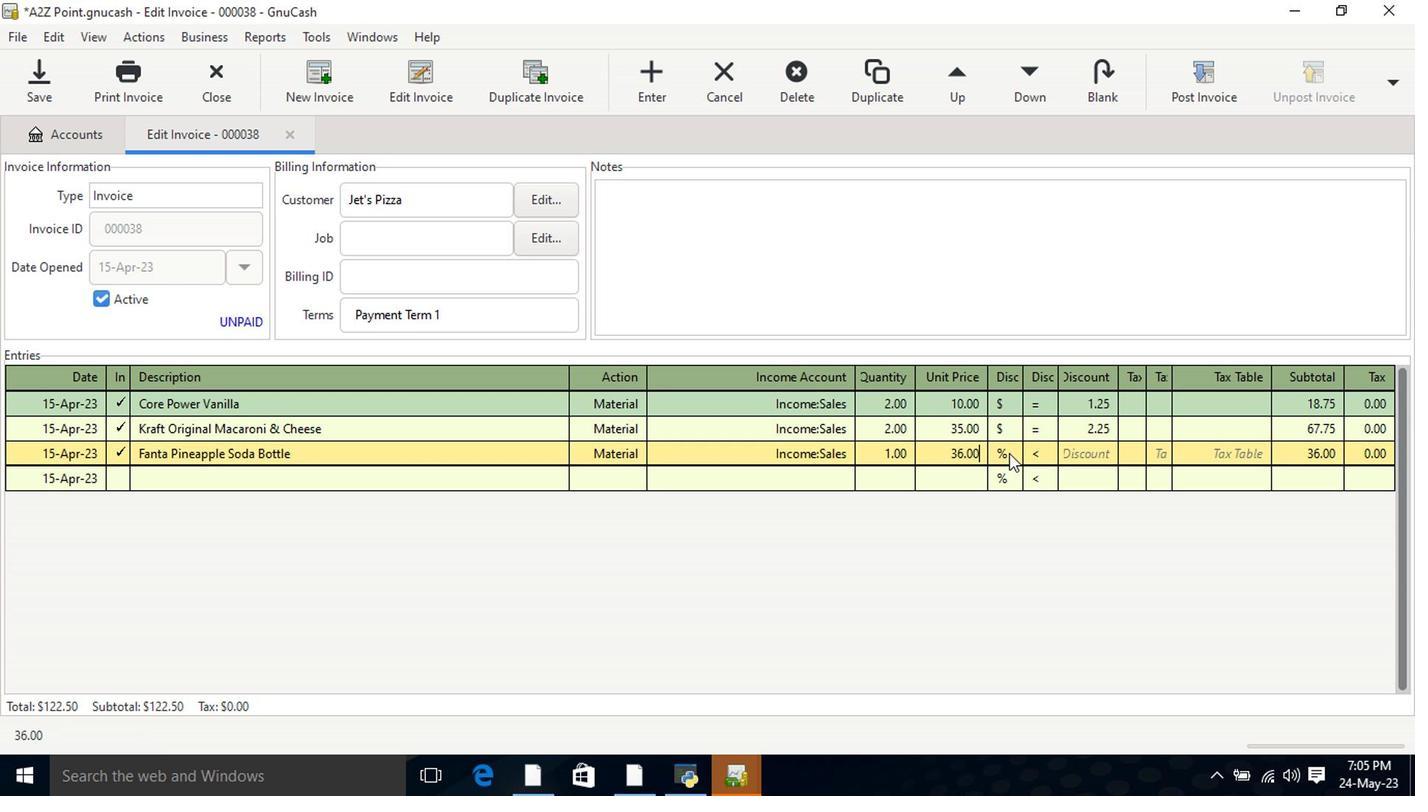 
Action: Mouse pressed left at (968, 435)
Screenshot: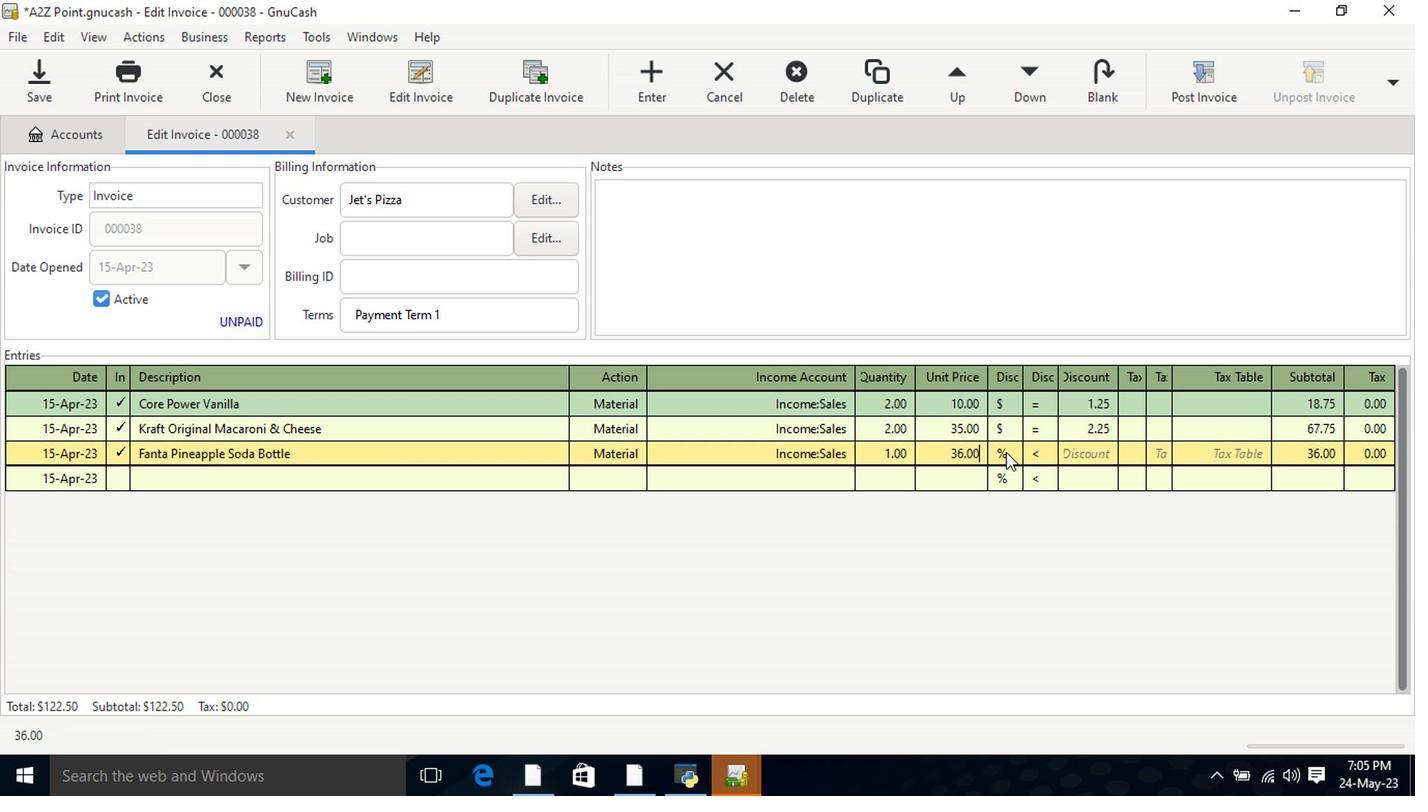 
Action: Mouse pressed left at (968, 435)
Screenshot: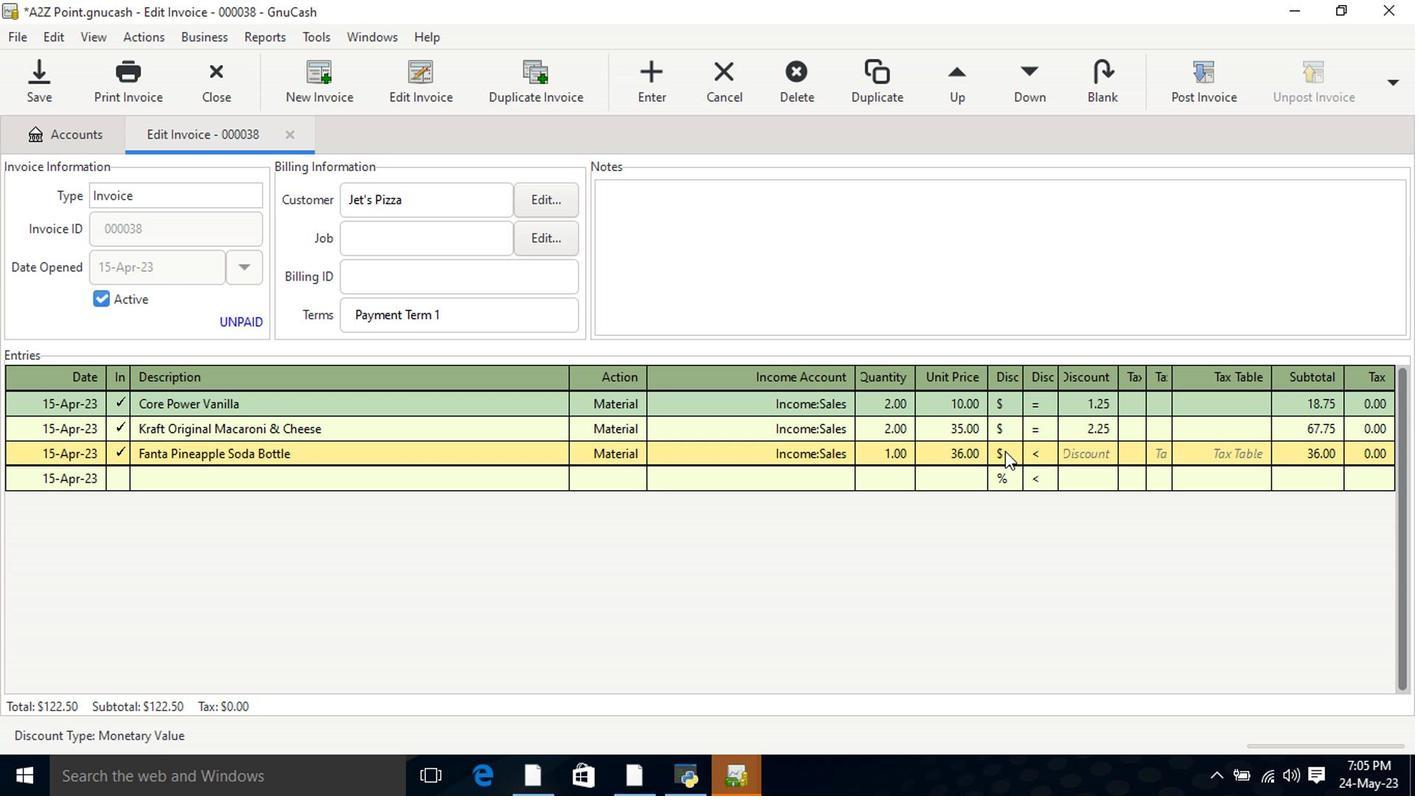 
Action: Mouse moved to (974, 436)
Screenshot: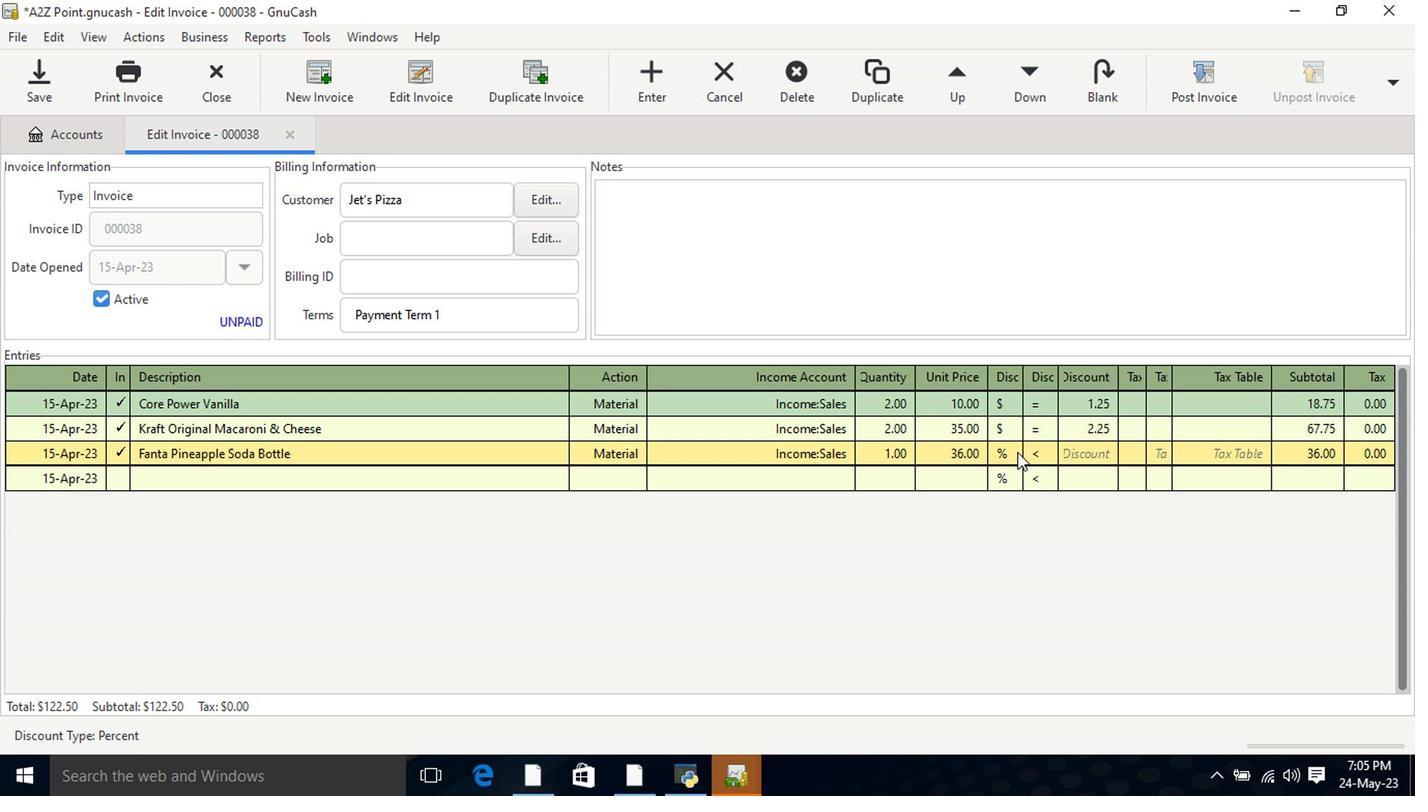 
Action: Mouse pressed left at (974, 436)
Screenshot: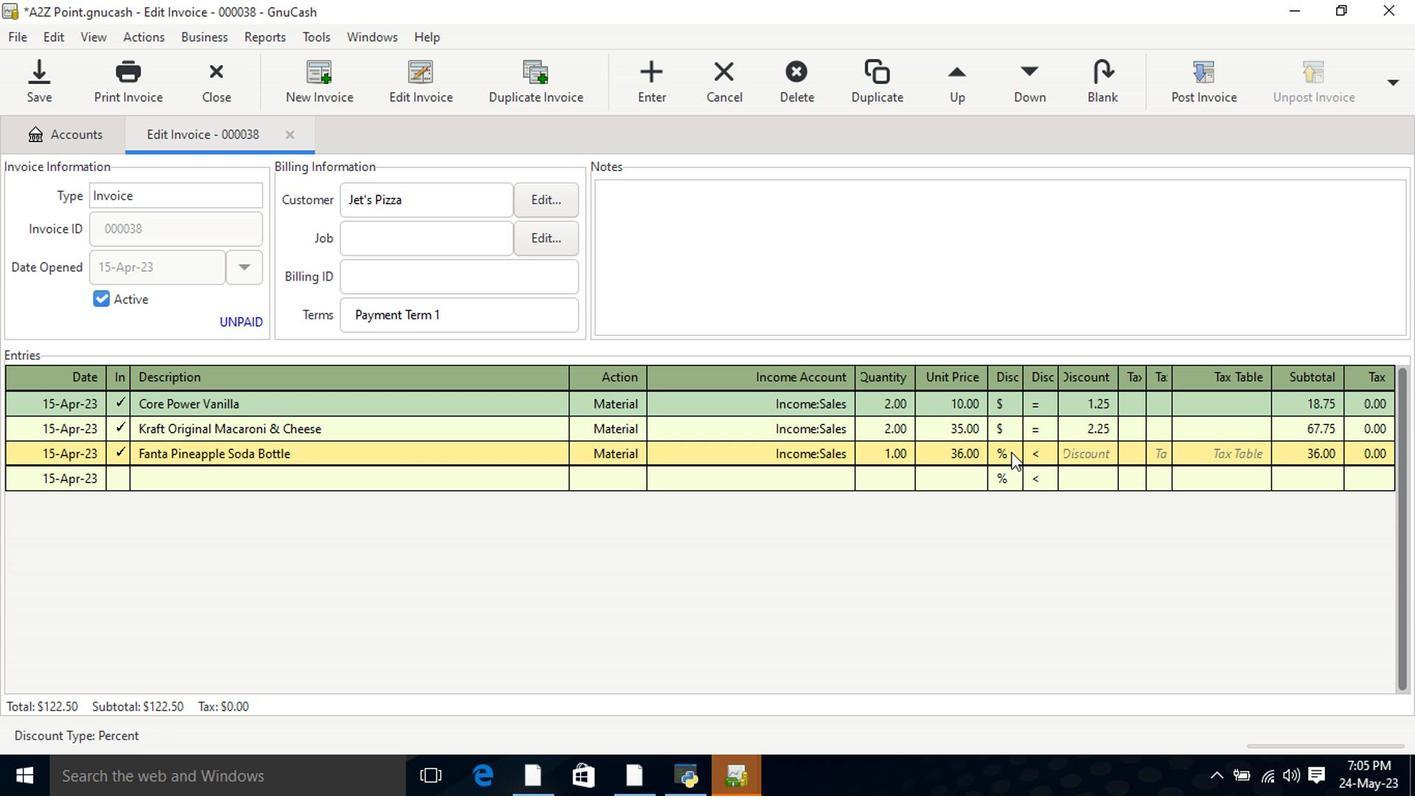 
Action: Mouse moved to (991, 435)
Screenshot: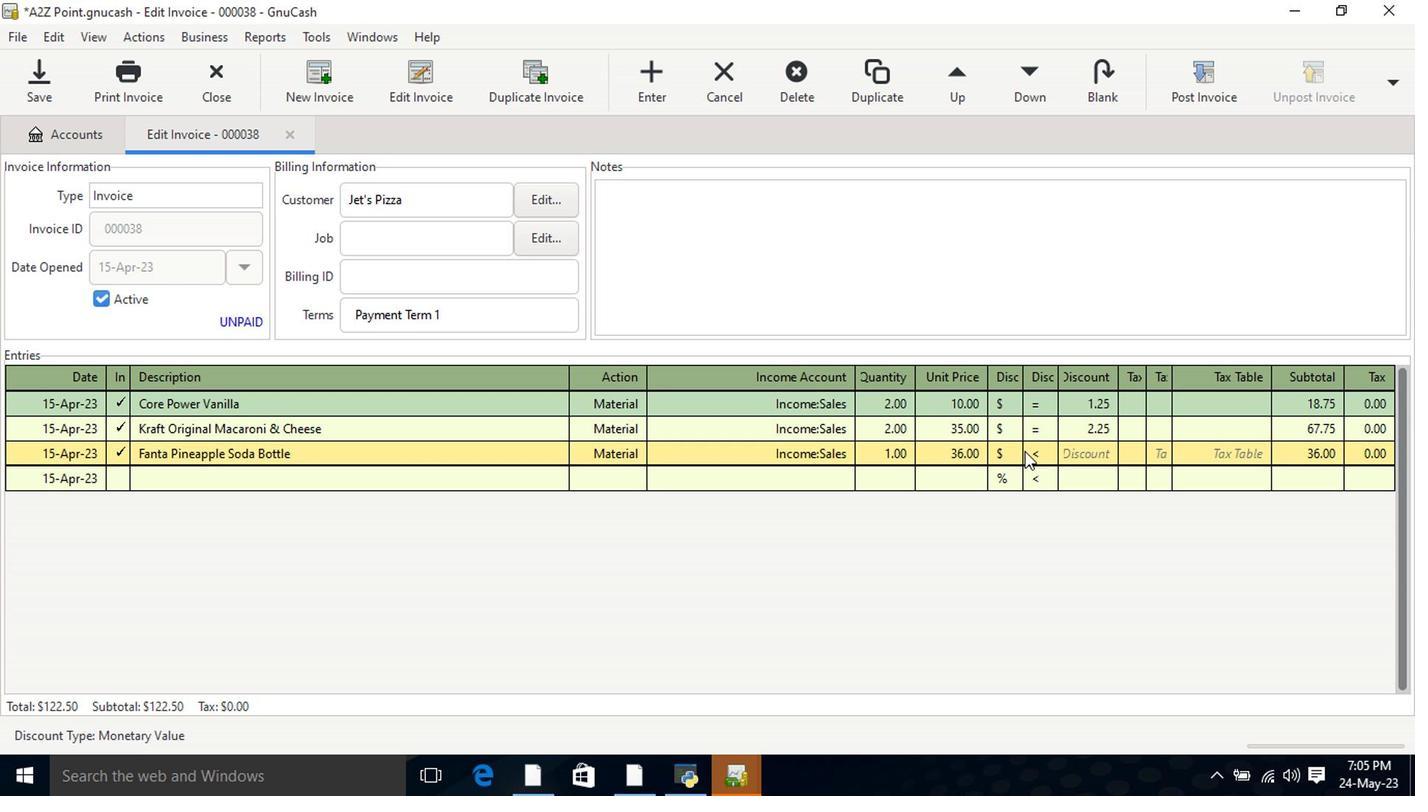 
Action: Mouse pressed left at (991, 435)
Screenshot: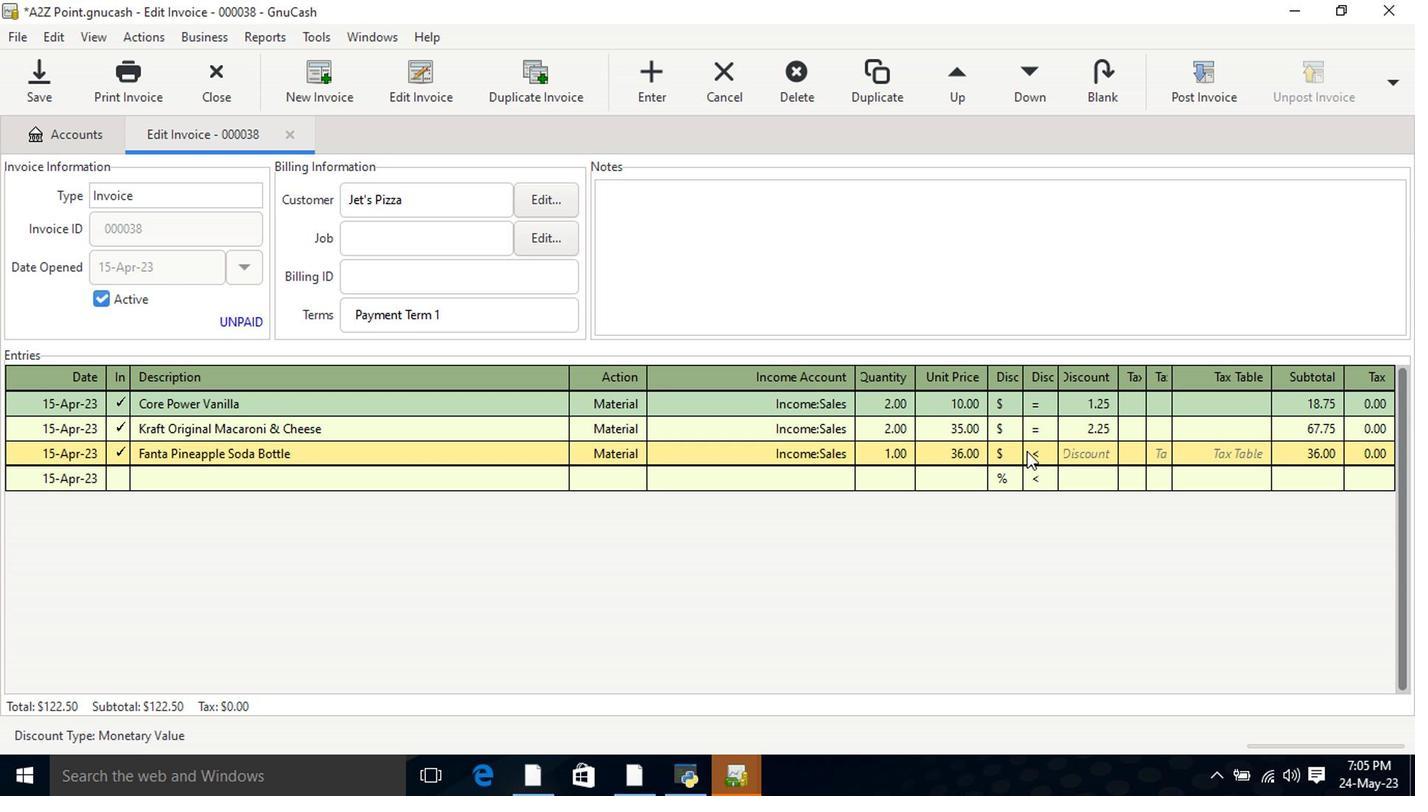 
Action: Mouse moved to (1025, 438)
Screenshot: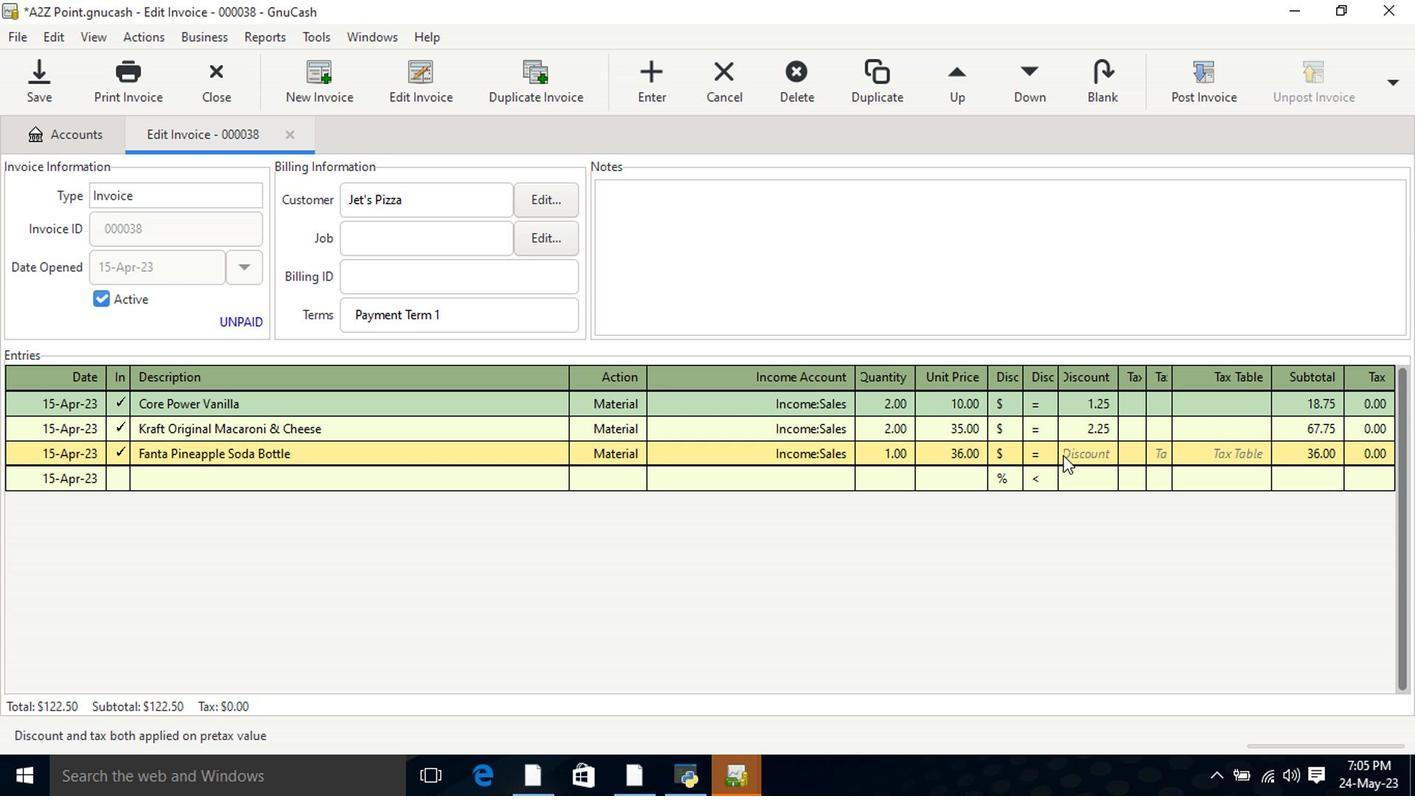 
Action: Mouse pressed left at (1025, 438)
Screenshot: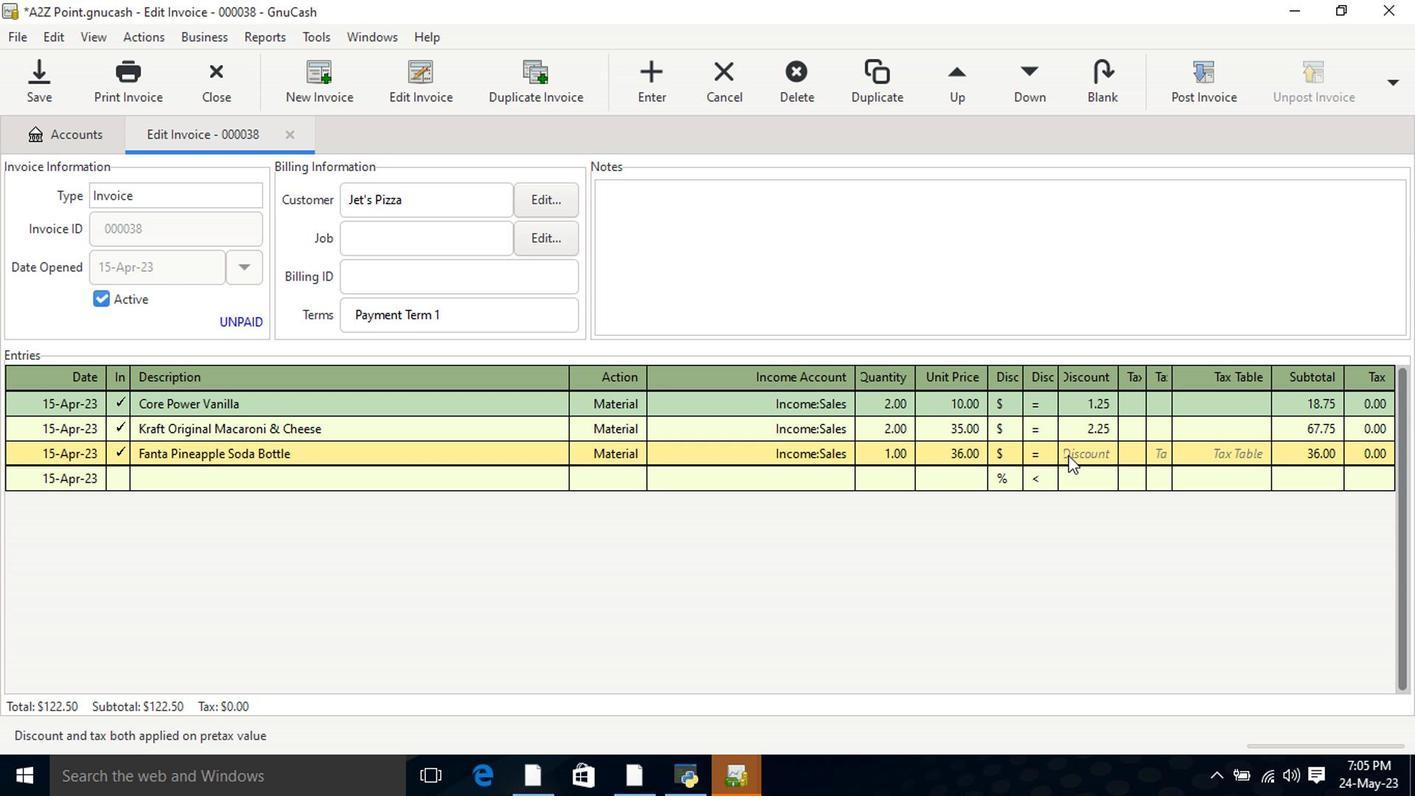 
Action: Key pressed 2.75<Key.tab>
Screenshot: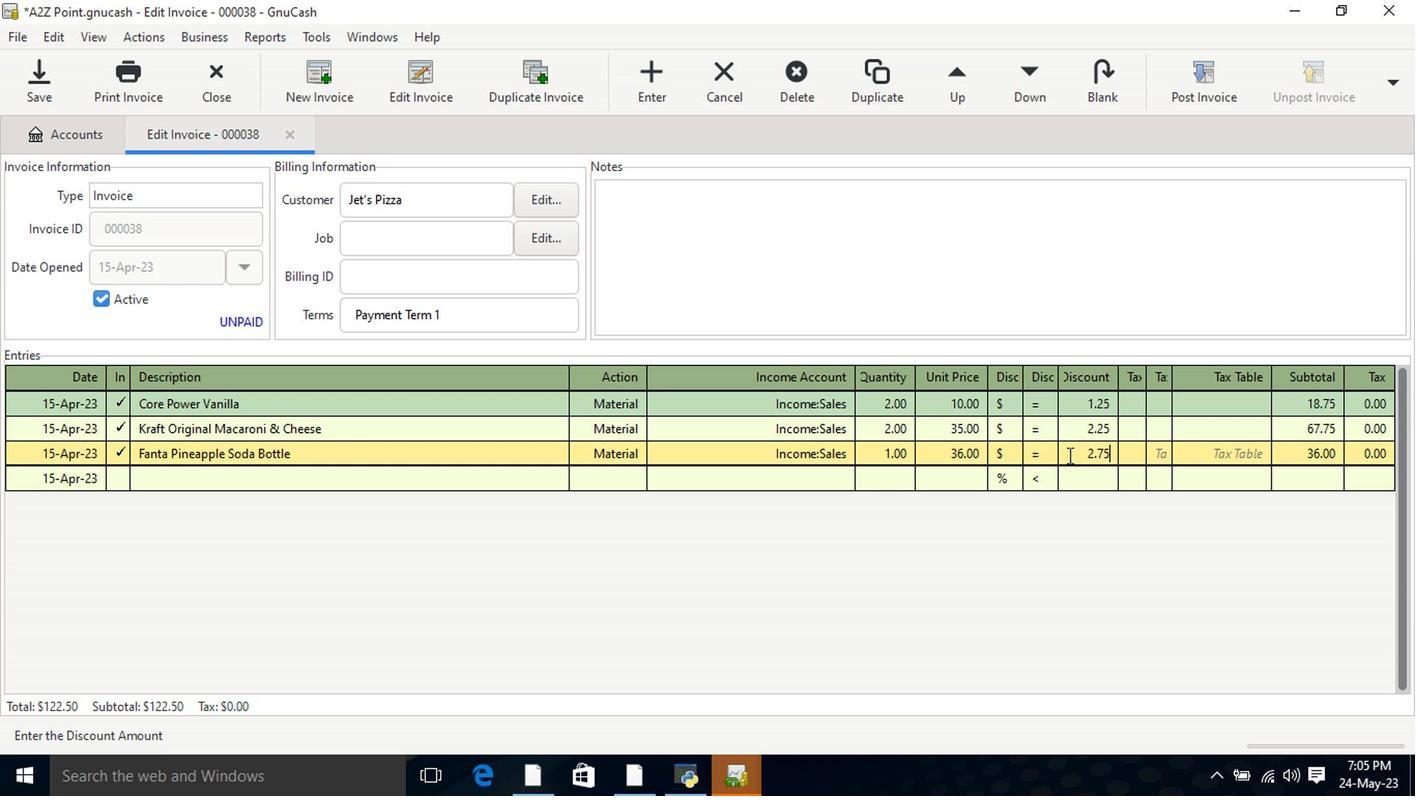 
Action: Mouse moved to (925, 272)
Screenshot: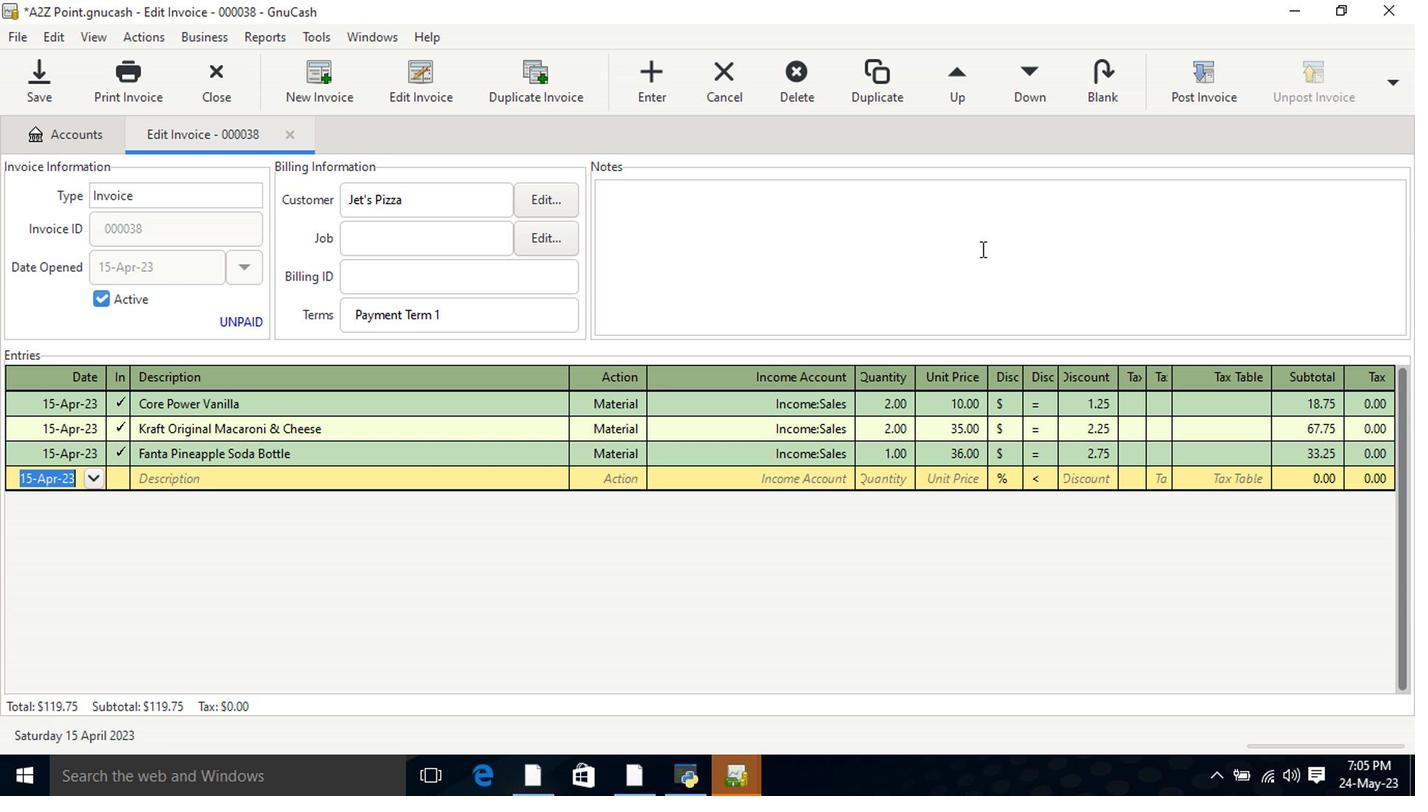 
Action: Mouse pressed left at (925, 272)
Screenshot: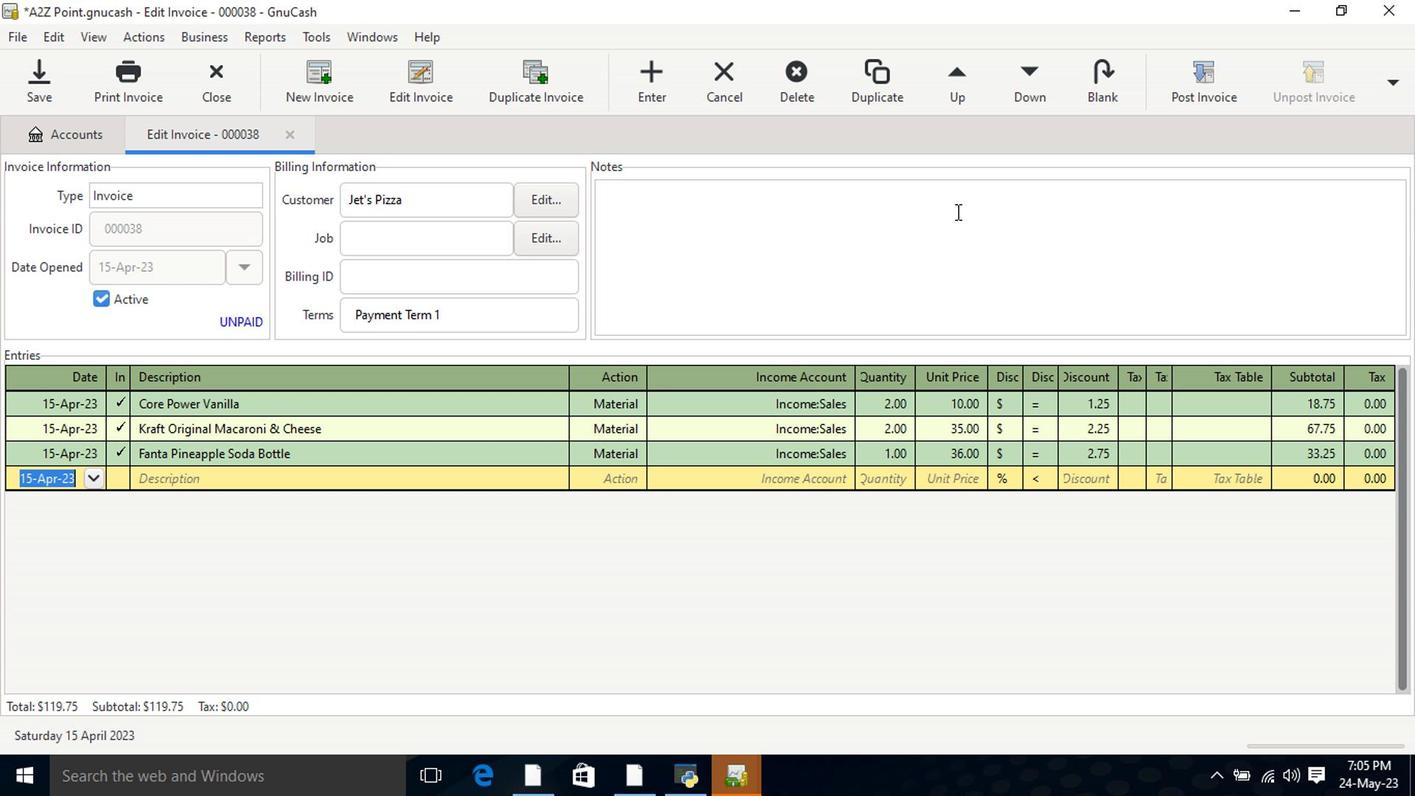
Action: Key pressed <Key.shift>LLO<Key.backspace>OOKG<Key.space>FORWARDTO<Key.space>SERVING<Key.space>YOU<Key.space>AGAIN.
Screenshot: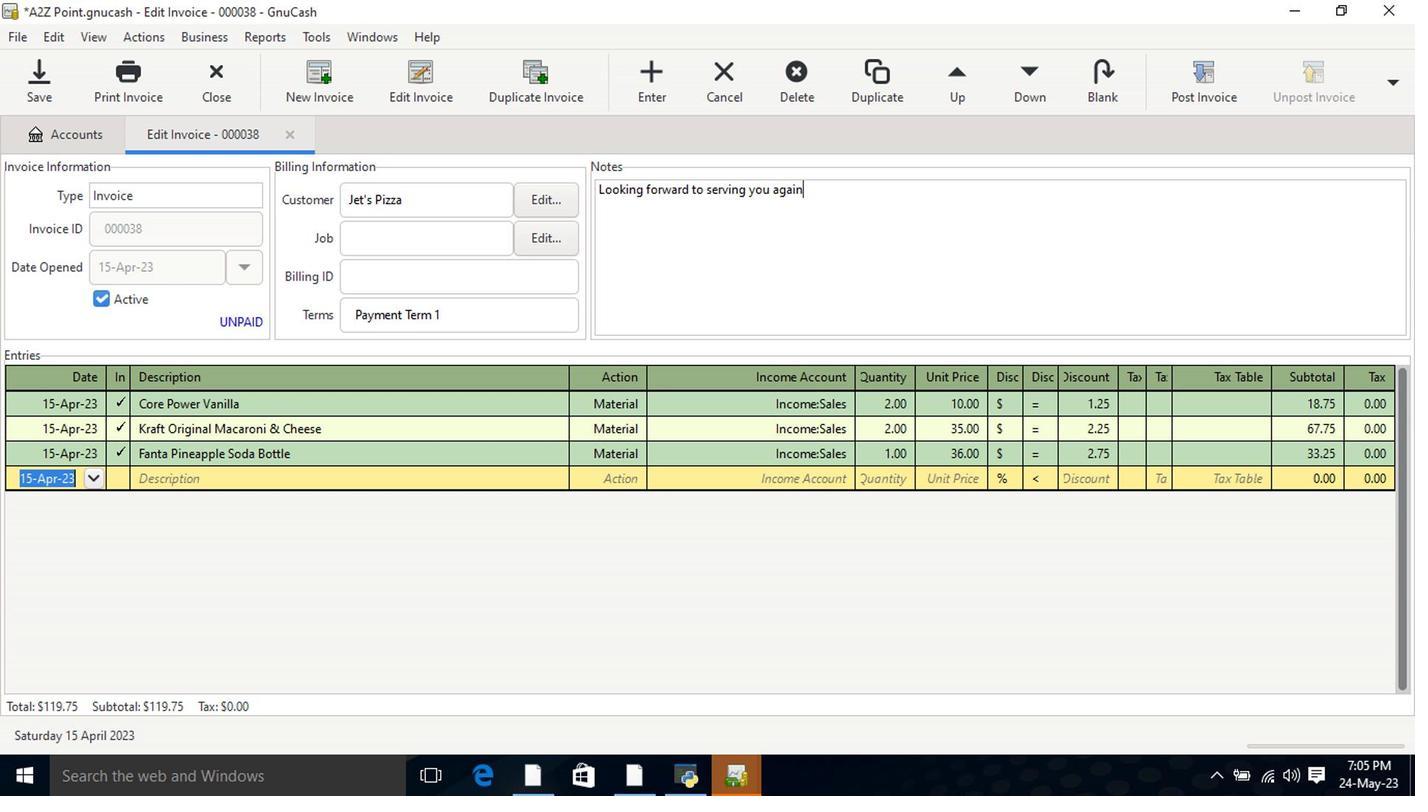 
Action: Mouse moved to (1176, 176)
Screenshot: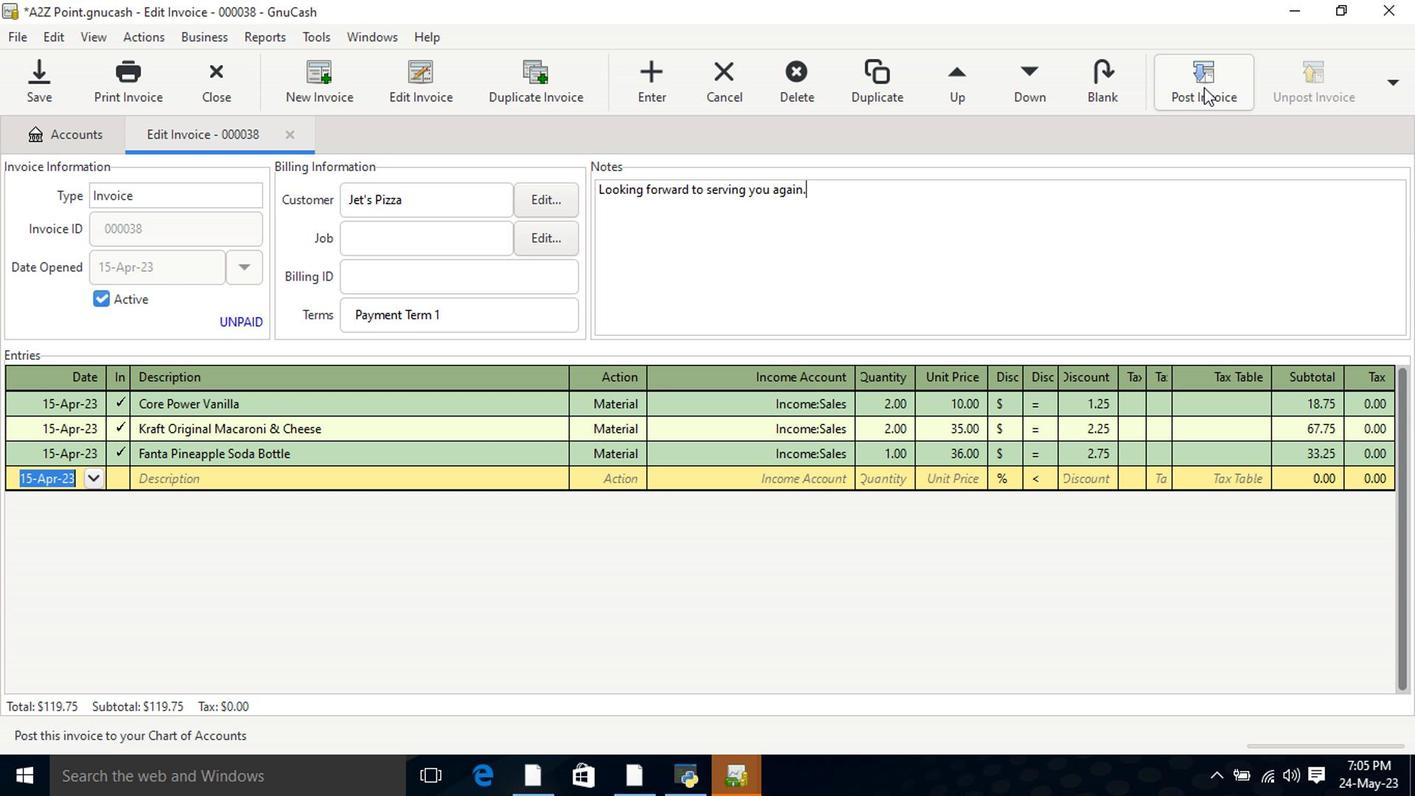
Action: Mouse pressed left at (1176, 176)
Screenshot: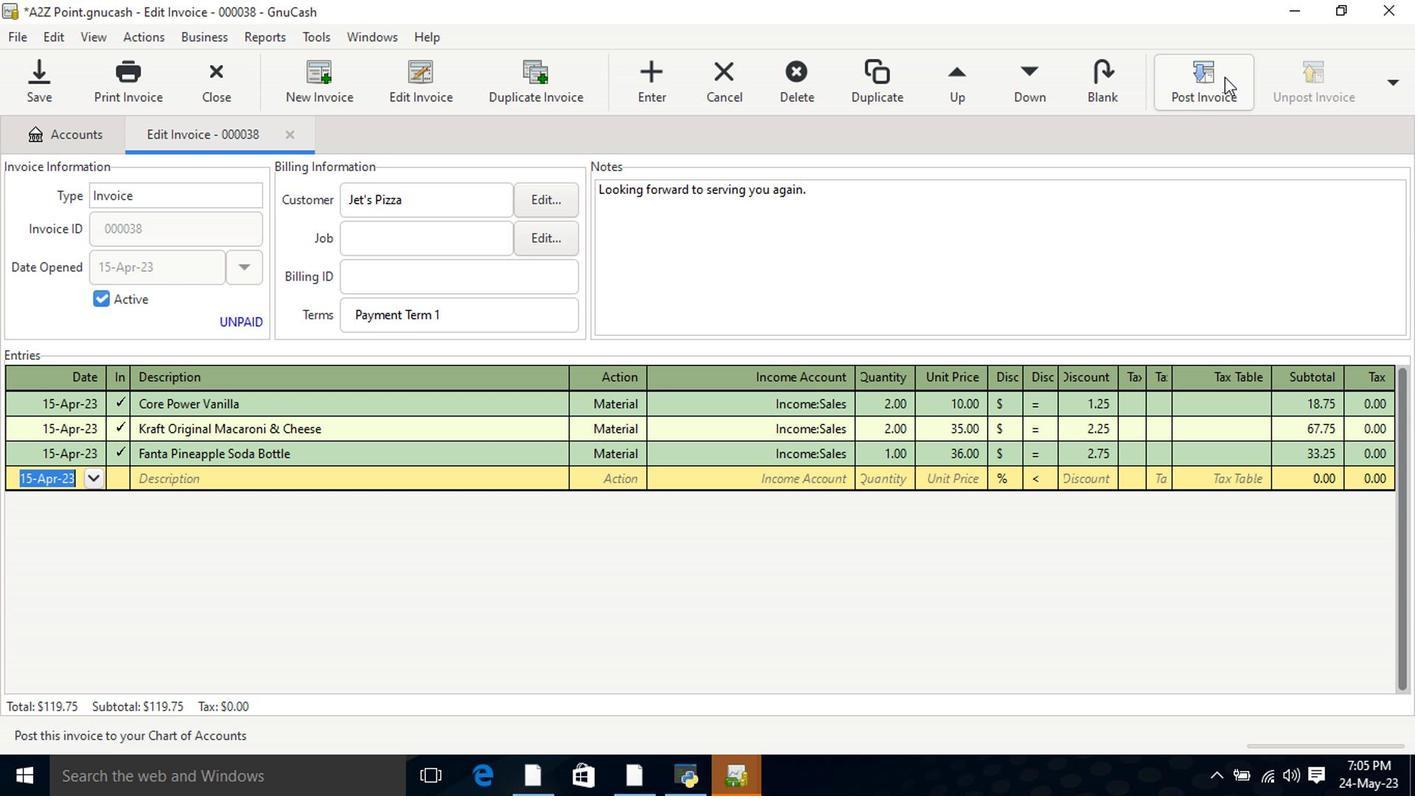 
Action: Mouse moved to (859, 365)
Screenshot: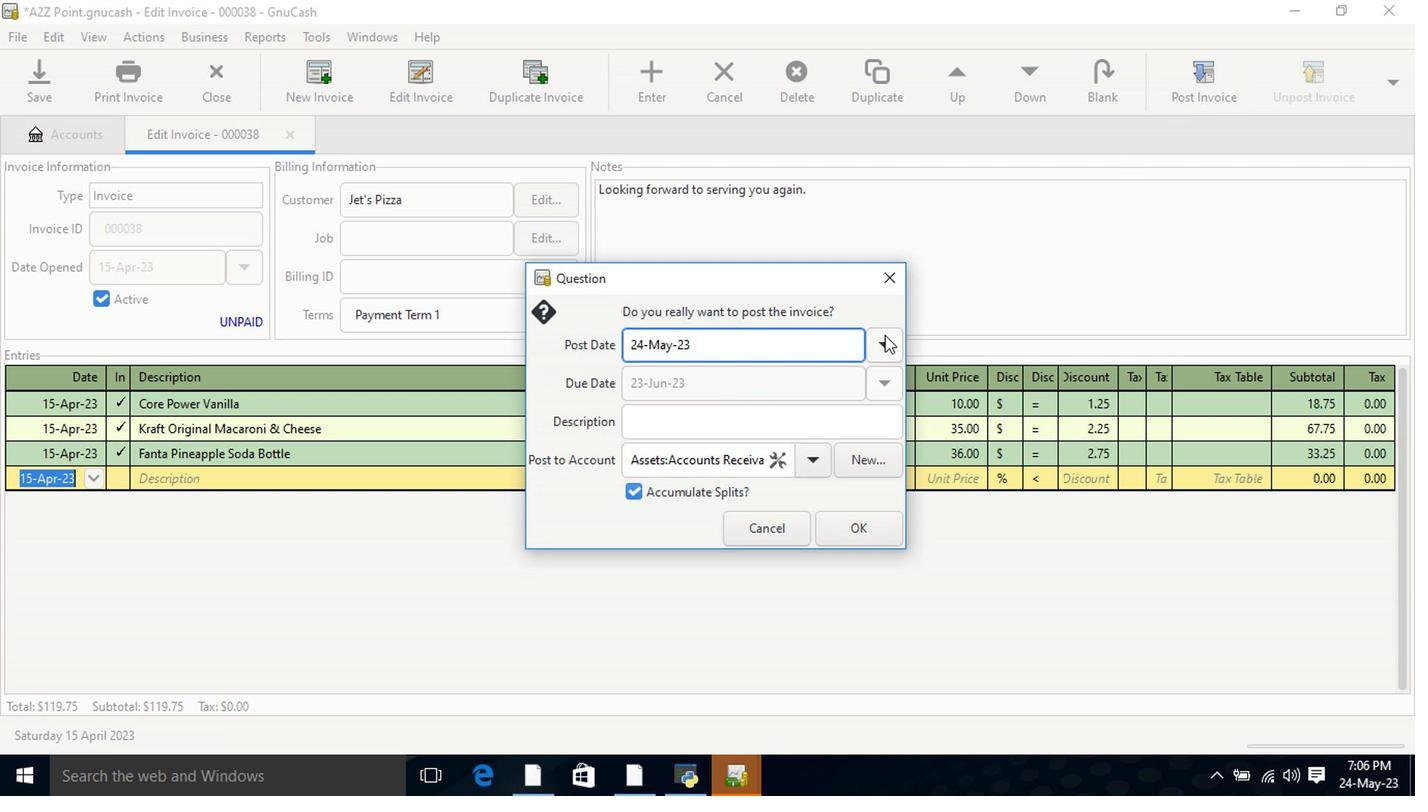 
Action: Mouse pressed left at (859, 365)
Screenshot: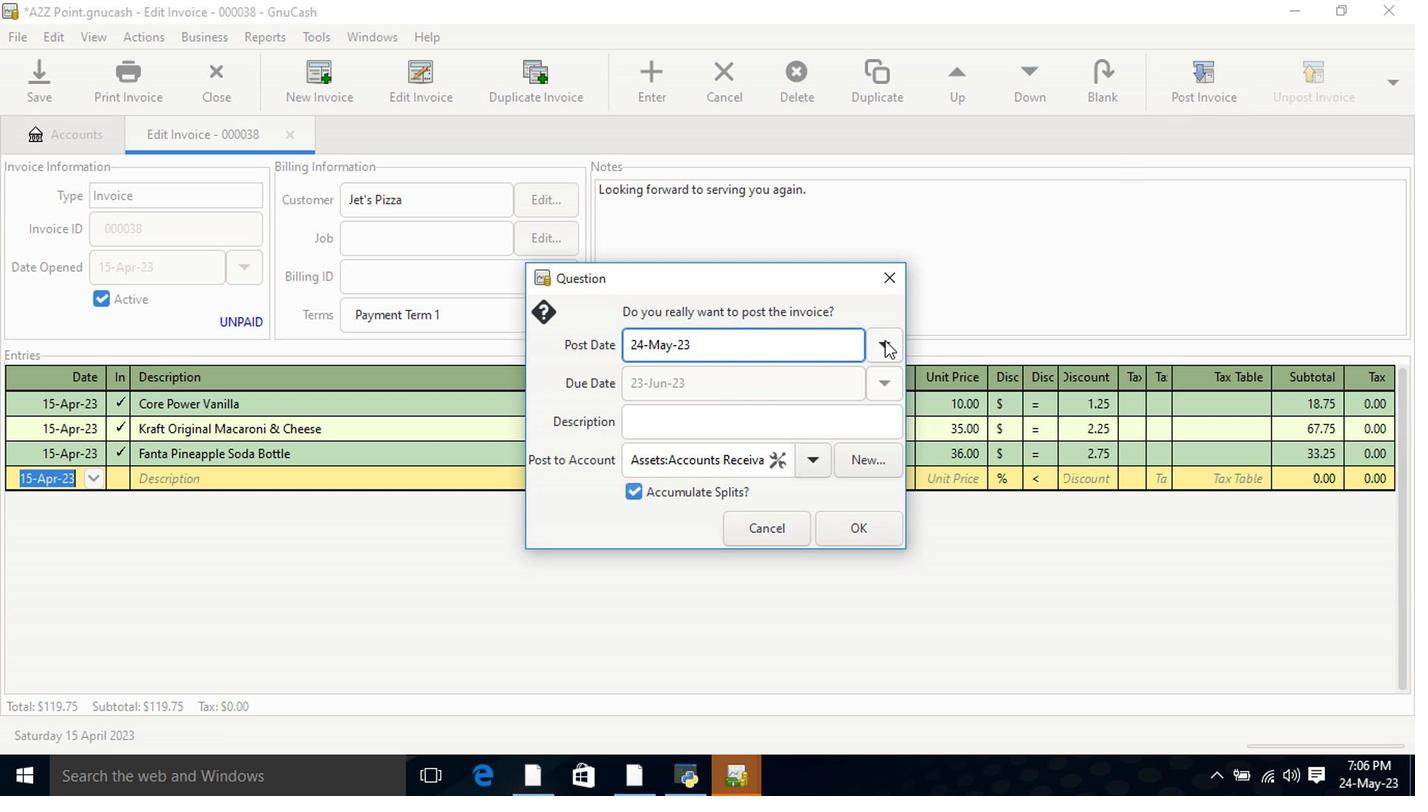 
Action: Mouse moved to (715, 387)
Screenshot: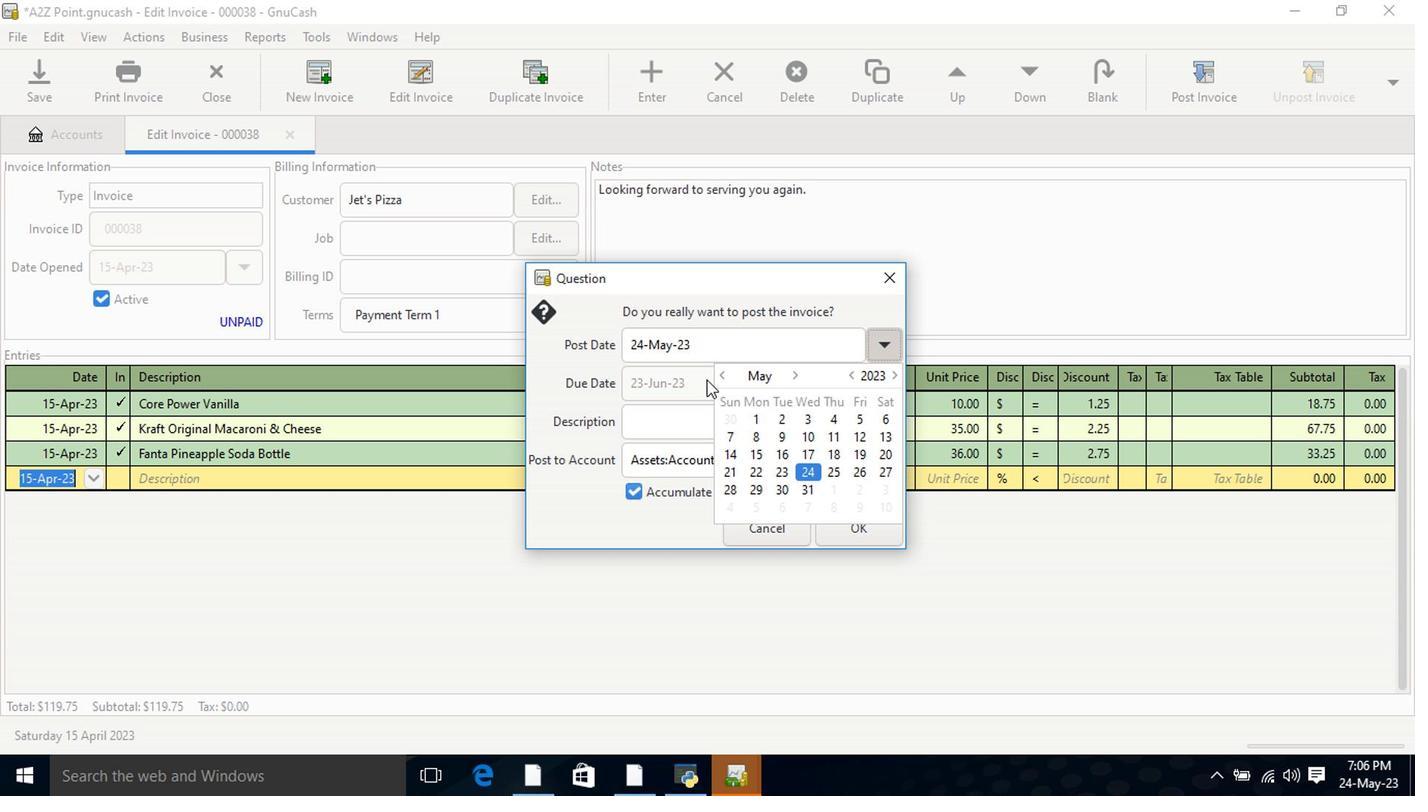 
Action: Mouse pressed left at (715, 387)
Screenshot: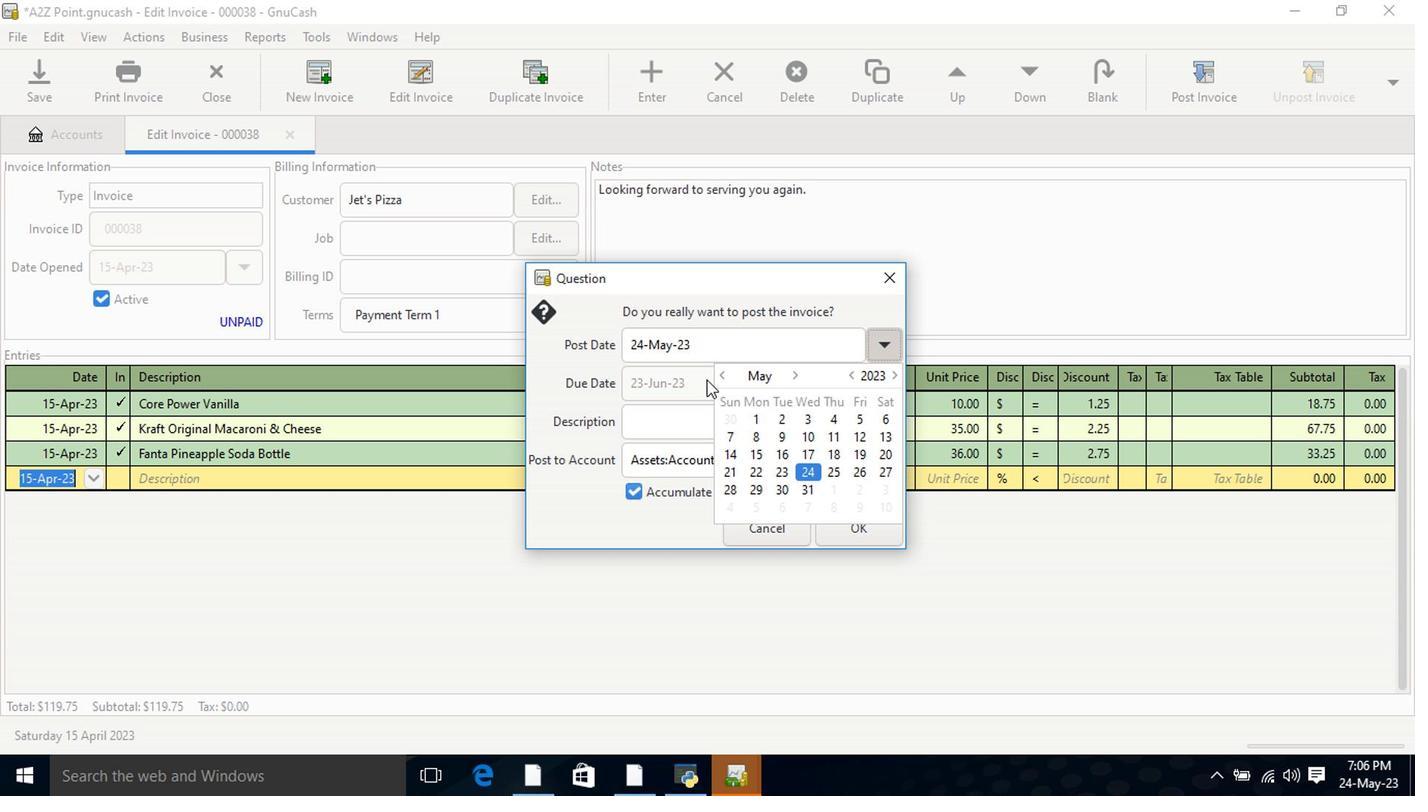 
Action: Mouse moved to (861, 435)
Screenshot: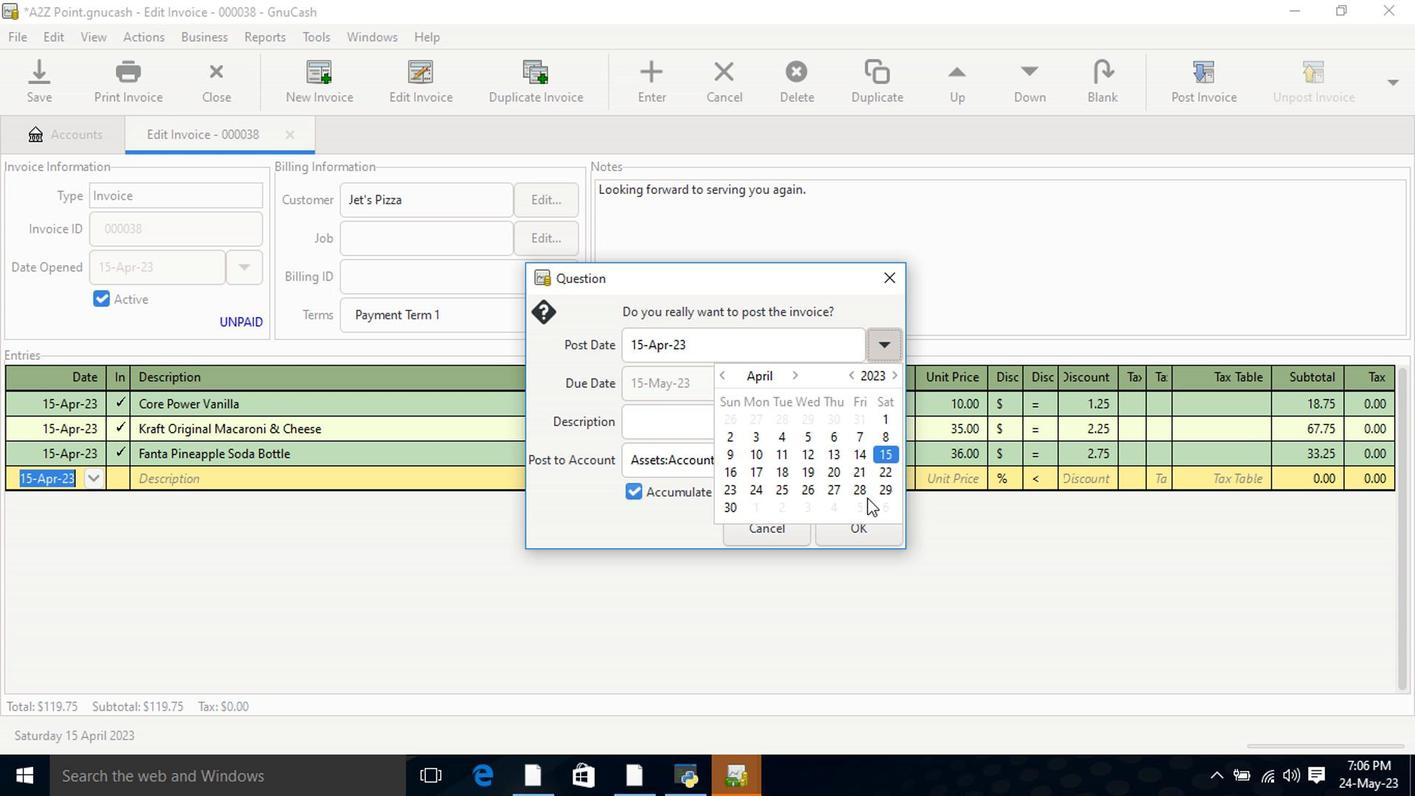 
Action: Mouse pressed left at (861, 435)
Screenshot: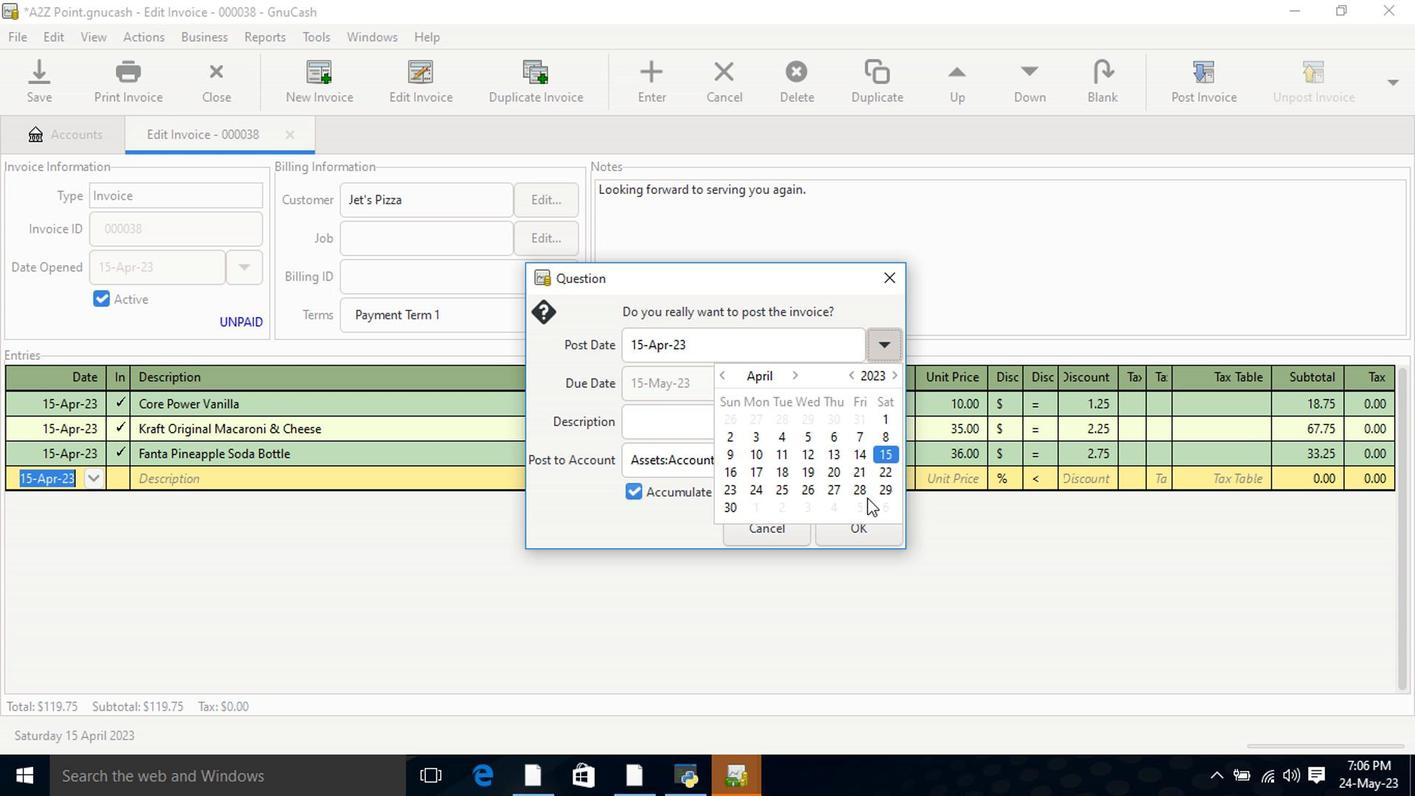 
Action: Mouse moved to (840, 488)
Screenshot: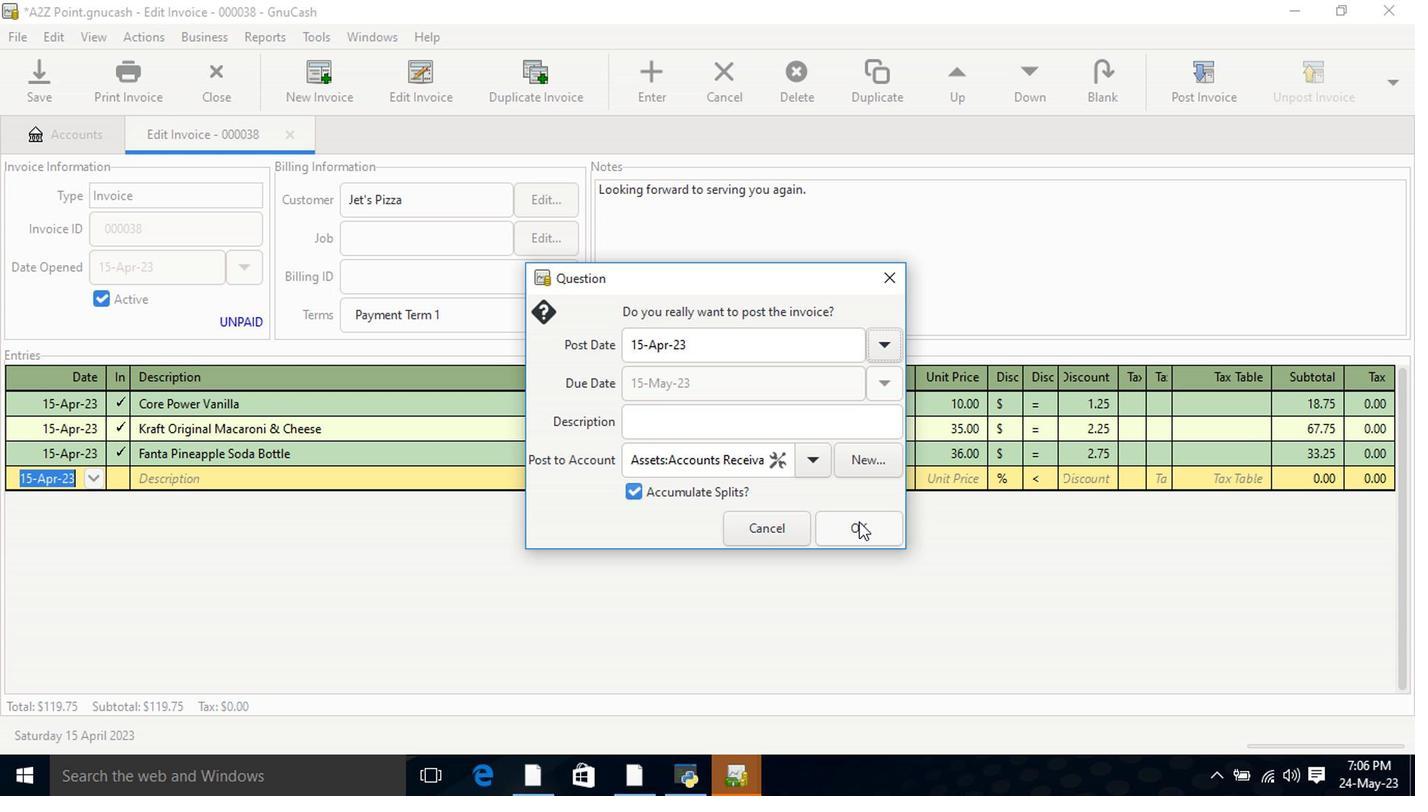 
Action: Mouse pressed left at (840, 488)
Screenshot: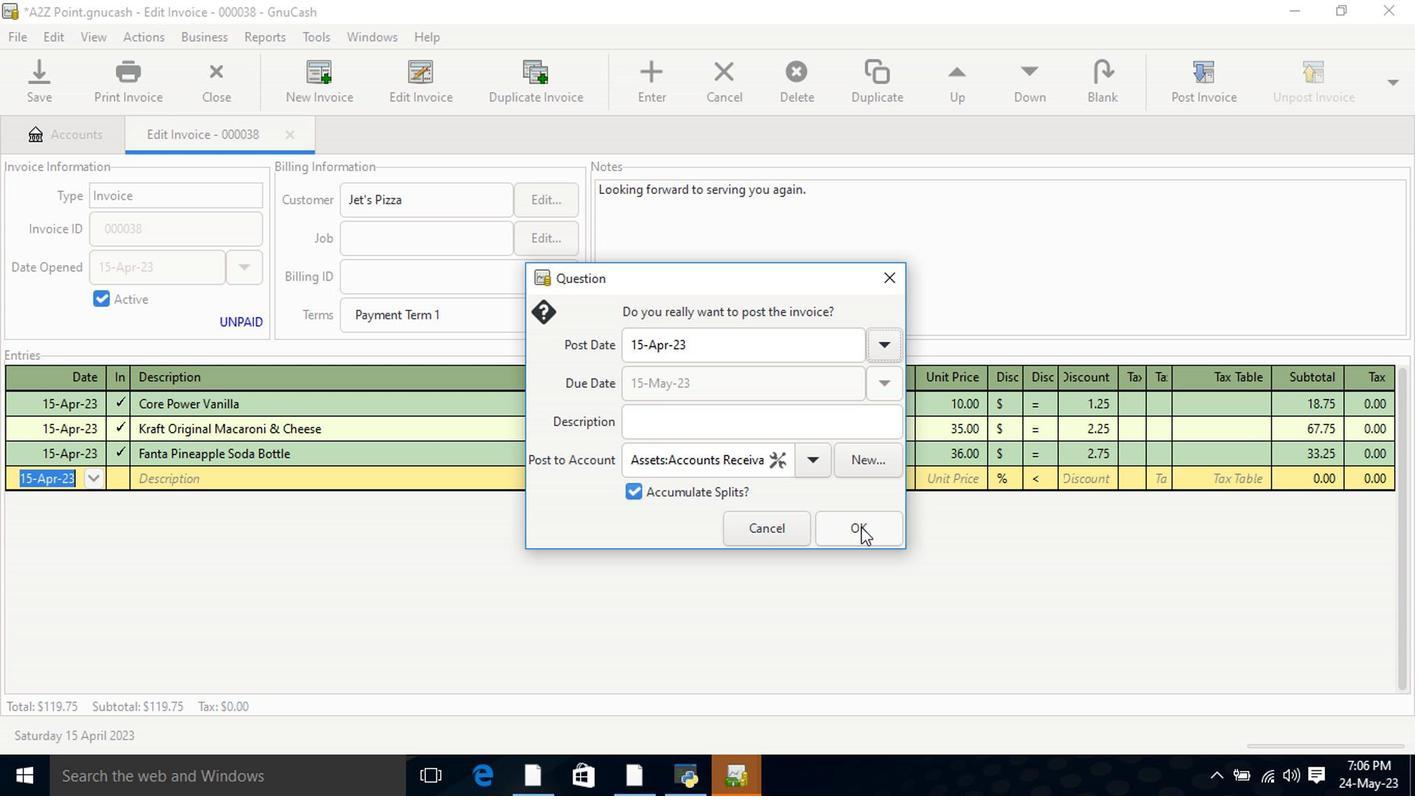 
Action: Mouse moved to (1269, 181)
Screenshot: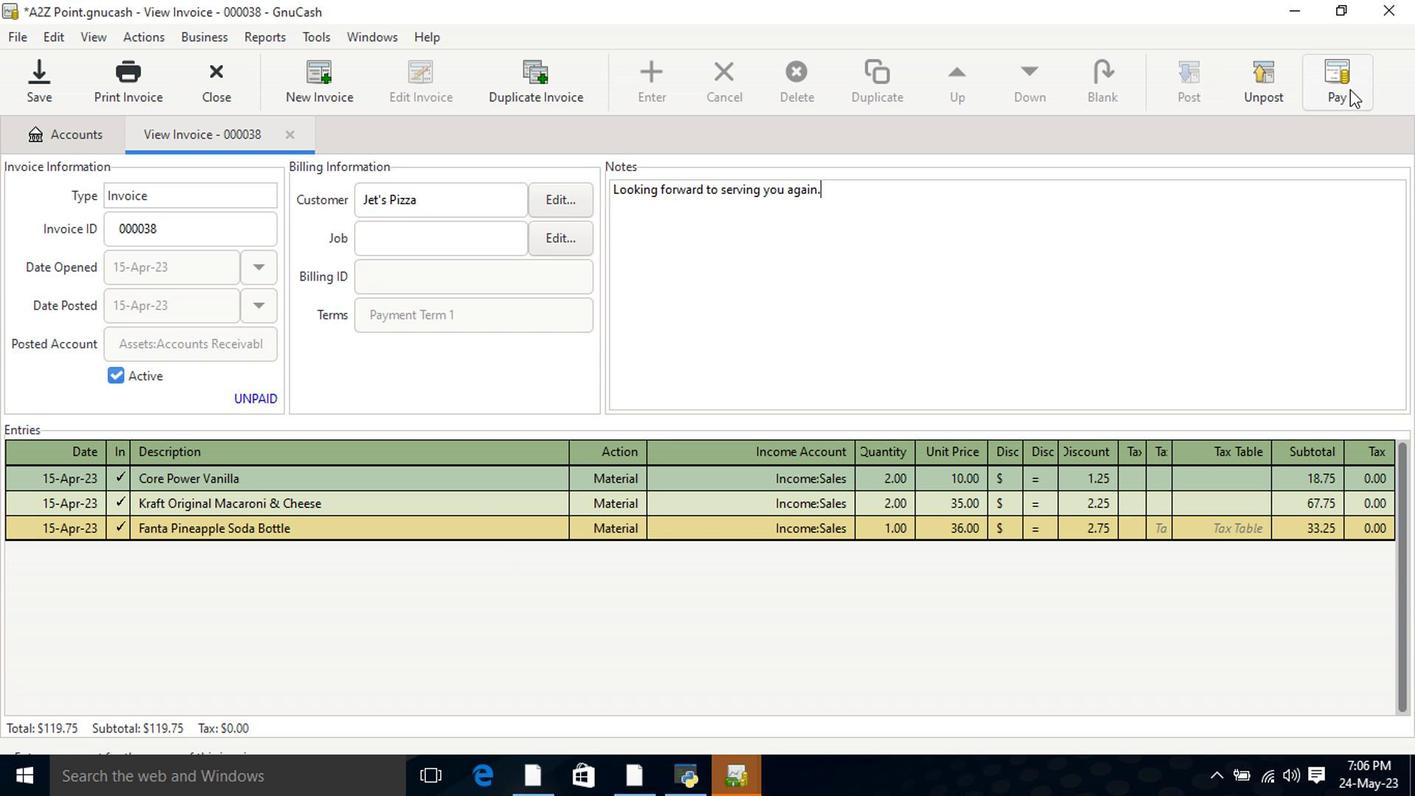 
Action: Mouse pressed left at (1269, 181)
Screenshot: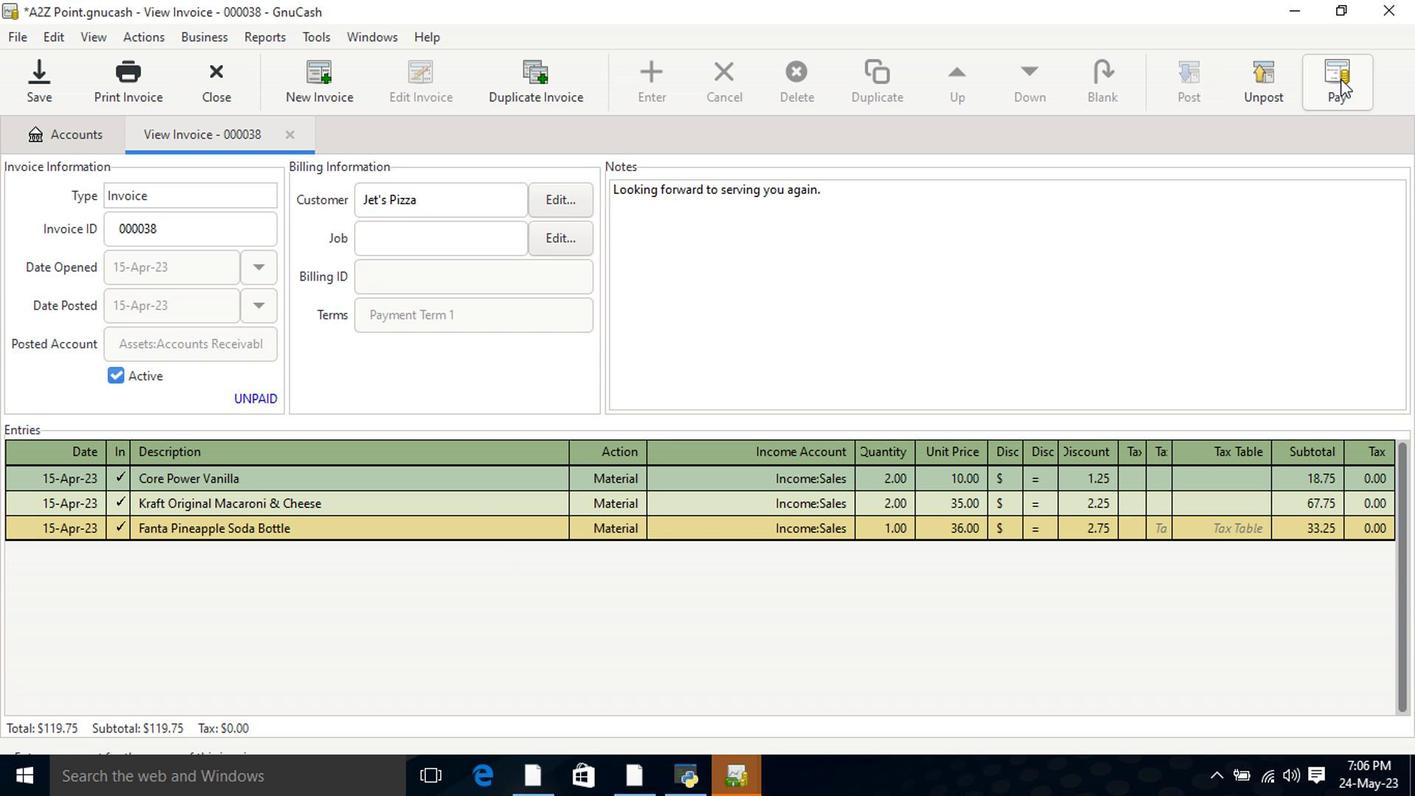 
Action: Mouse moved to (643, 407)
Screenshot: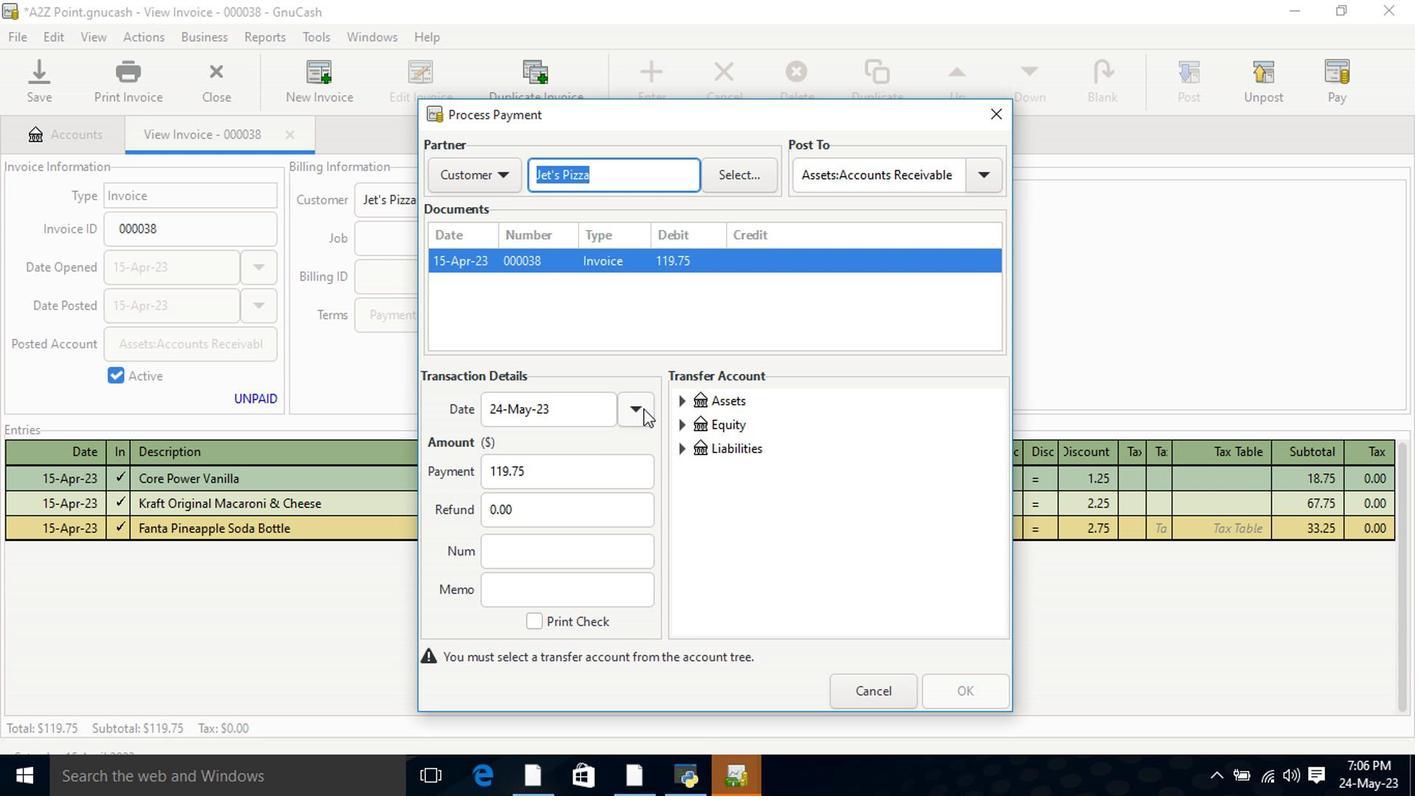 
Action: Mouse pressed left at (643, 407)
Screenshot: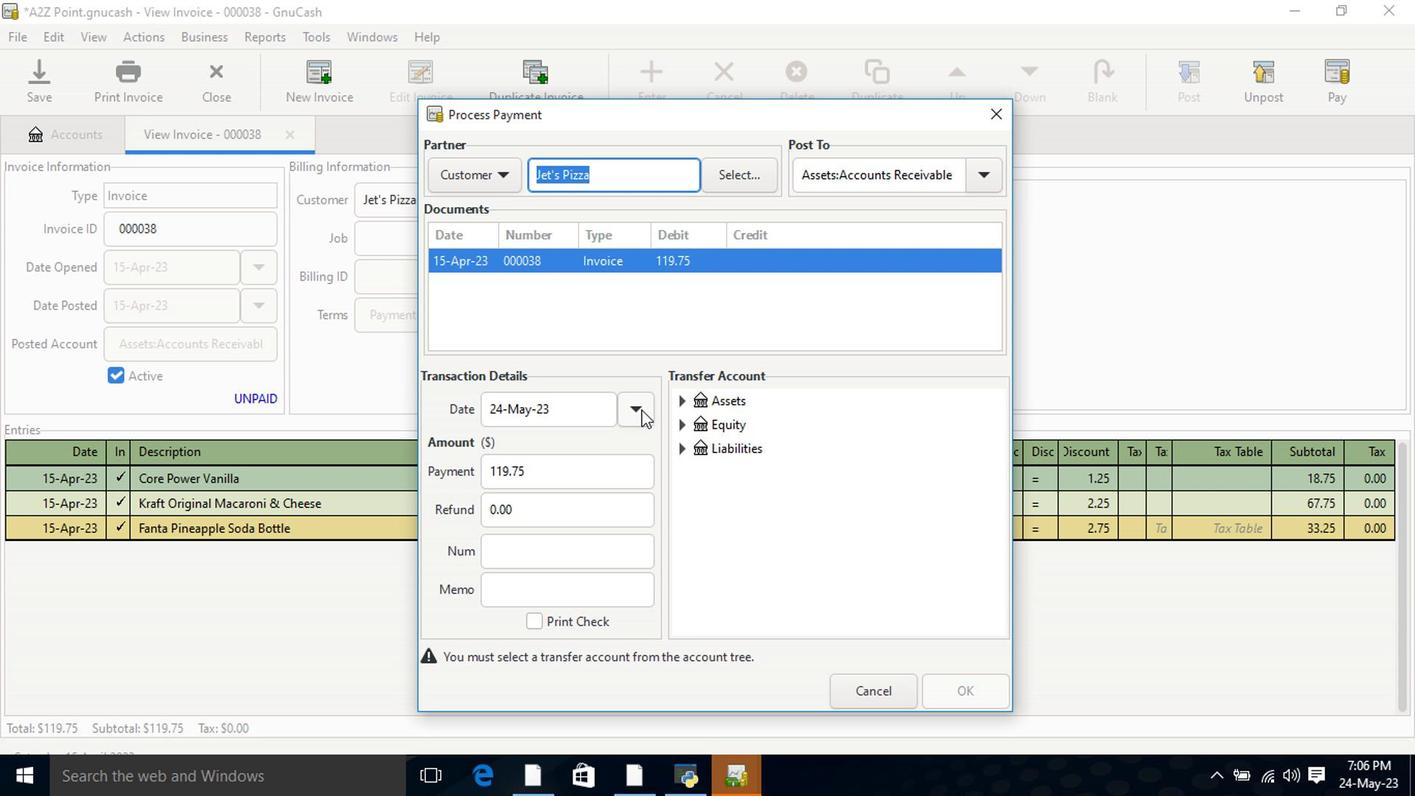 
Action: Mouse moved to (524, 482)
Screenshot: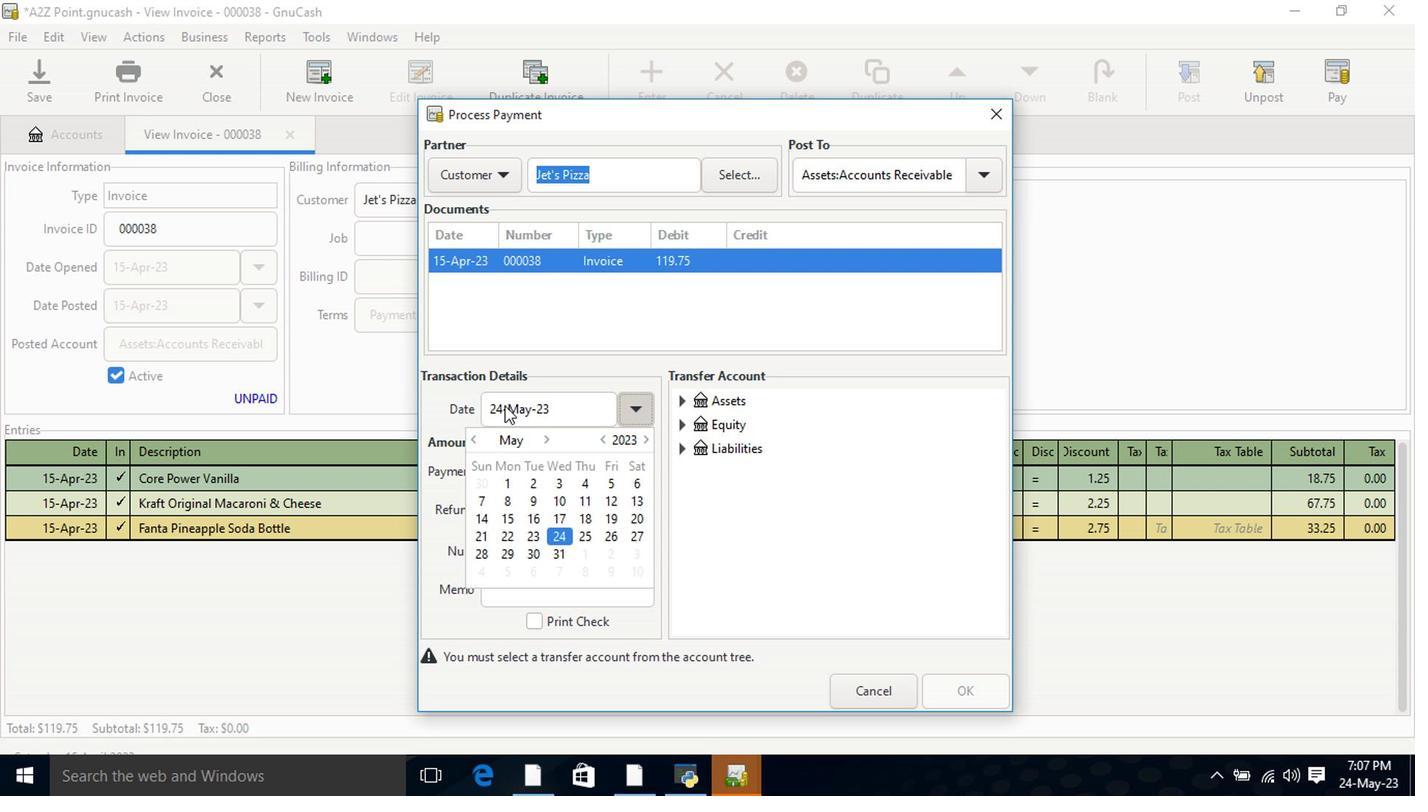 
Action: Mouse pressed left at (523, 480)
Screenshot: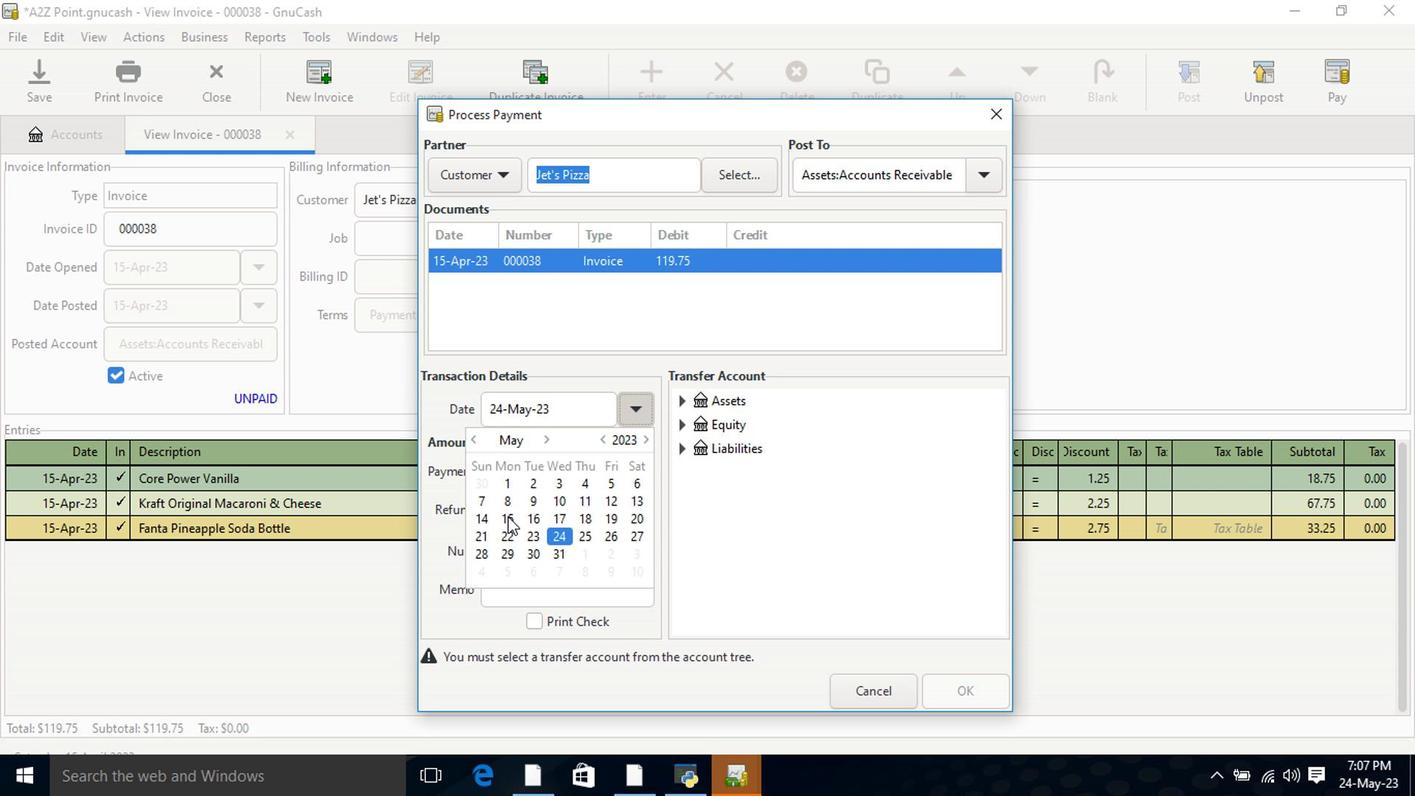 
Action: Mouse pressed left at (523, 480)
Screenshot: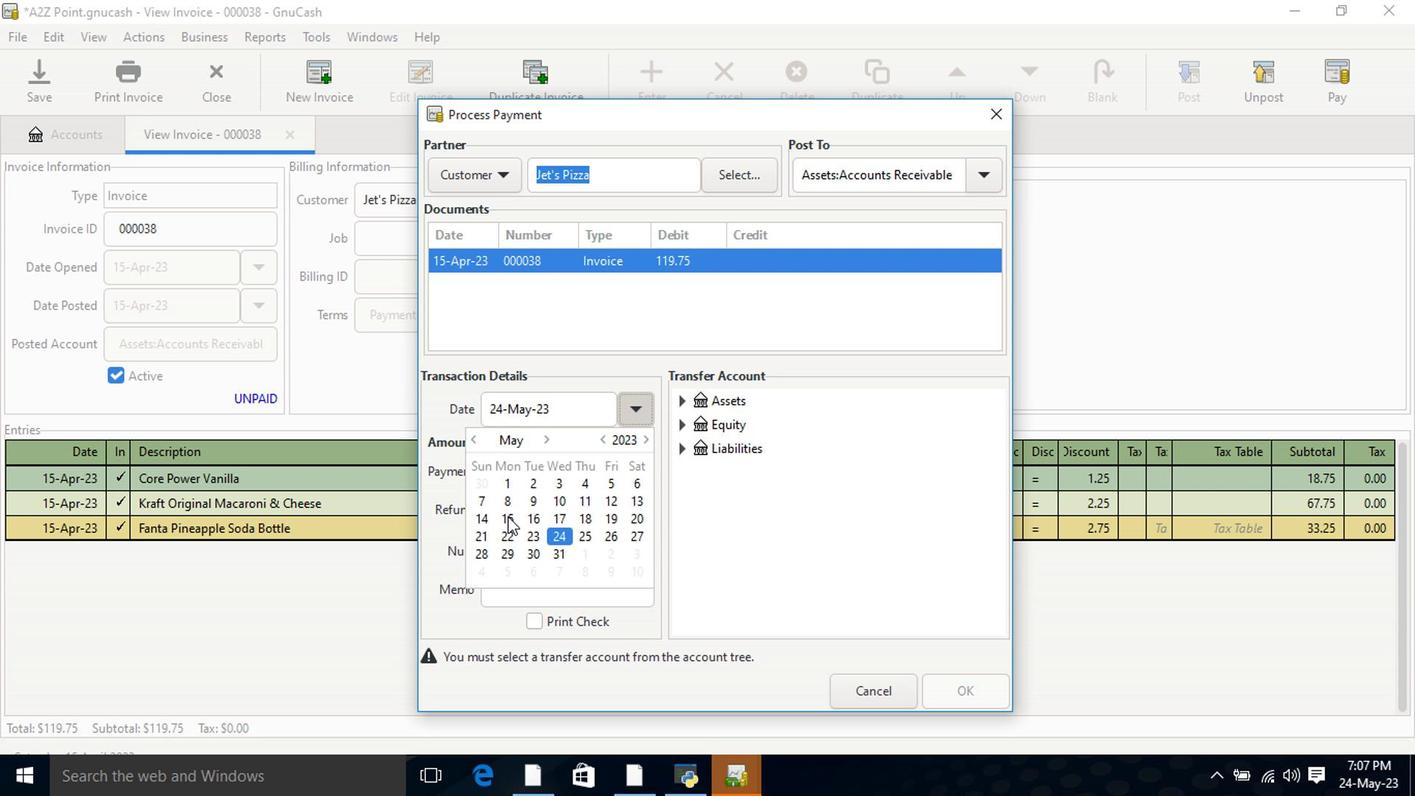 
Action: Mouse moved to (698, 422)
Screenshot: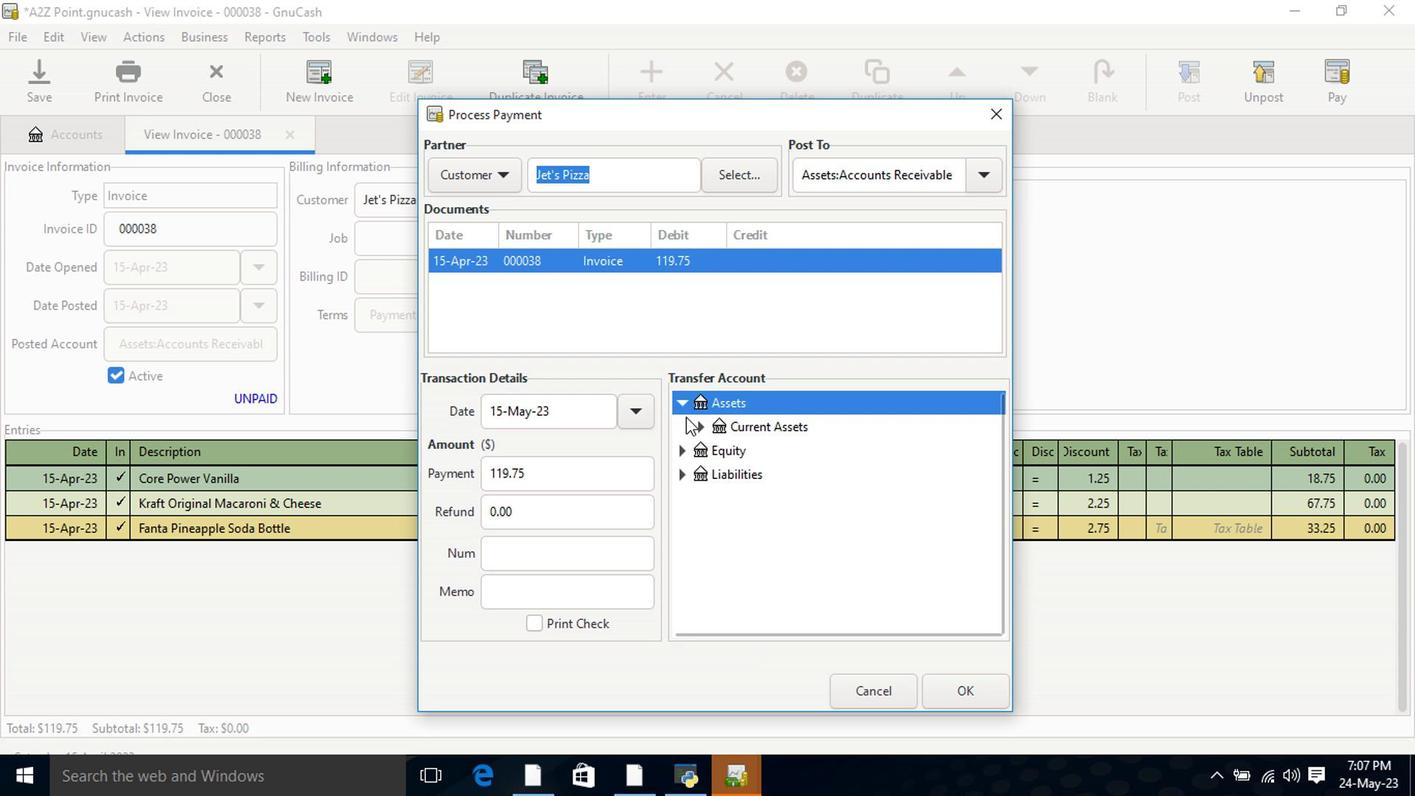 
Action: Mouse pressed left at (698, 422)
Screenshot: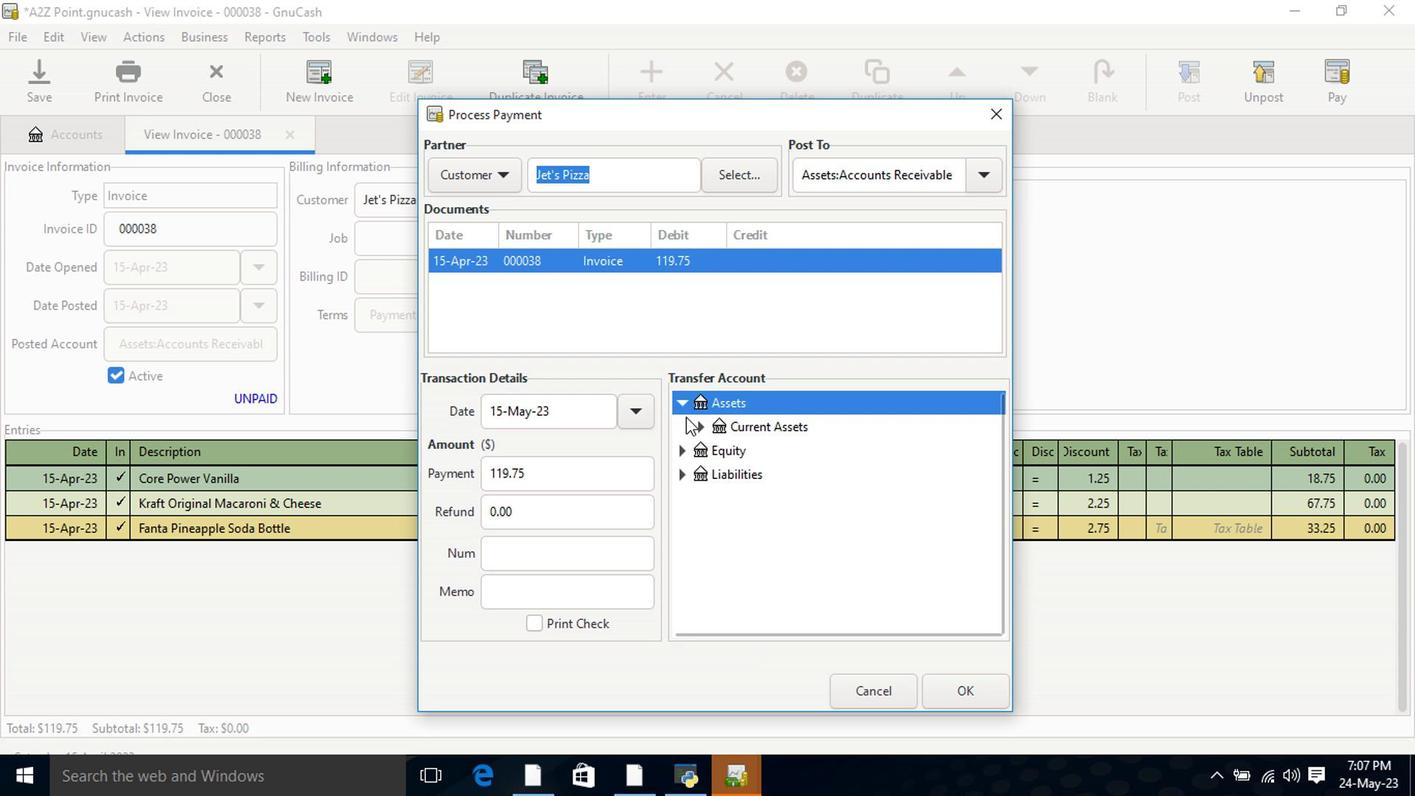 
Action: Mouse moved to (533, 193)
Screenshot: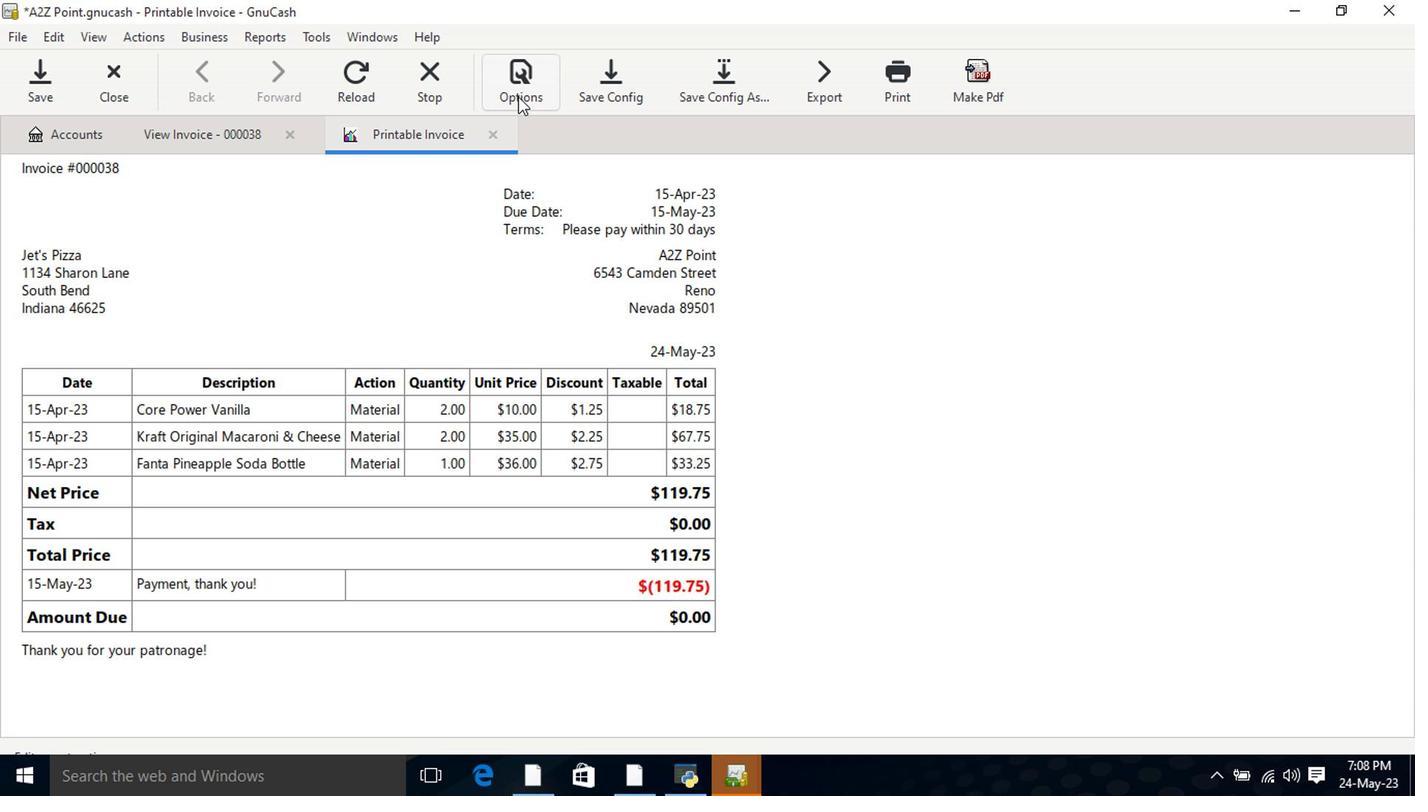 
Action: Mouse pressed left at (539, 186)
Screenshot: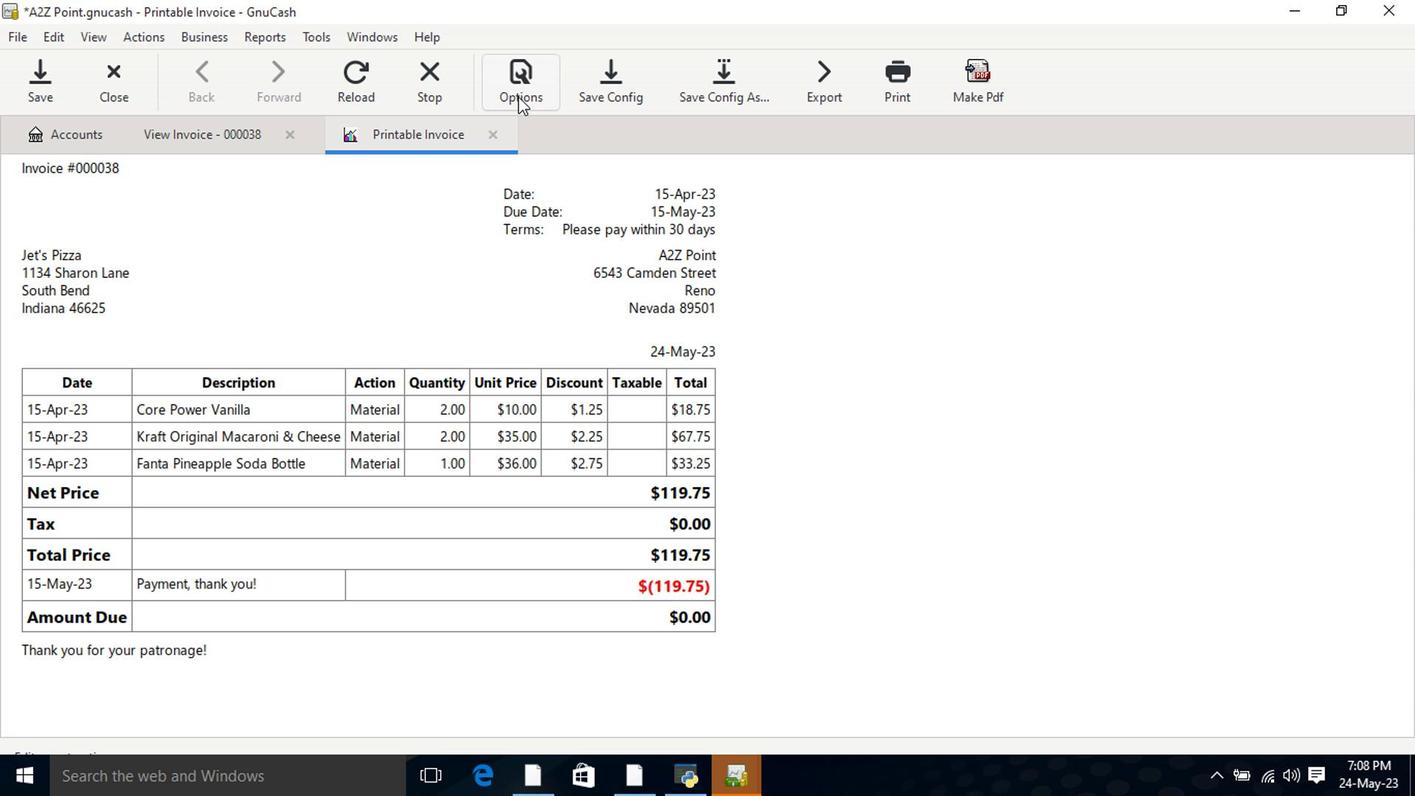 
Action: Mouse moved to (428, 221)
Screenshot: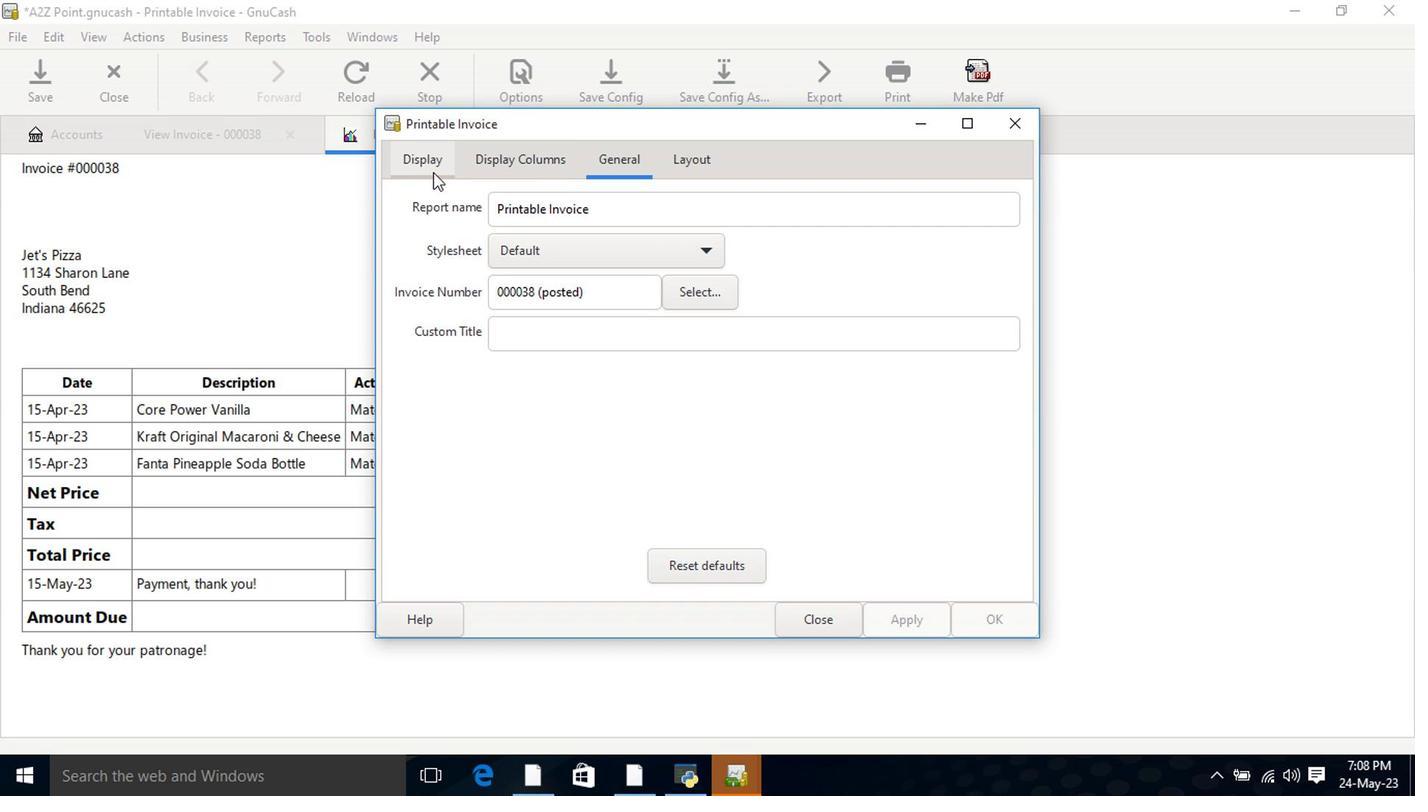 
Action: Mouse pressed left at (428, 221)
Screenshot: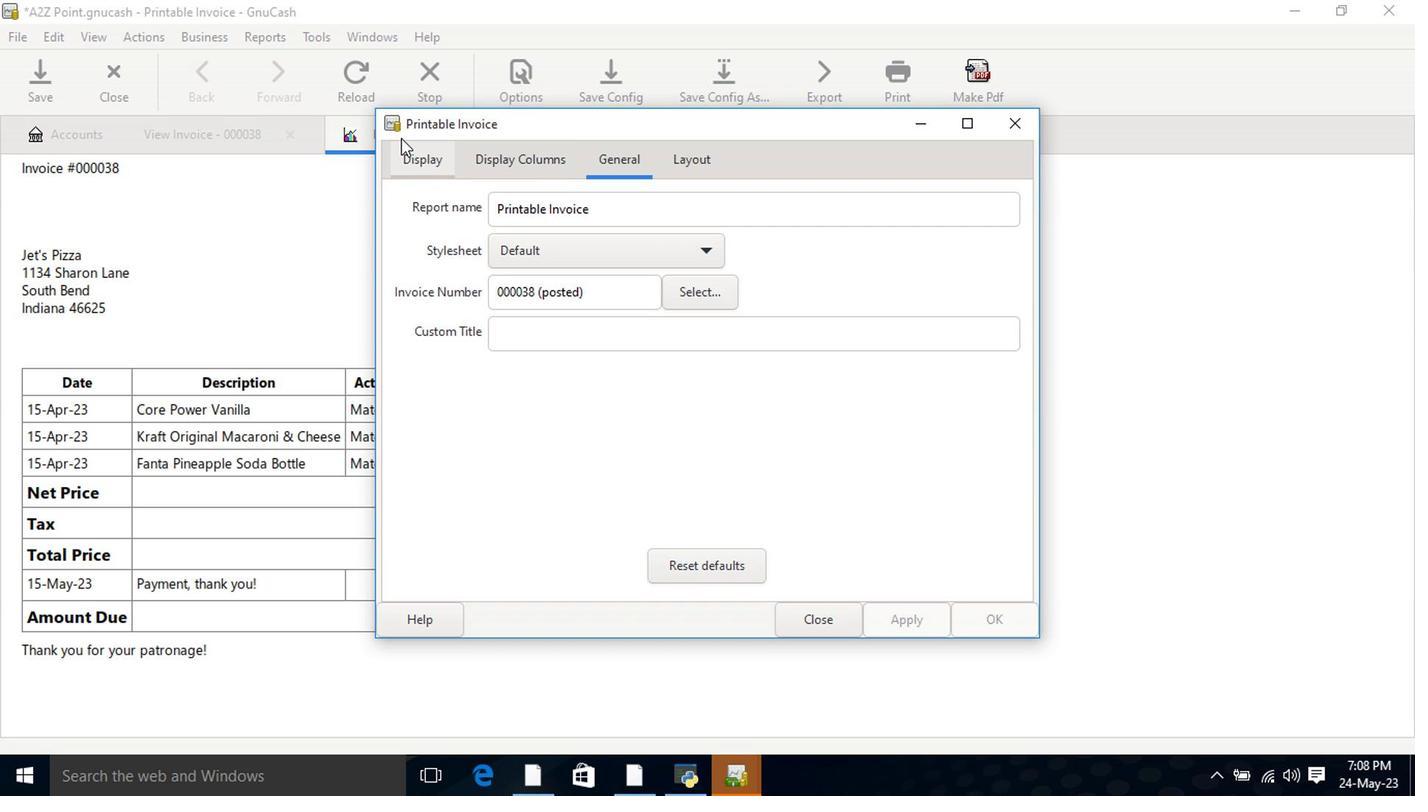 
Action: Mouse moved to (447, 236)
Screenshot: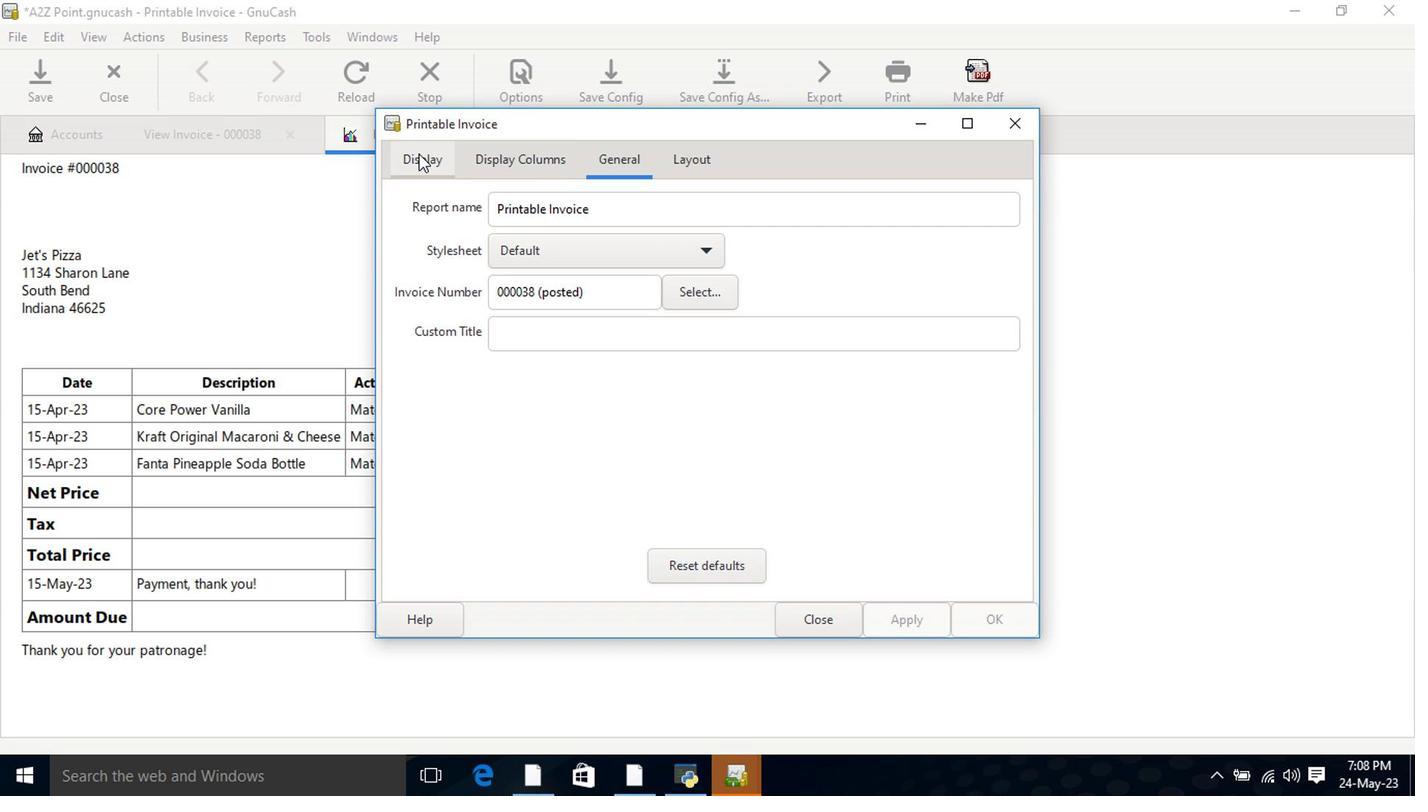 
Action: Mouse pressed left at (447, 236)
Screenshot: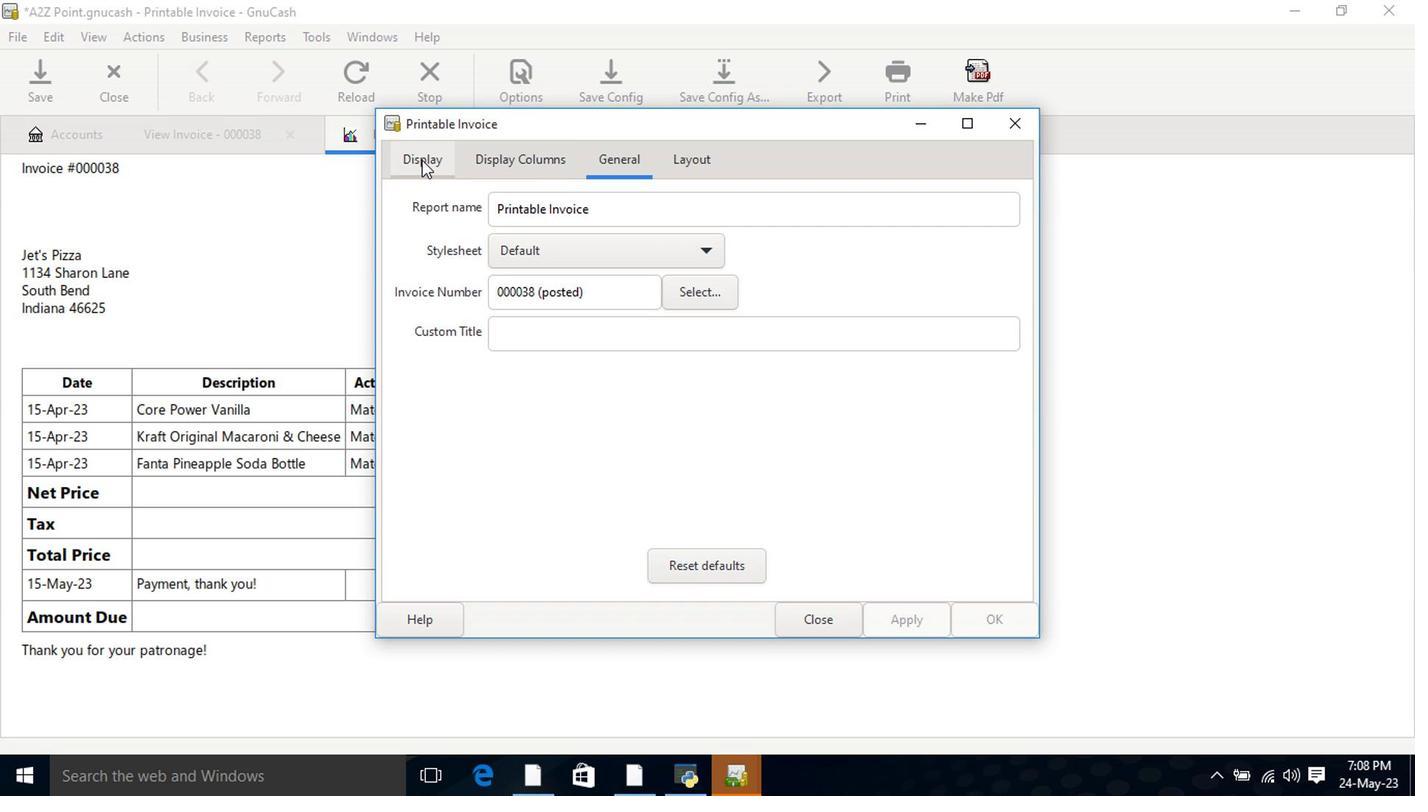 
Action: Mouse moved to (558, 399)
Screenshot: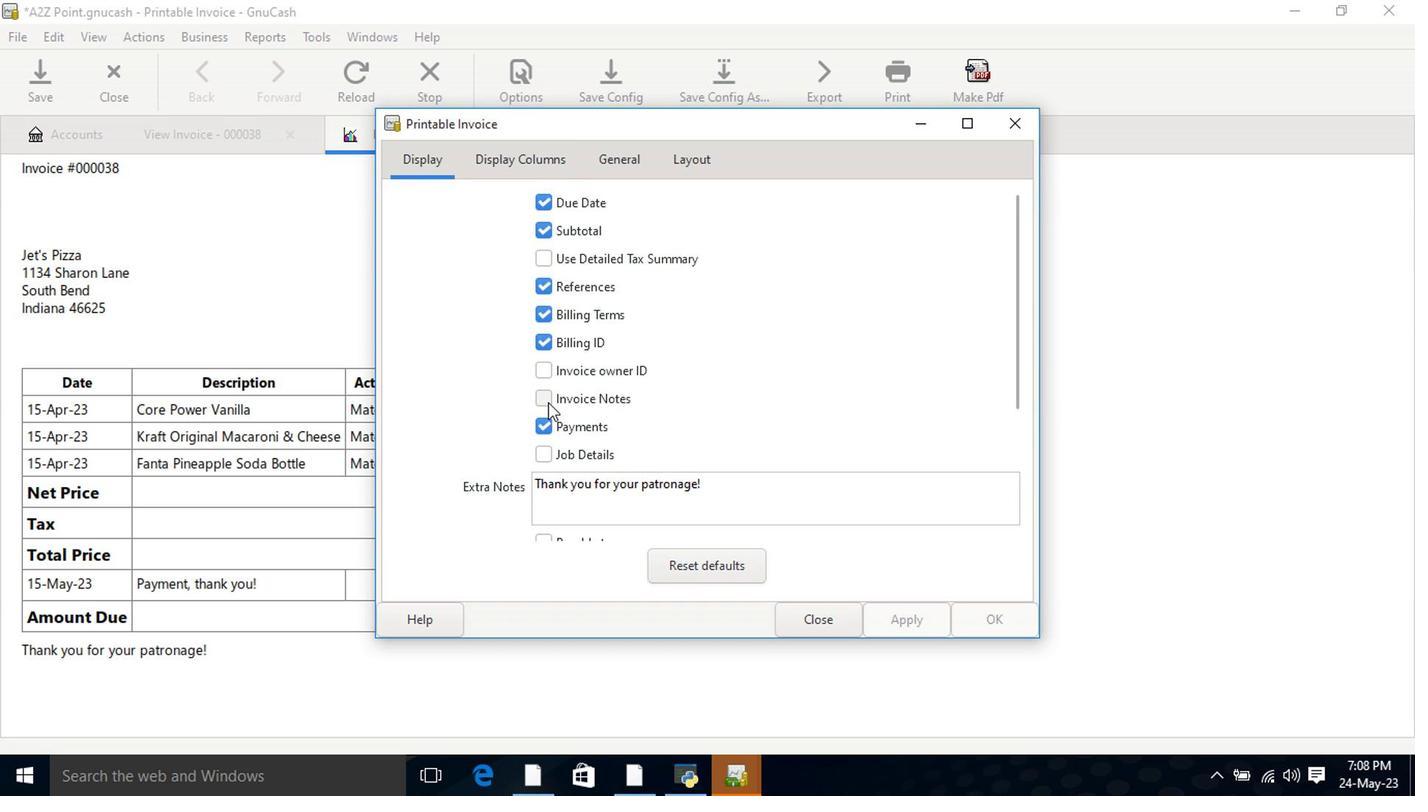 
Action: Mouse pressed left at (558, 399)
Screenshot: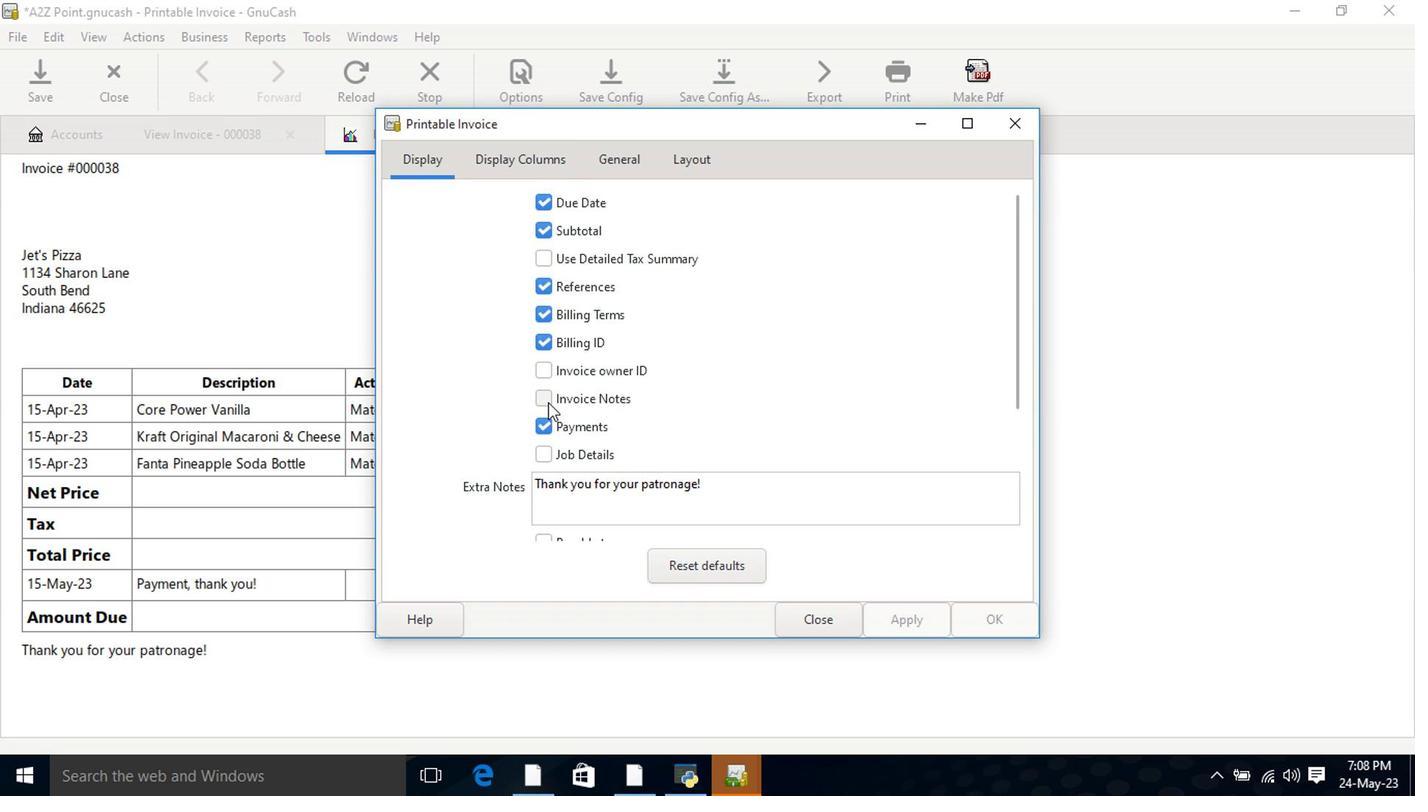 
Action: Mouse moved to (870, 548)
Screenshot: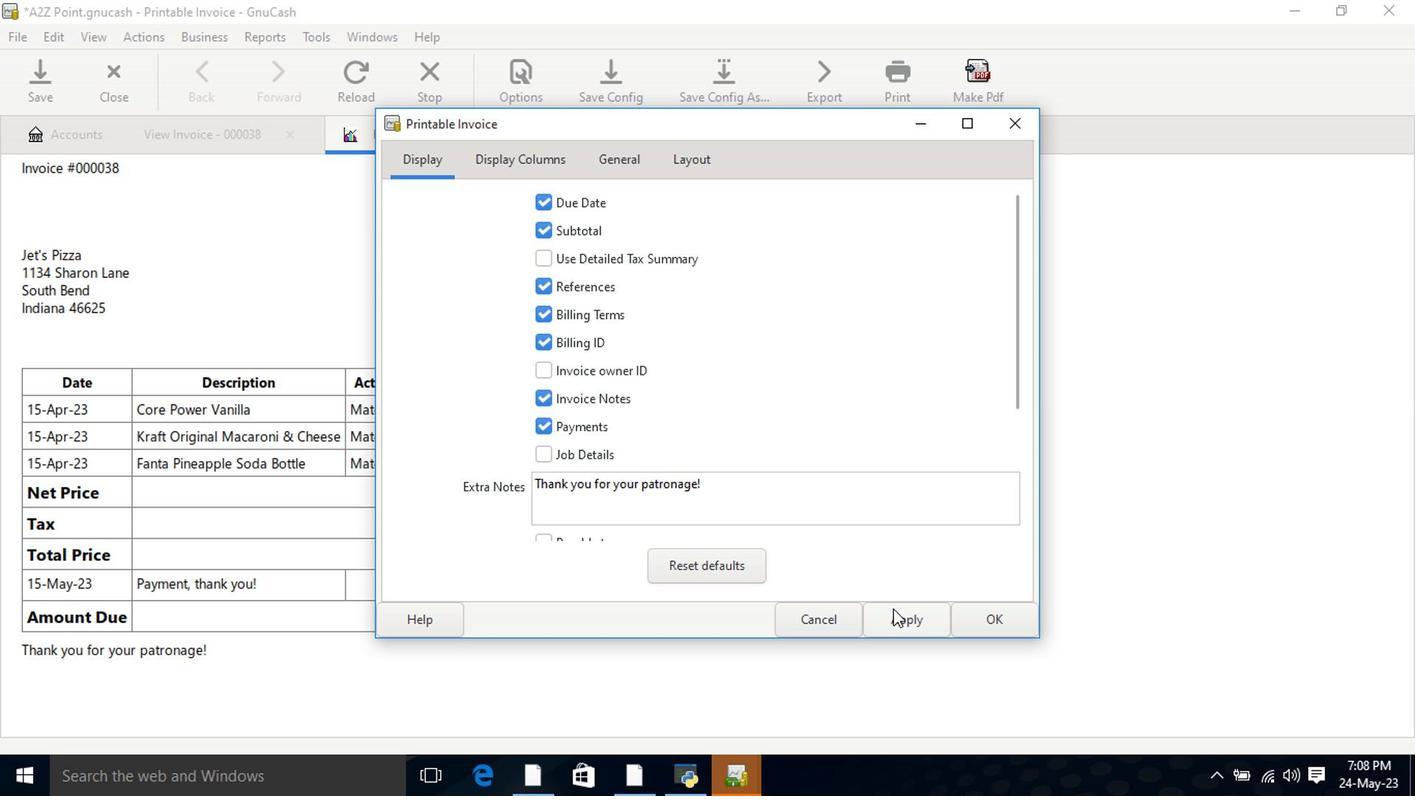 
Action: Mouse pressed left at (870, 548)
Screenshot: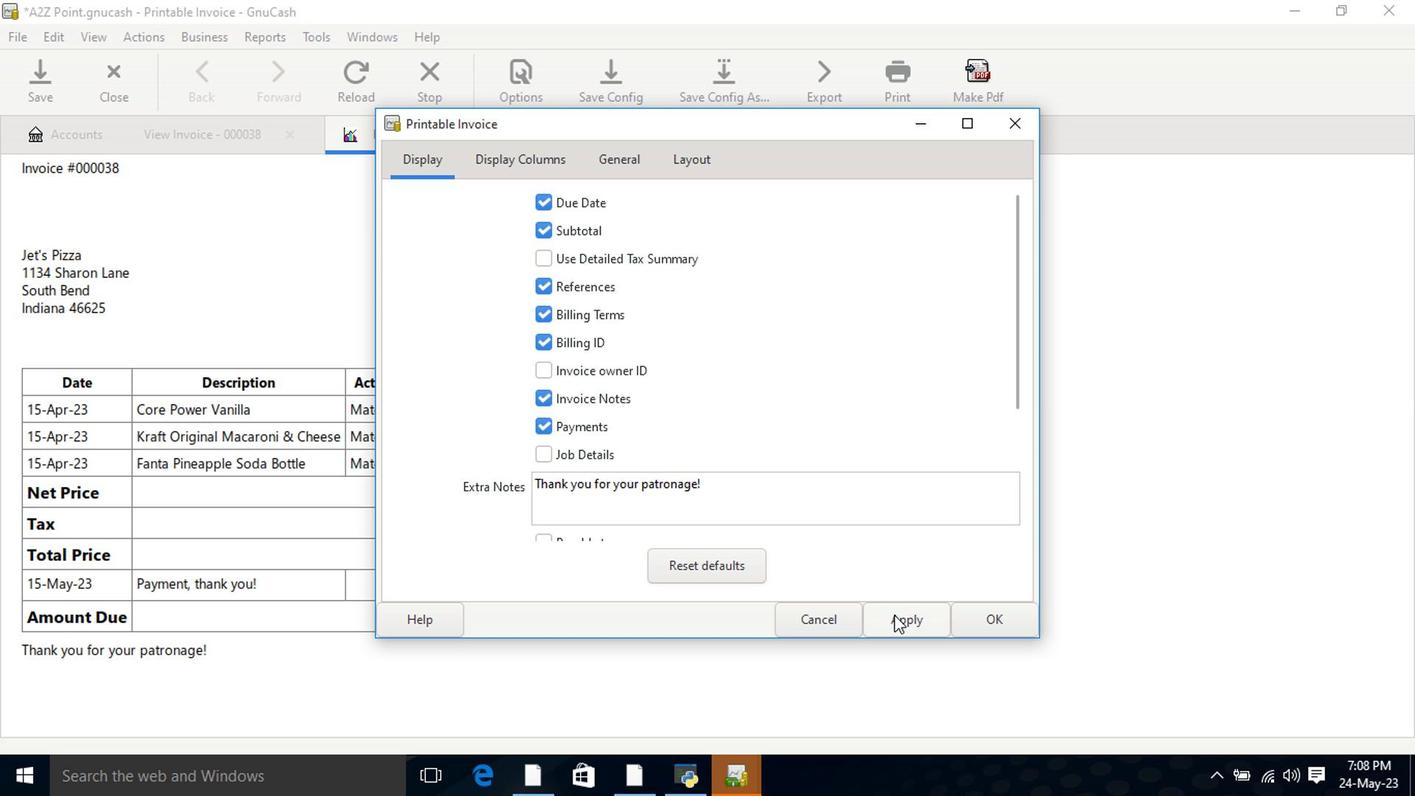 
Action: Mouse moved to (785, 555)
Screenshot: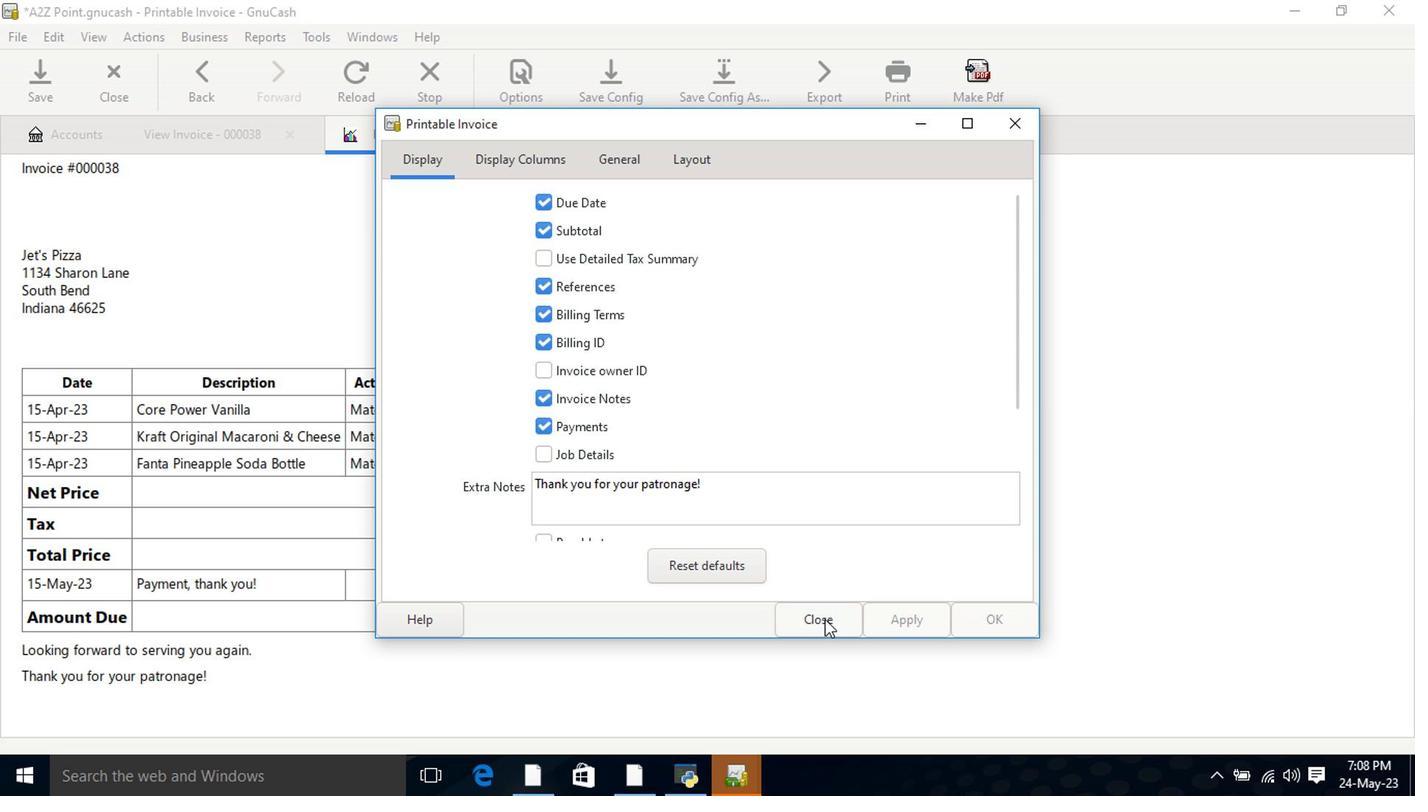 
Action: Mouse pressed left at (786, 555)
Screenshot: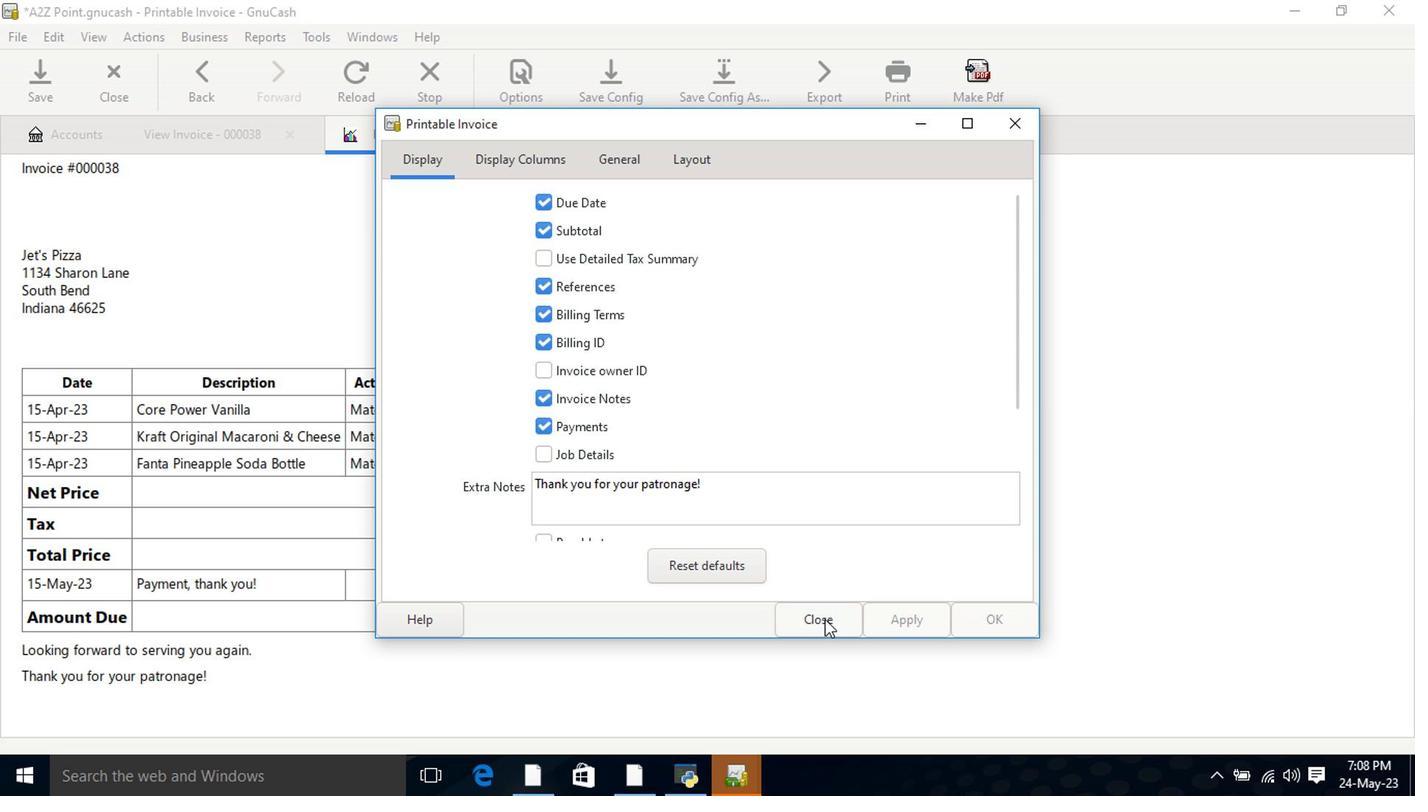 
Action: Mouse moved to (795, 555)
Screenshot: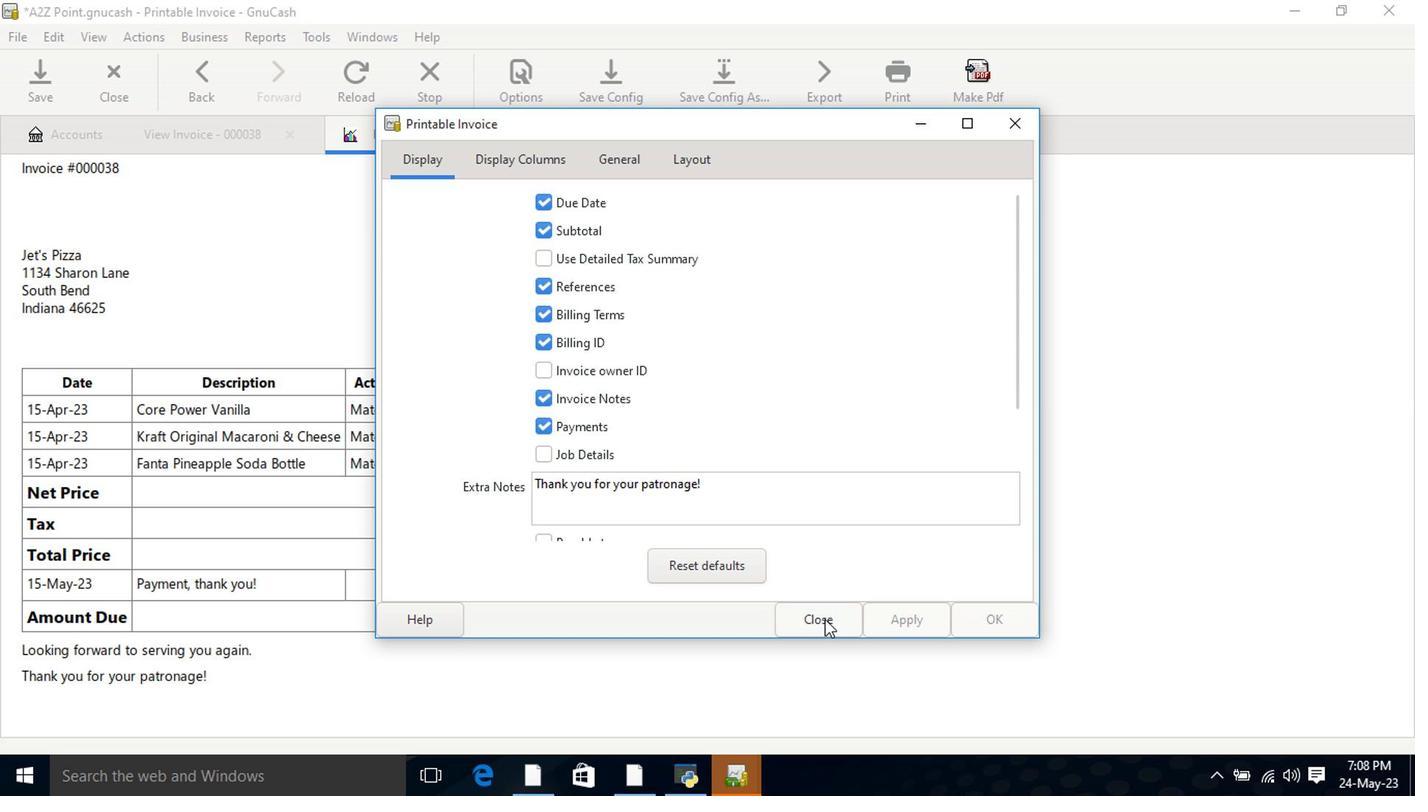 
